 Task: Find connections with filter location Nieder-Ingelheim with filter topic #recruitmentwith filter profile language Spanish with filter current company Hotel Jobs with filter school The Doon School with filter industry Software Development with filter service category Business Analytics with filter keywords title Technical Support Specialist
Action: Mouse moved to (692, 99)
Screenshot: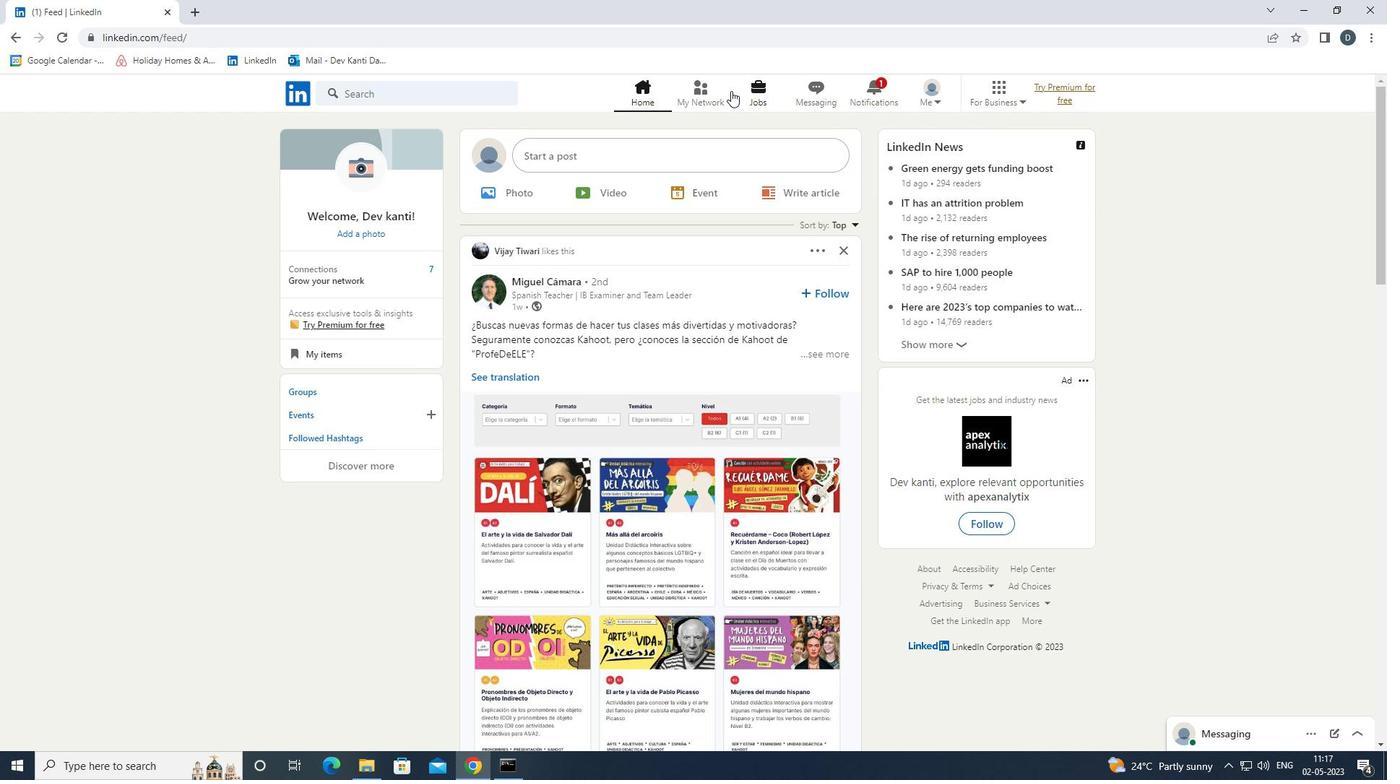 
Action: Mouse pressed left at (692, 99)
Screenshot: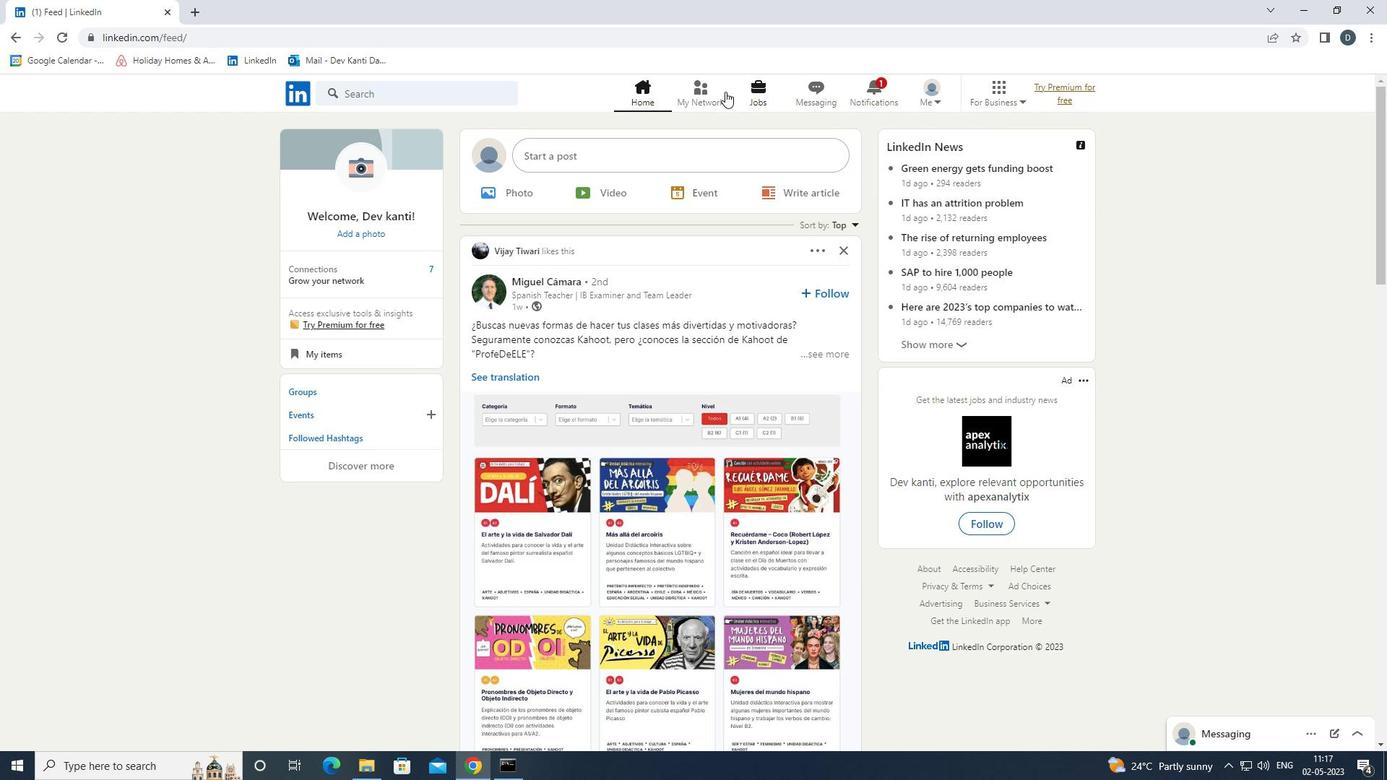 
Action: Mouse moved to (478, 175)
Screenshot: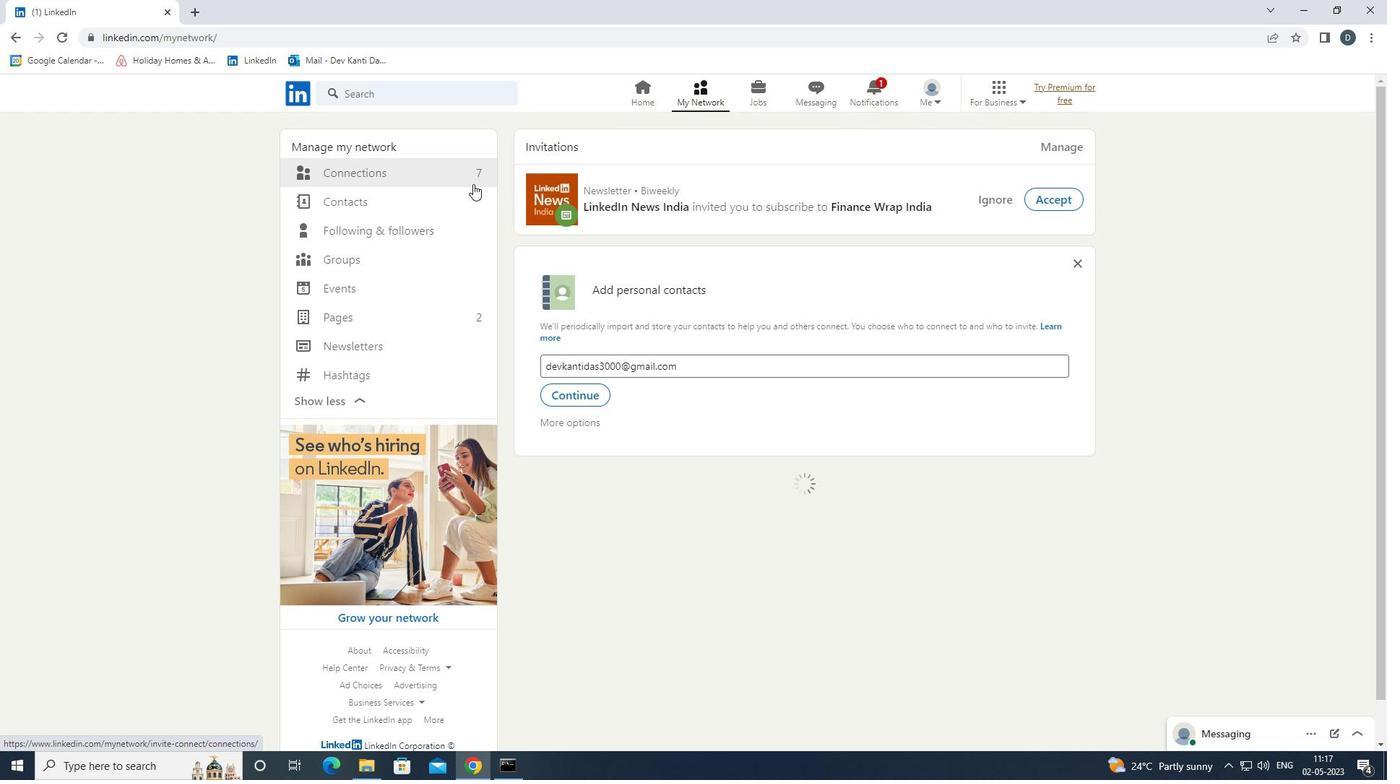 
Action: Mouse pressed left at (478, 175)
Screenshot: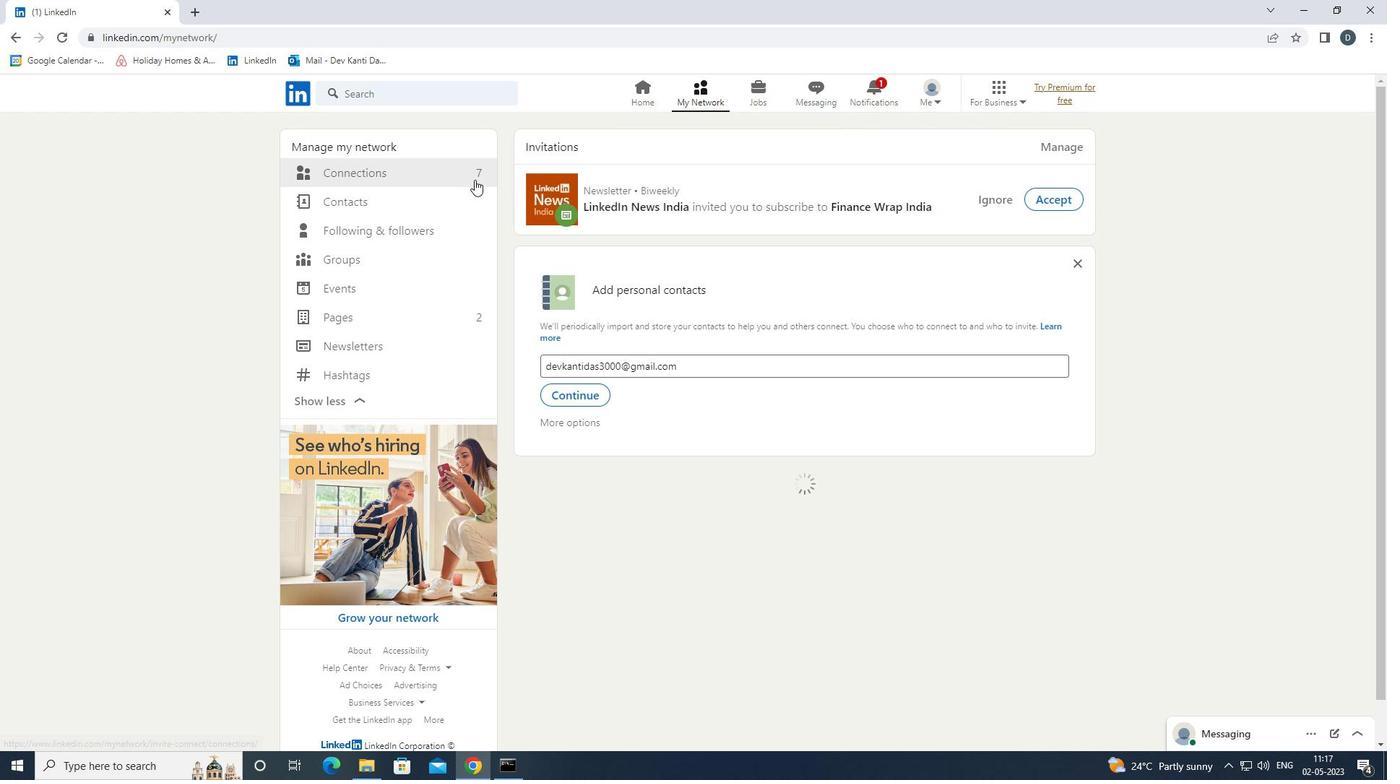 
Action: Mouse moved to (813, 176)
Screenshot: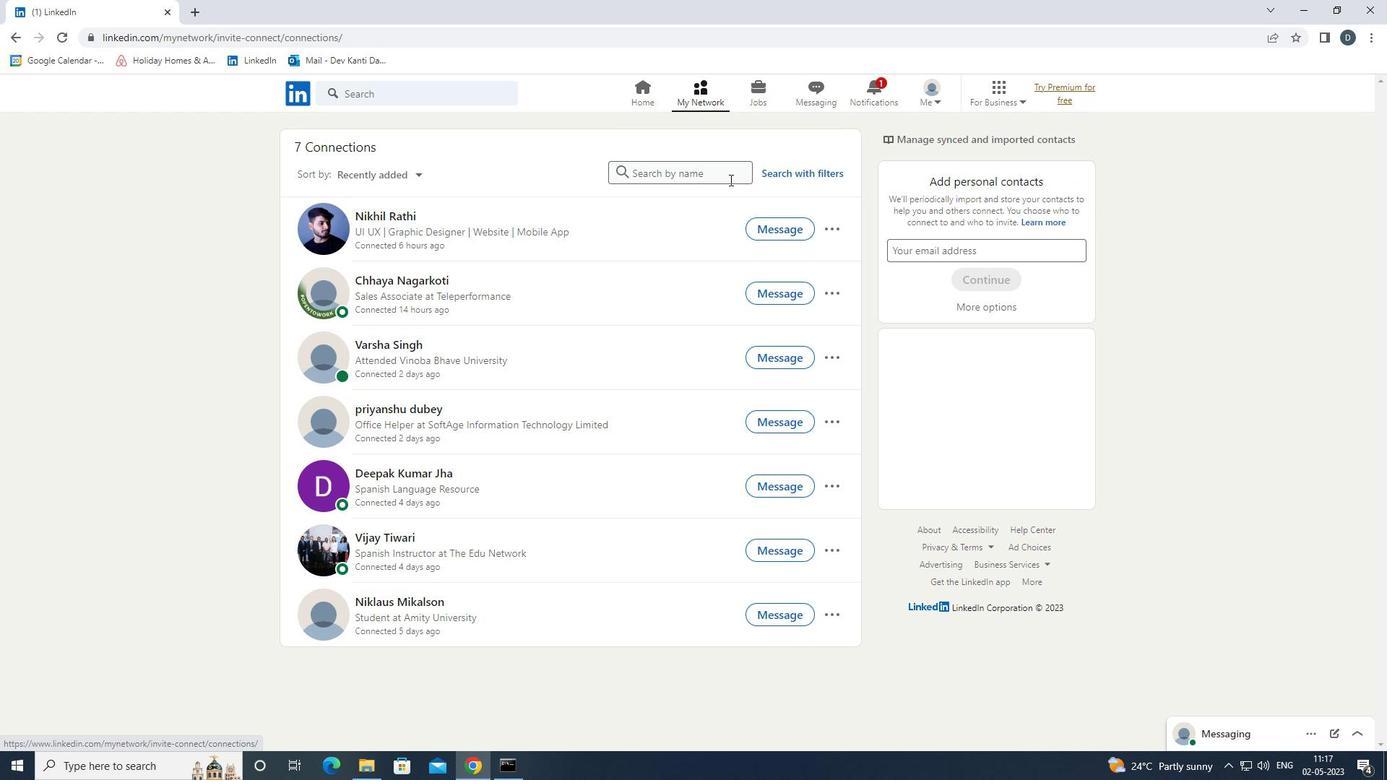 
Action: Mouse pressed left at (813, 176)
Screenshot: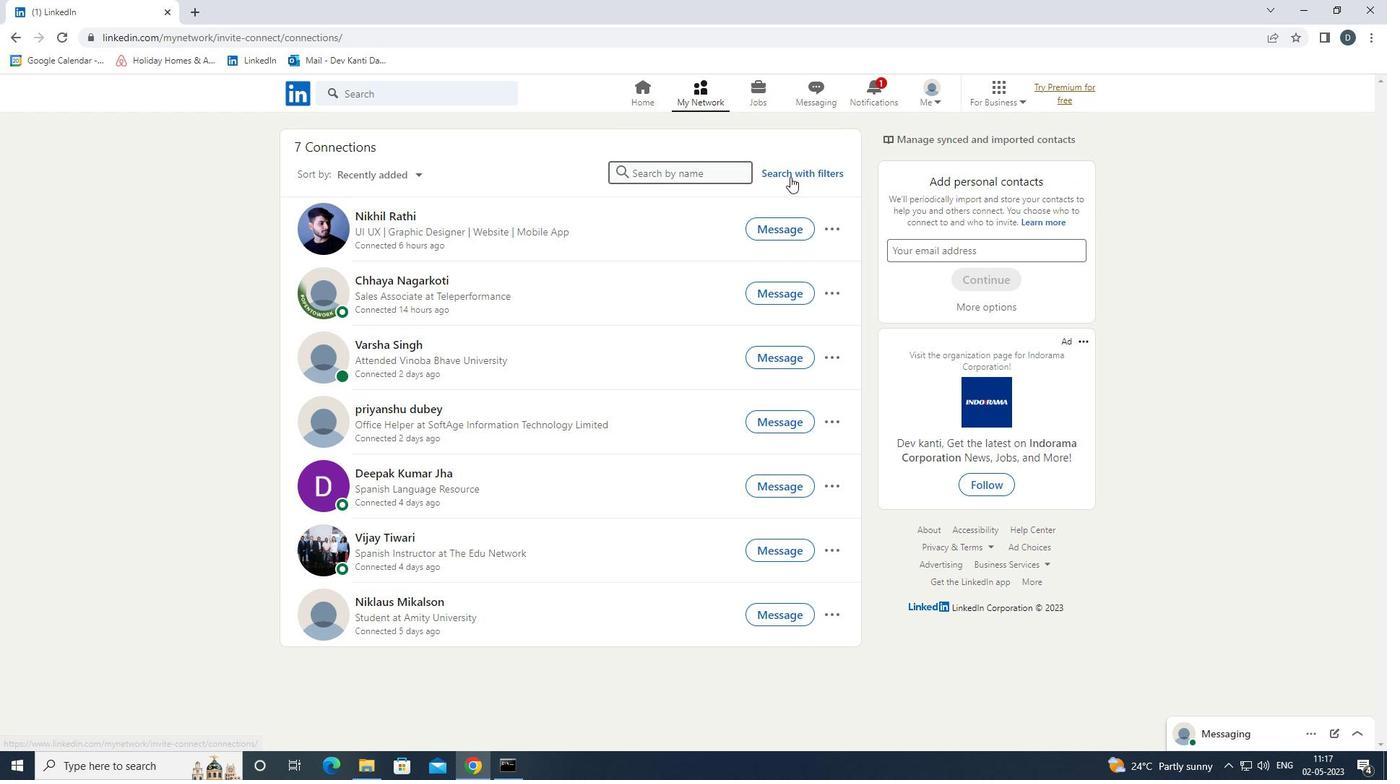 
Action: Mouse moved to (741, 129)
Screenshot: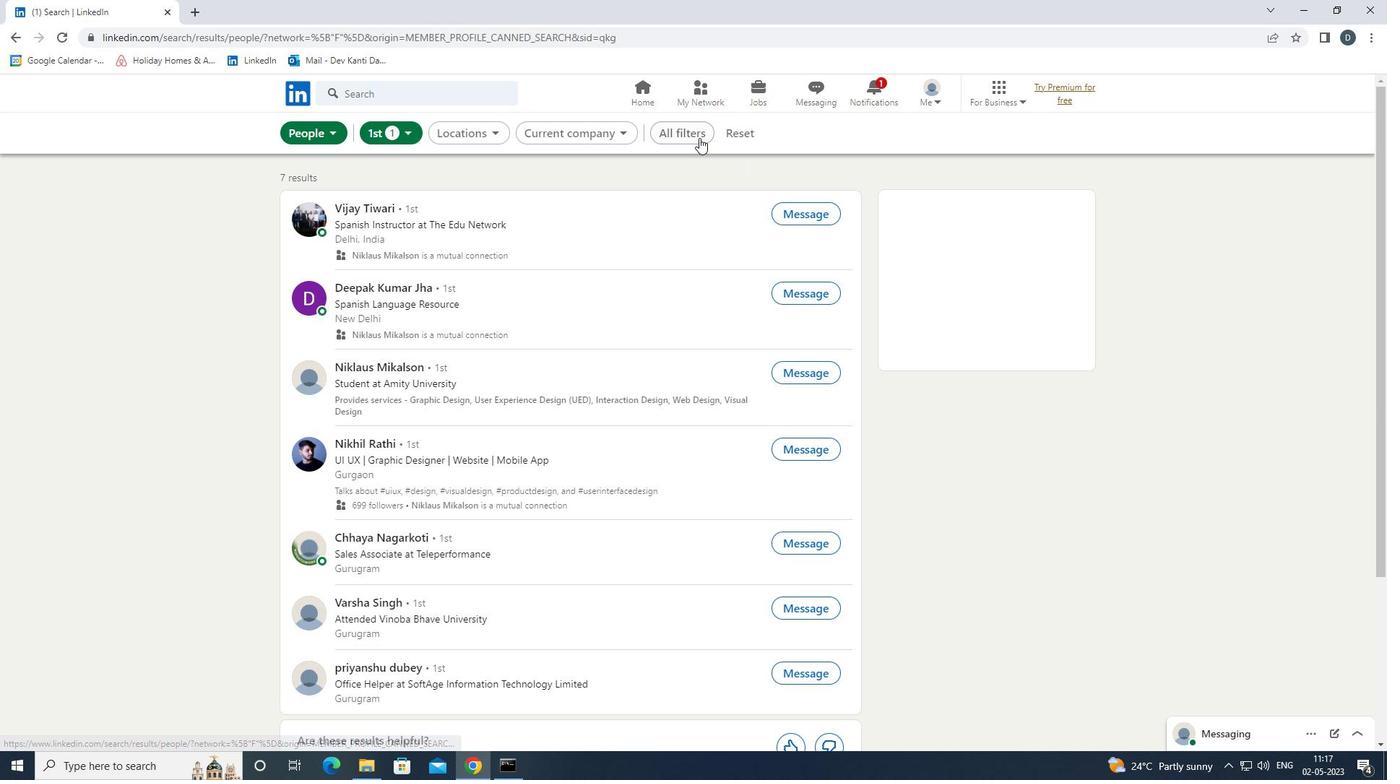 
Action: Mouse pressed left at (741, 129)
Screenshot: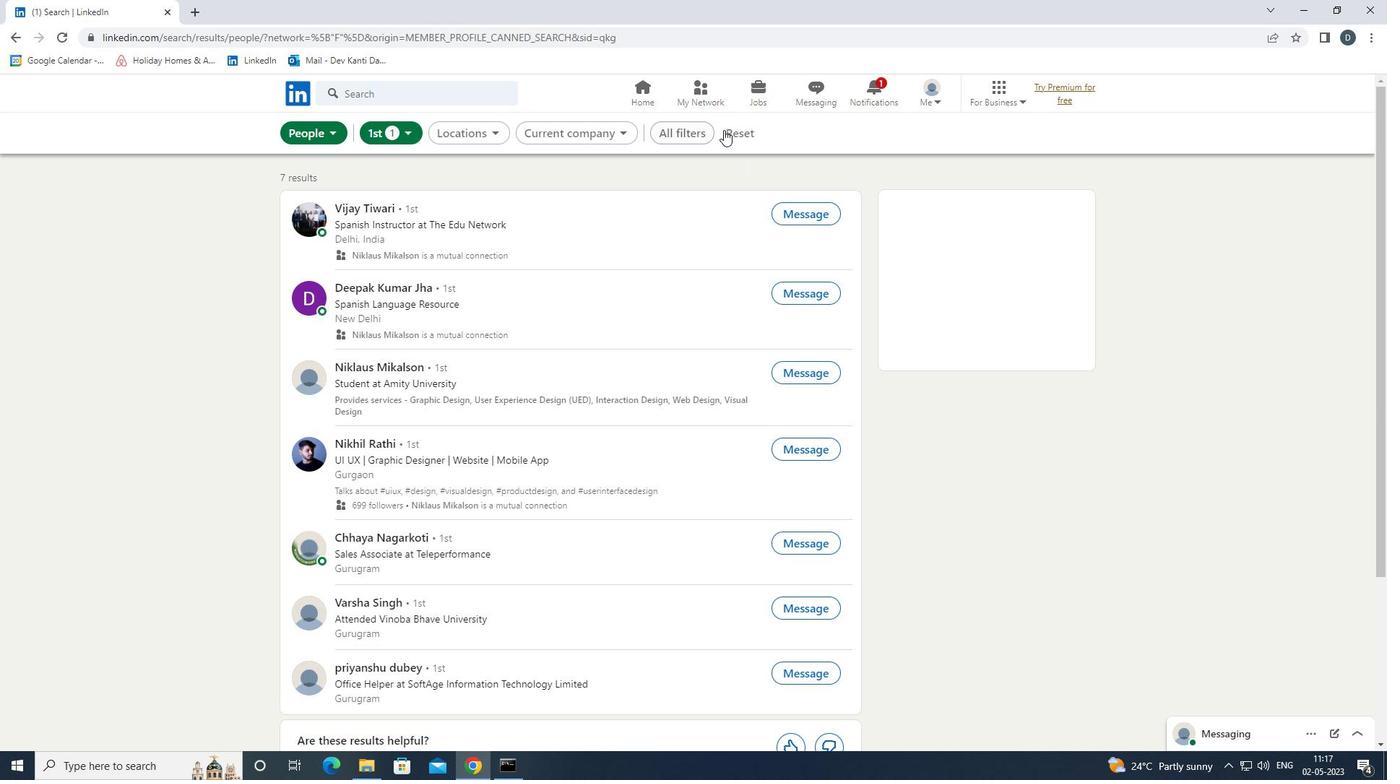 
Action: Mouse moved to (719, 130)
Screenshot: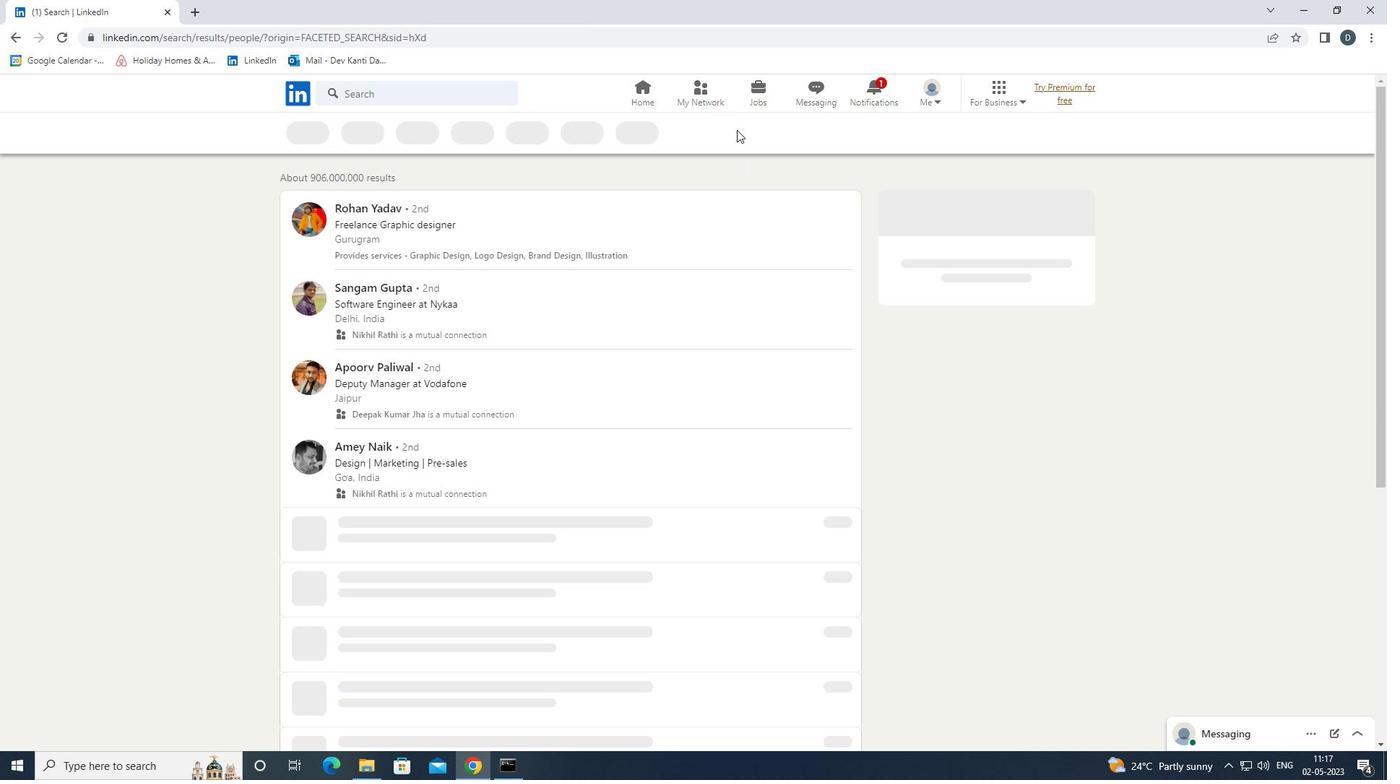 
Action: Mouse pressed left at (719, 130)
Screenshot: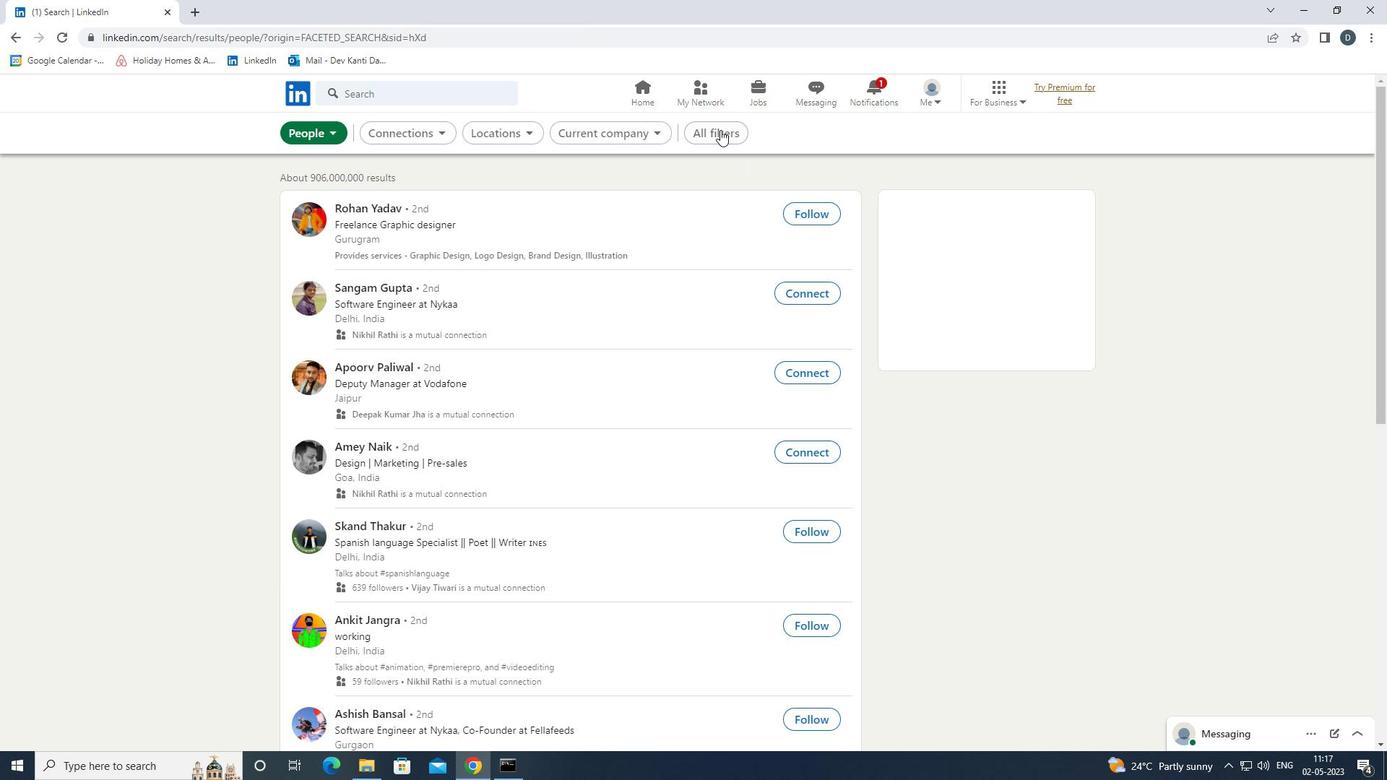 
Action: Mouse moved to (1280, 464)
Screenshot: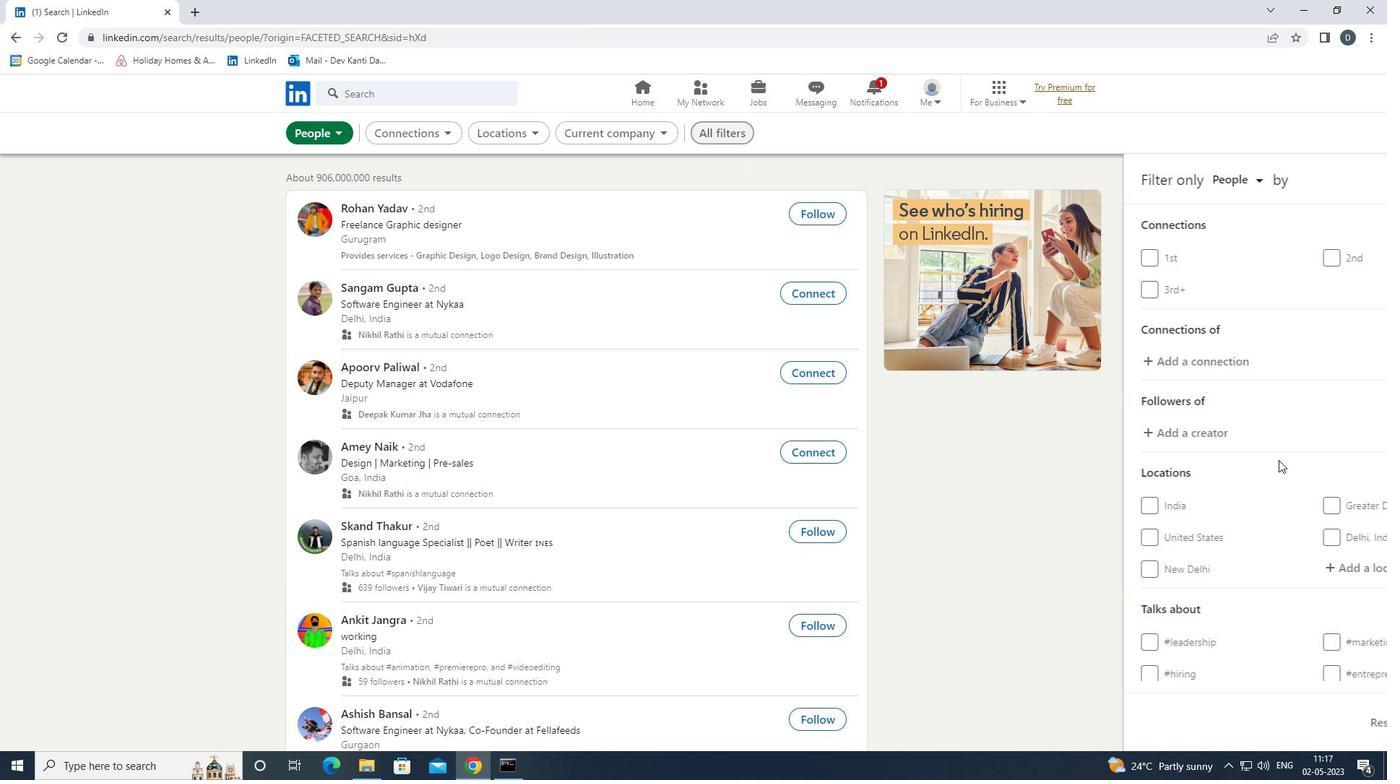 
Action: Mouse scrolled (1280, 464) with delta (0, 0)
Screenshot: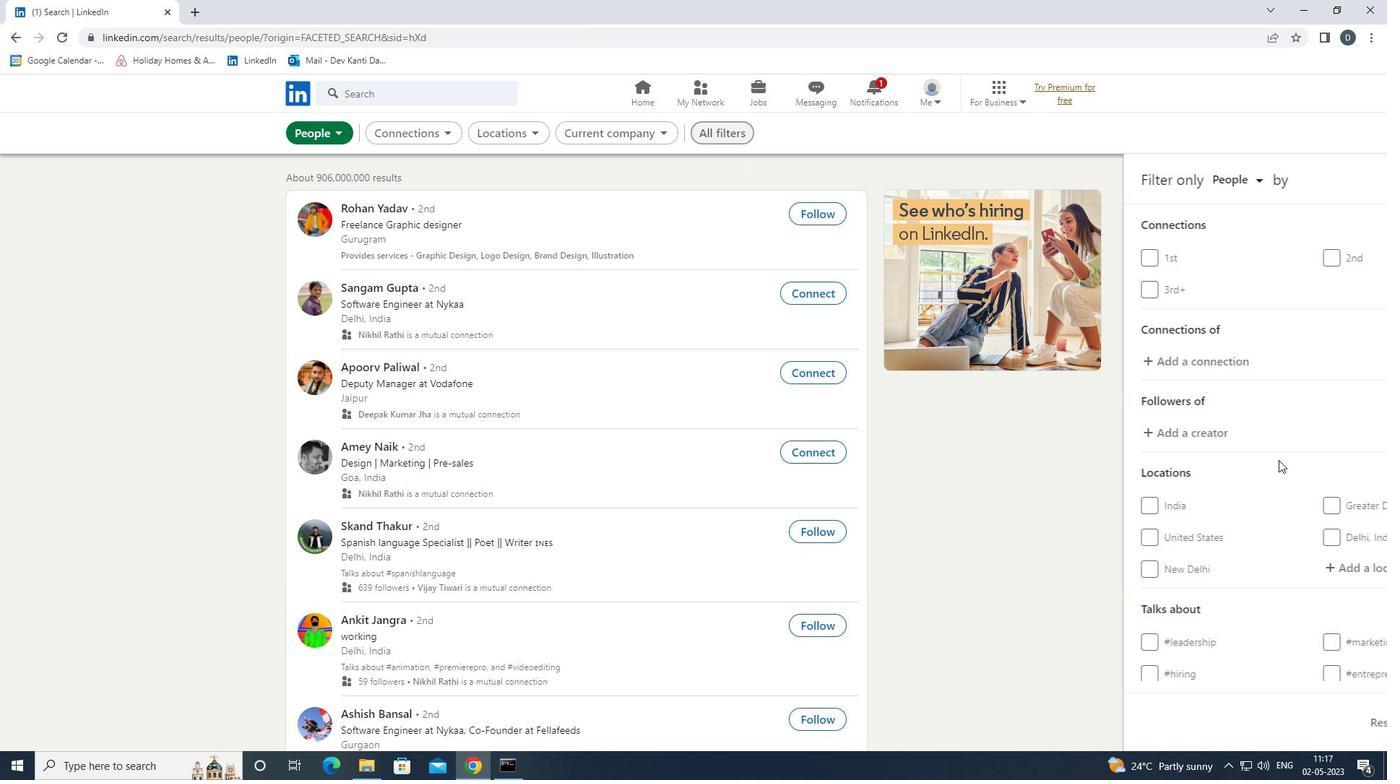 
Action: Mouse moved to (1264, 480)
Screenshot: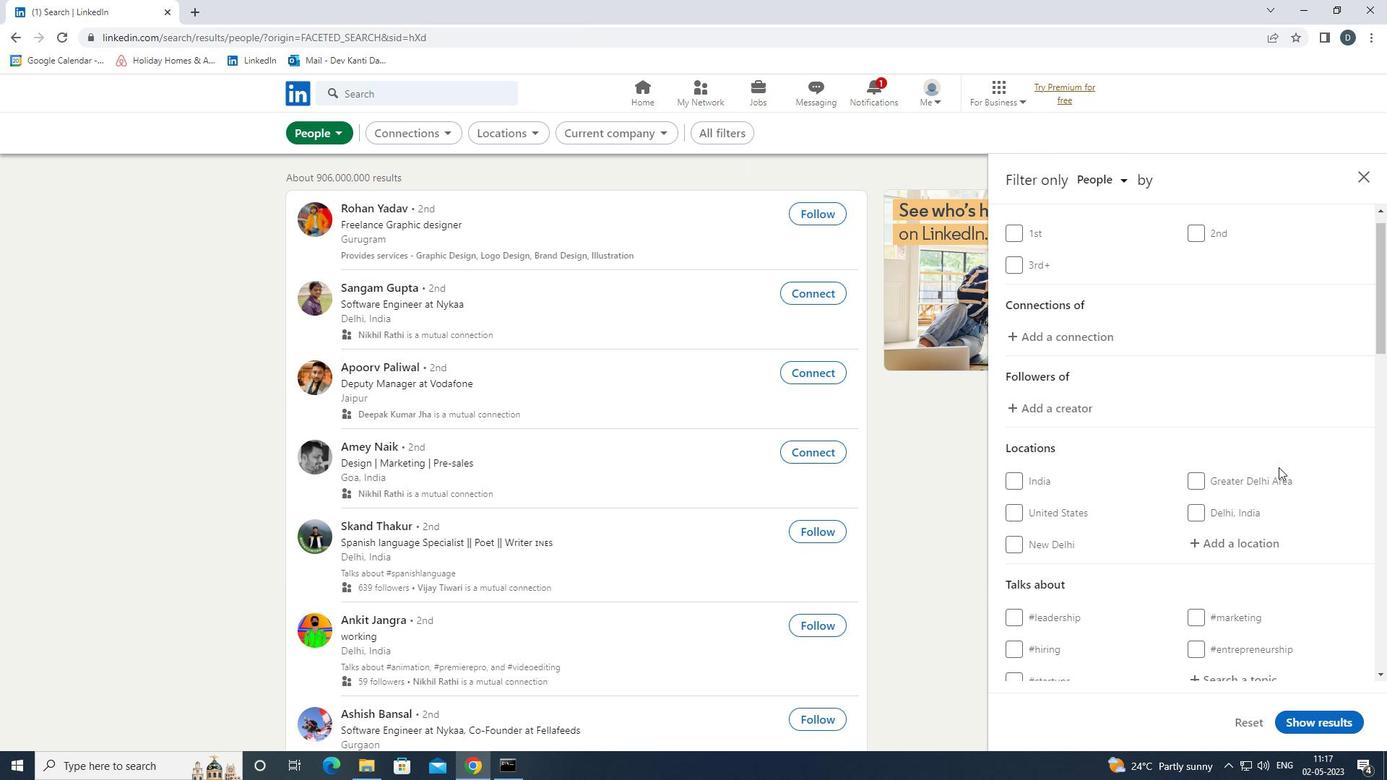 
Action: Mouse scrolled (1264, 479) with delta (0, 0)
Screenshot: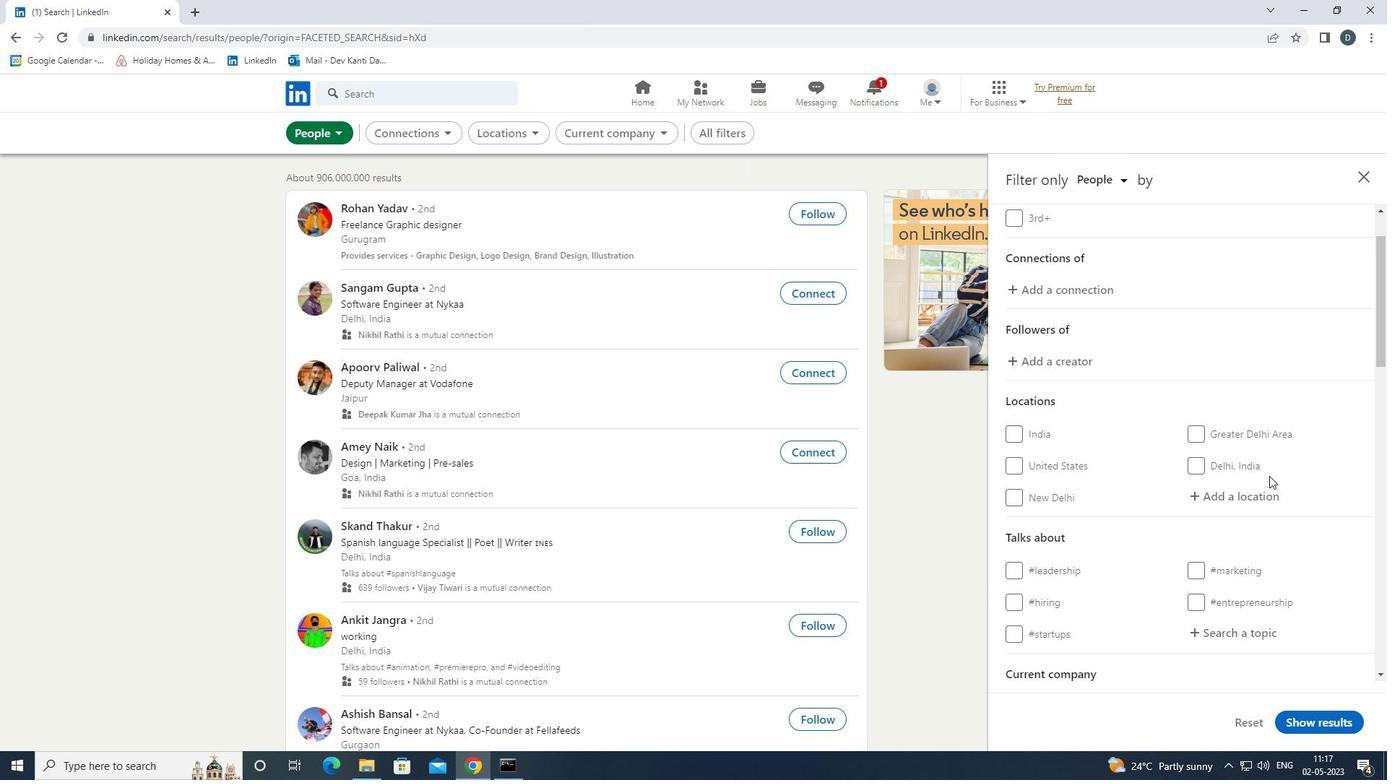 
Action: Mouse moved to (1263, 480)
Screenshot: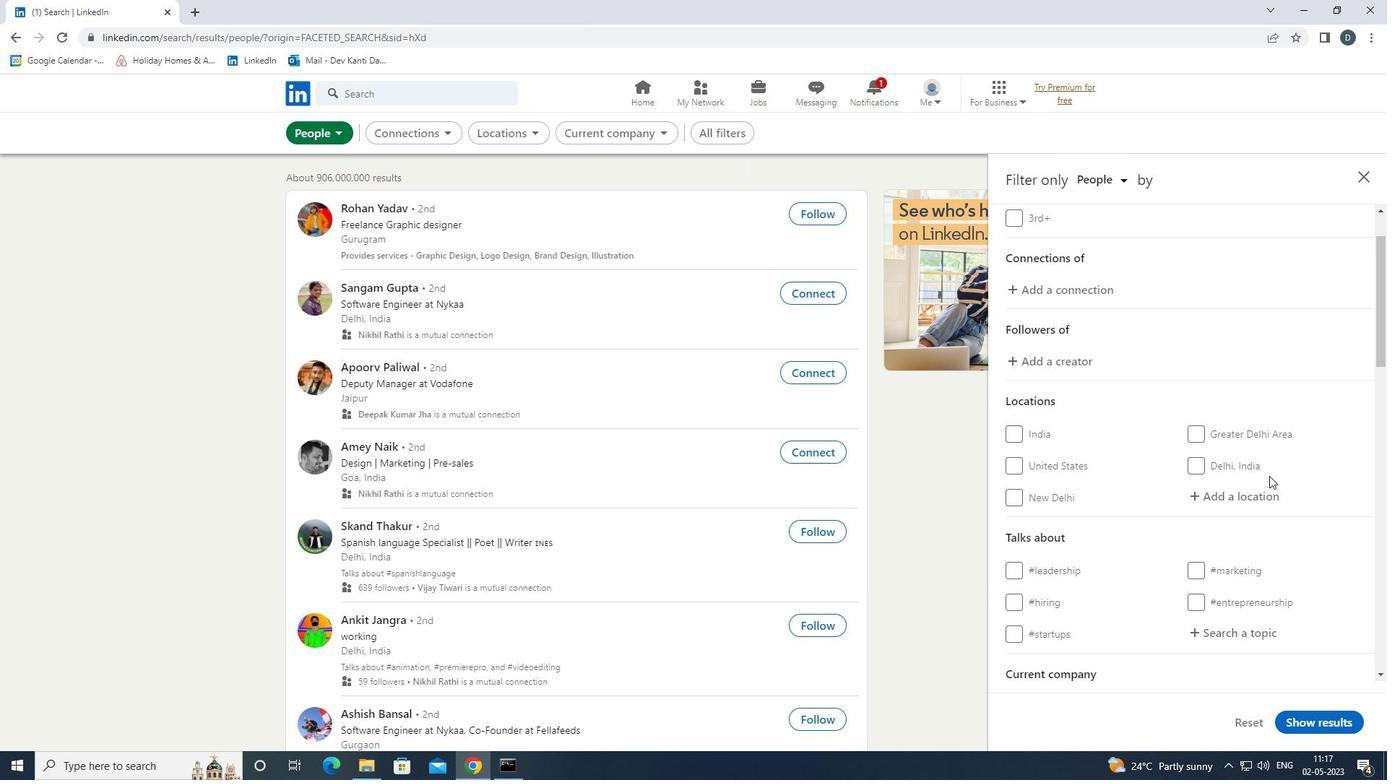 
Action: Mouse scrolled (1263, 479) with delta (0, 0)
Screenshot: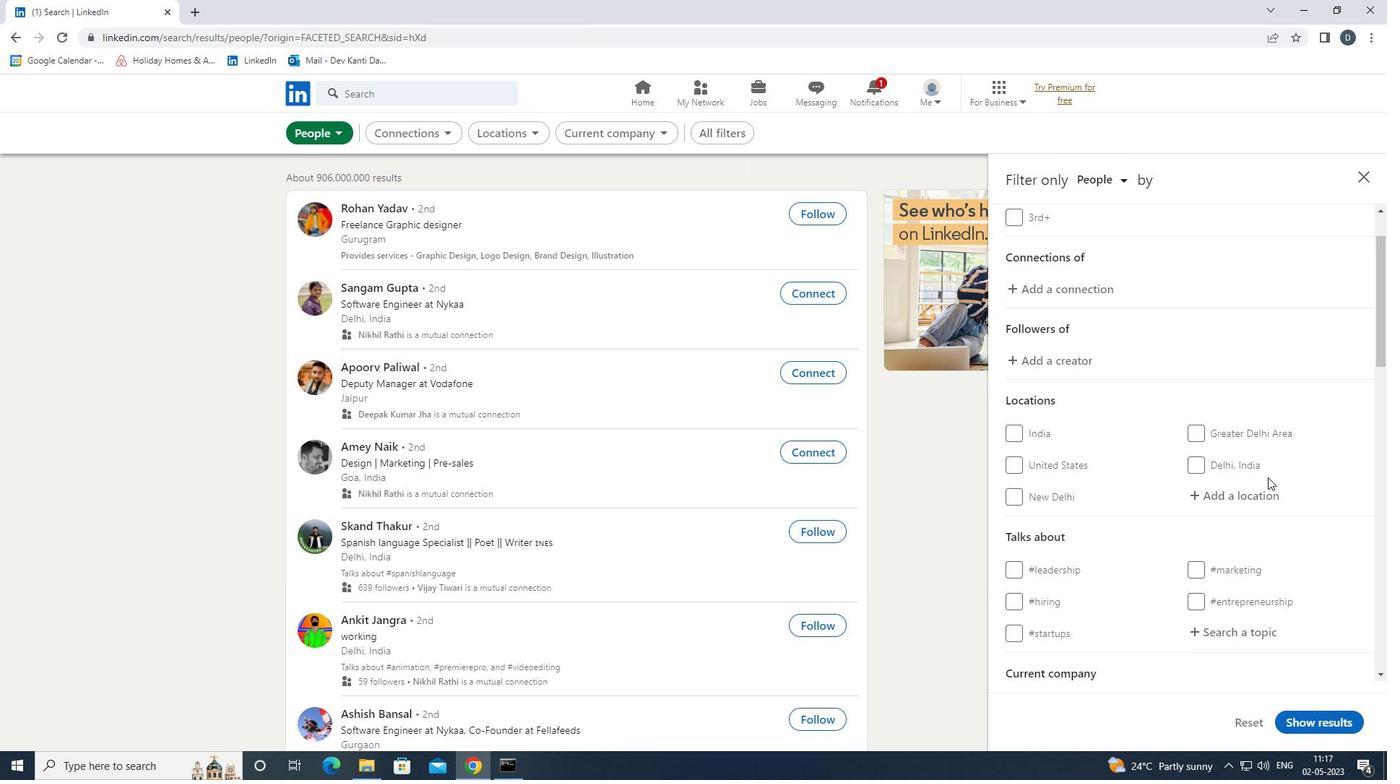 
Action: Mouse moved to (1238, 354)
Screenshot: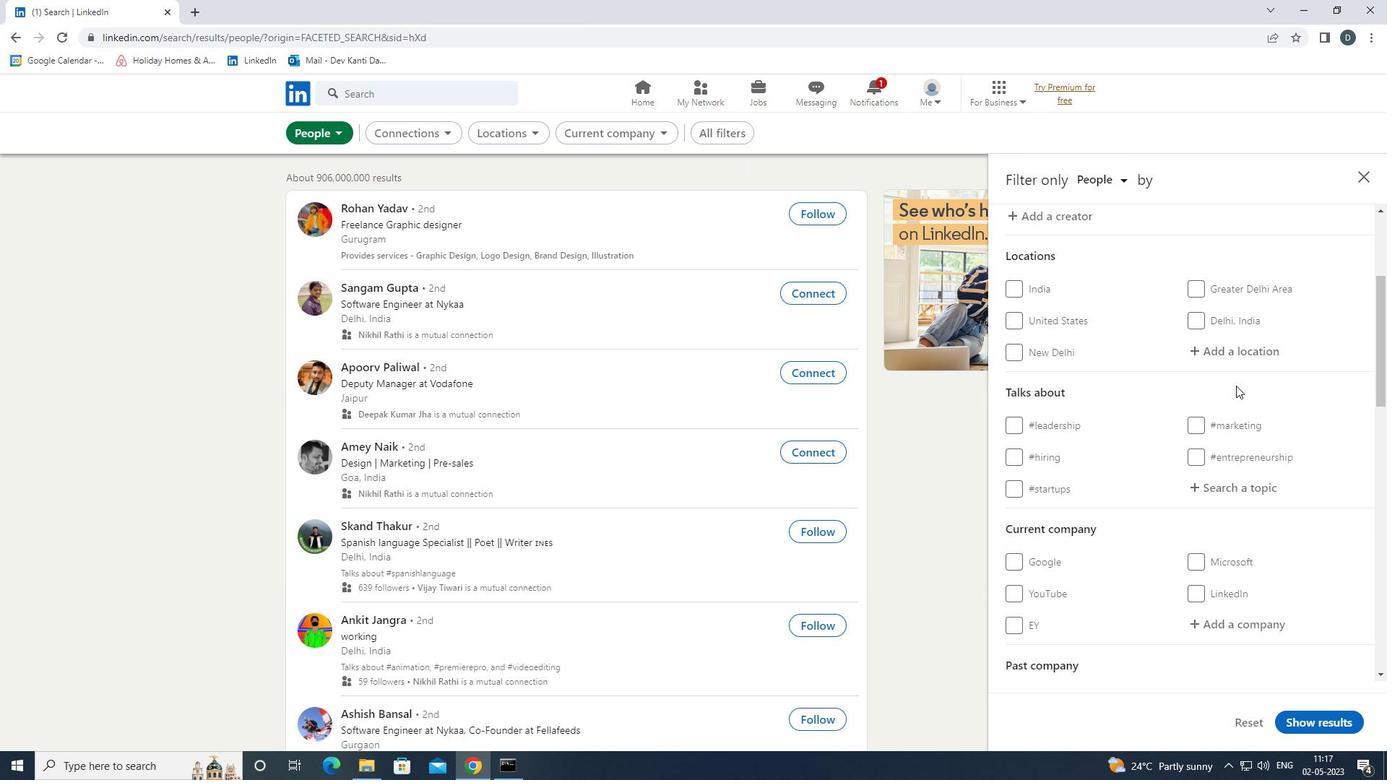 
Action: Mouse pressed left at (1238, 354)
Screenshot: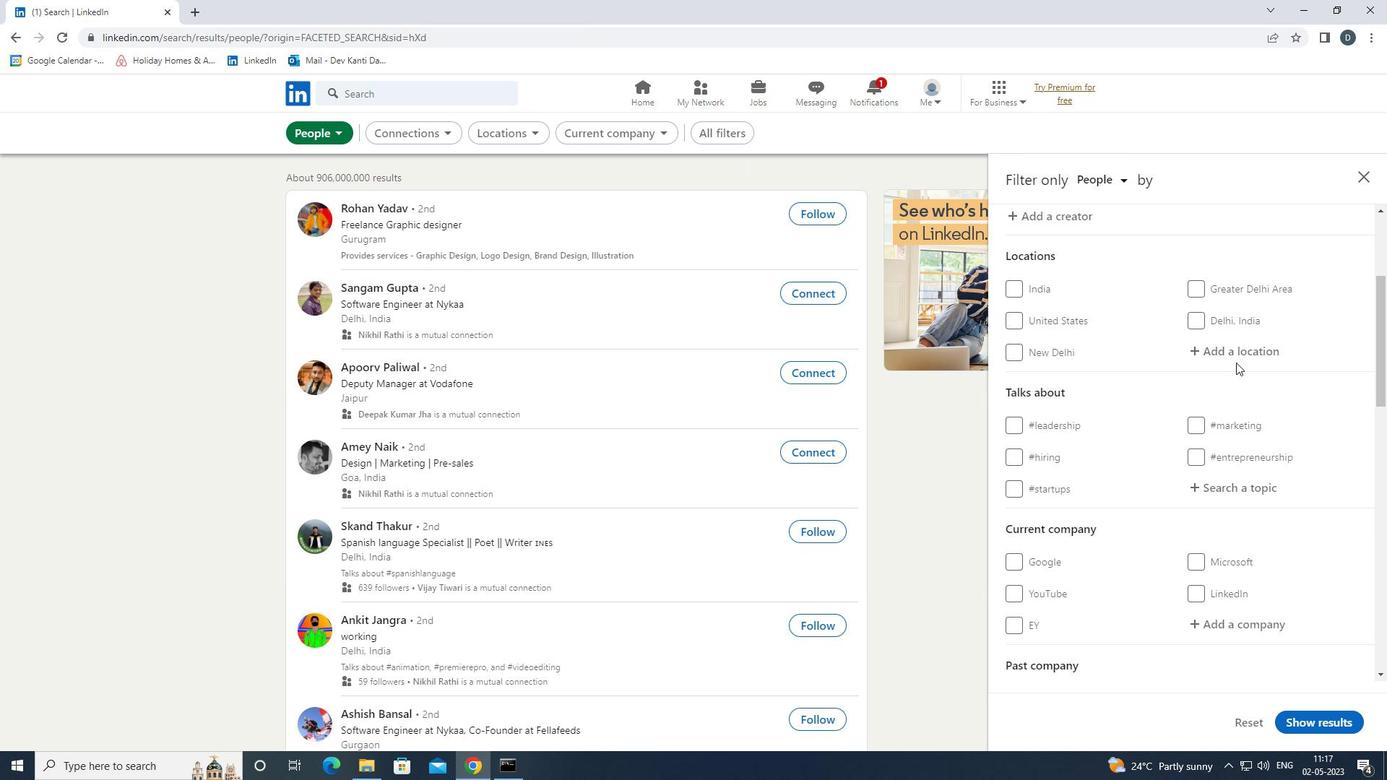 
Action: Key pressed <Key.shift>NIEDER-<Key.shift>INGELHEIM<Key.enter>
Screenshot: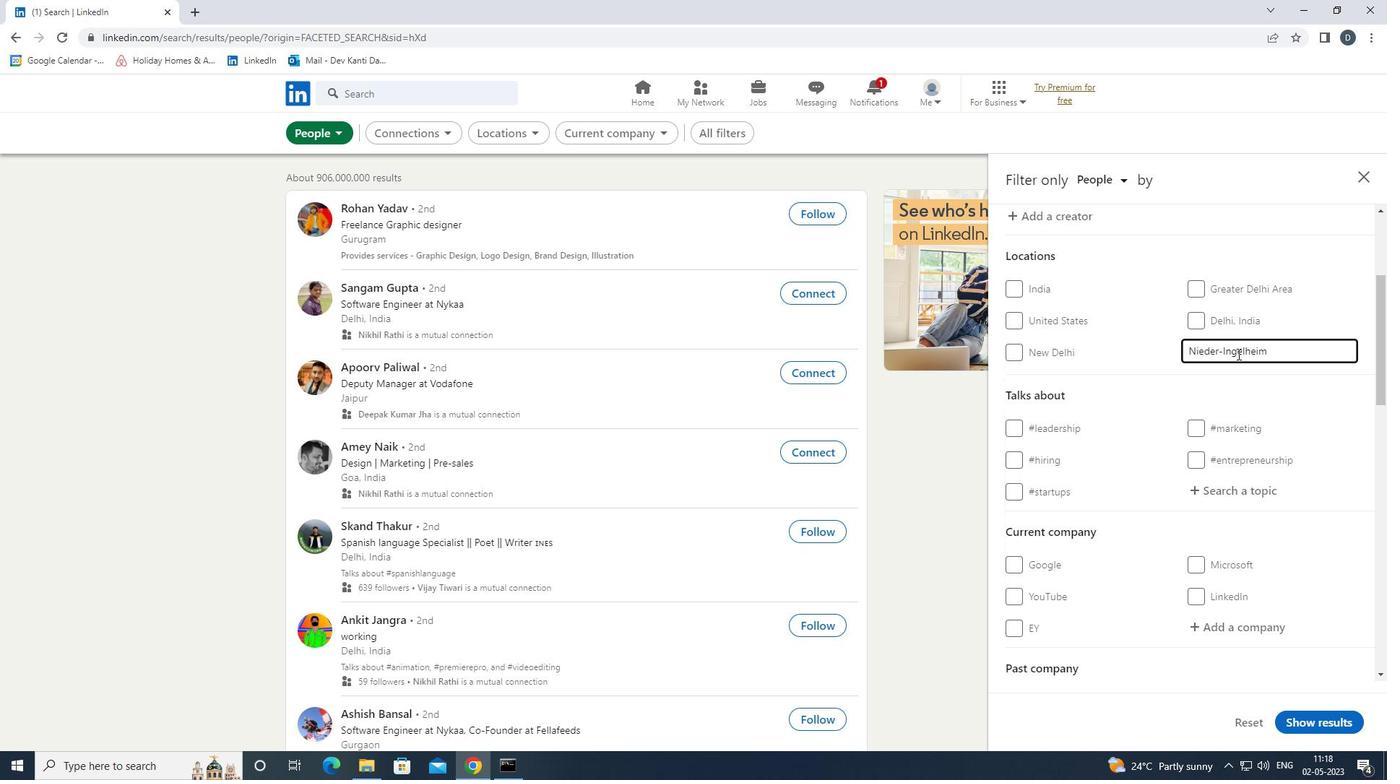 
Action: Mouse moved to (1316, 436)
Screenshot: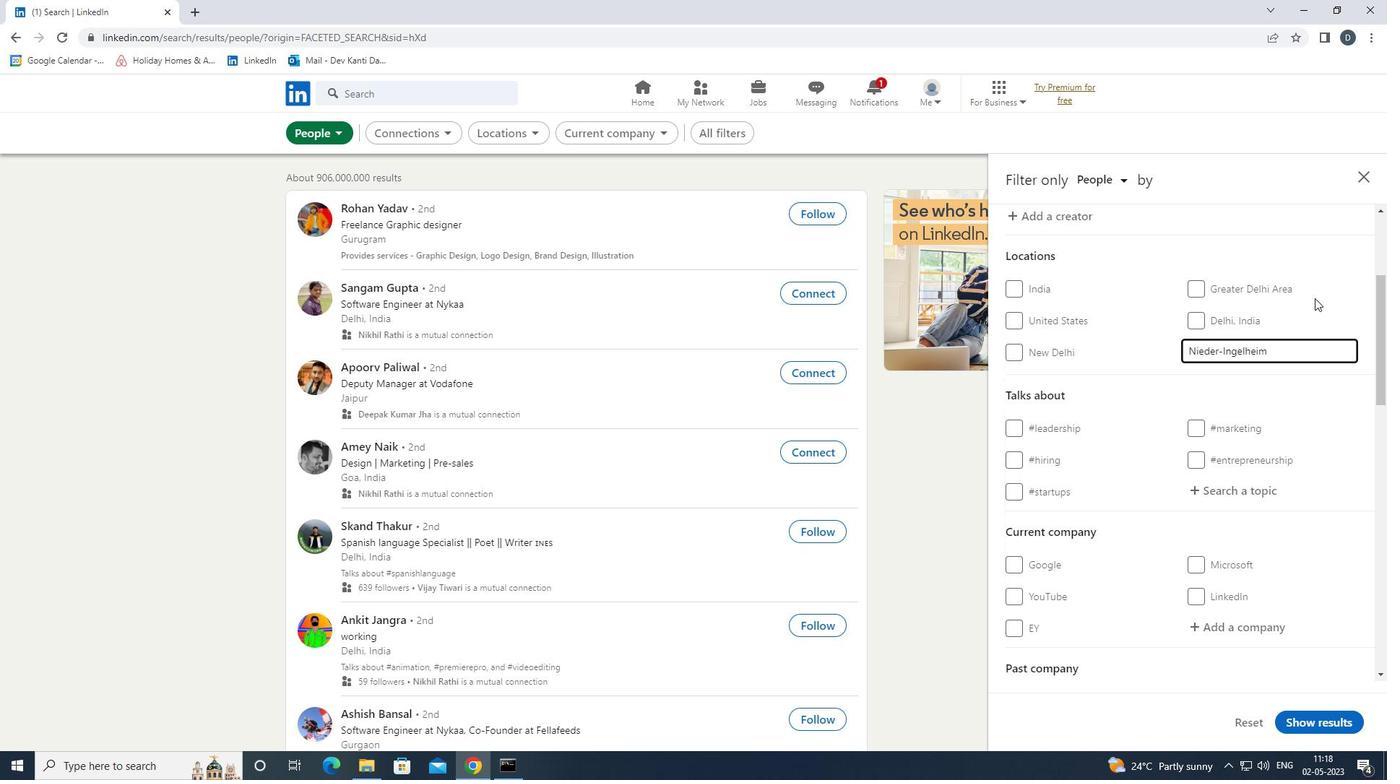 
Action: Mouse scrolled (1316, 435) with delta (0, 0)
Screenshot: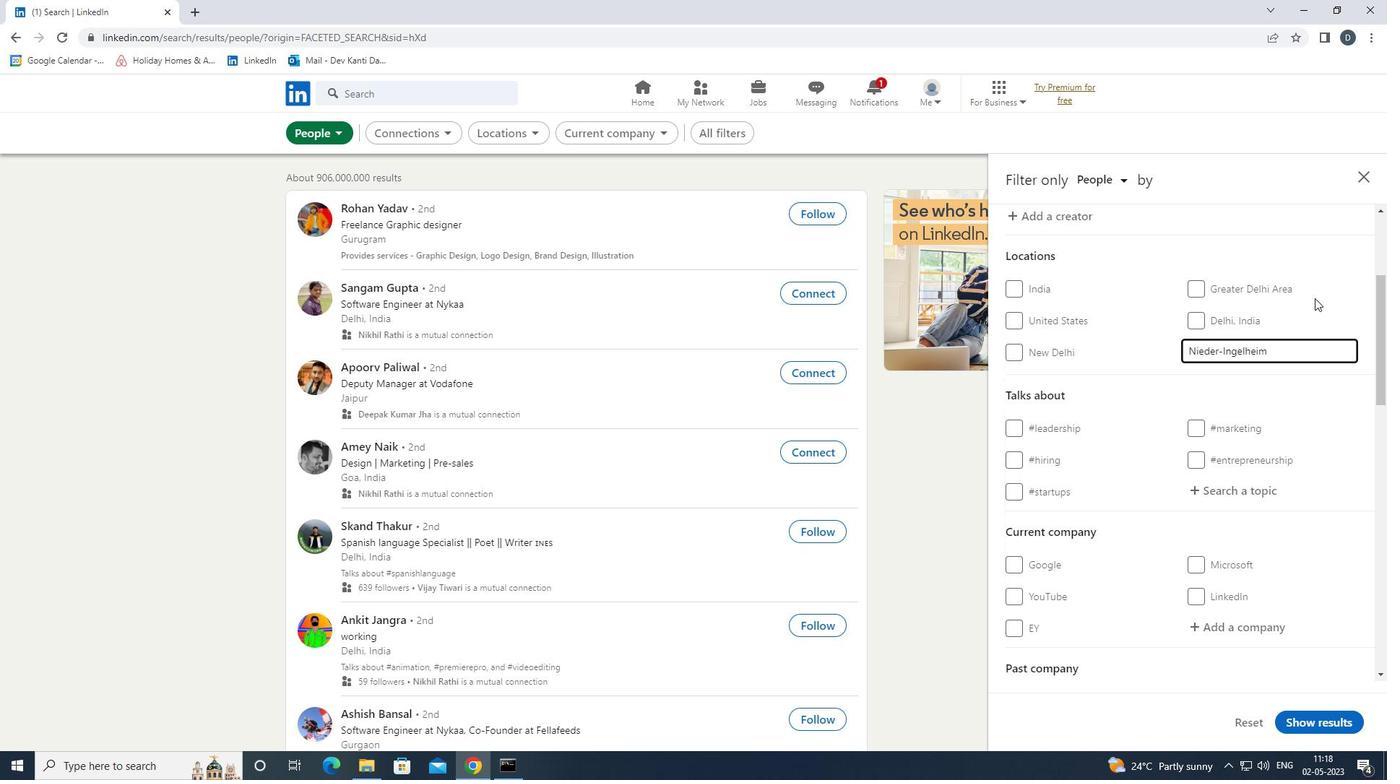 
Action: Mouse moved to (1239, 412)
Screenshot: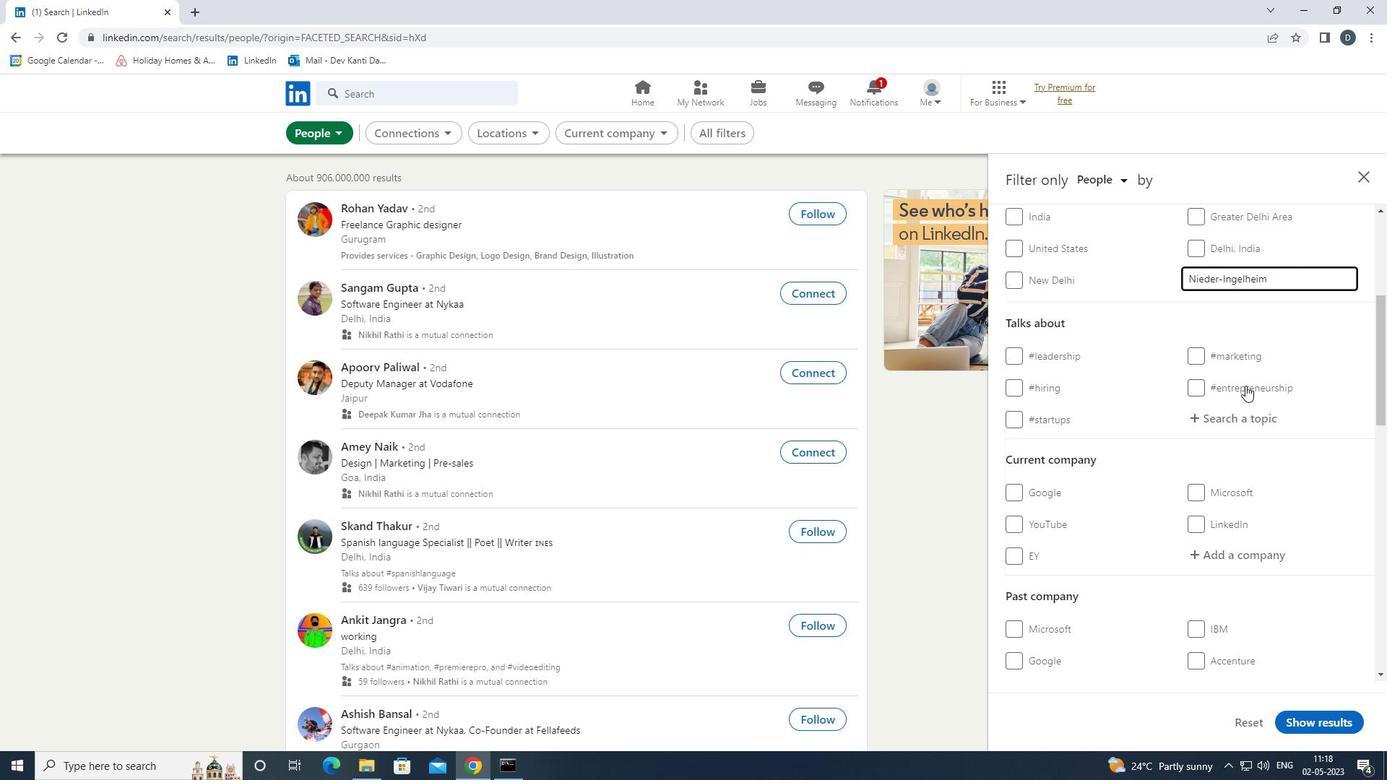 
Action: Mouse pressed left at (1239, 412)
Screenshot: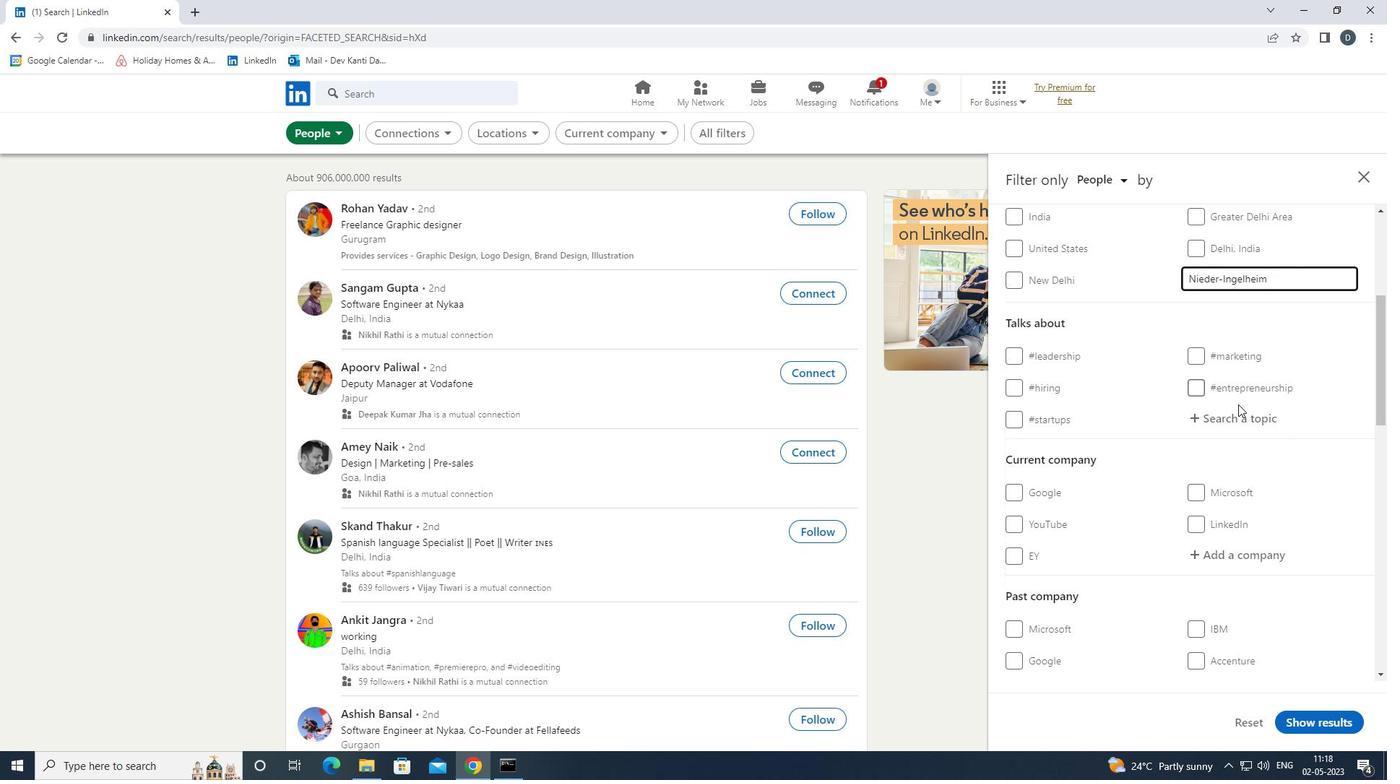 
Action: Key pressed <Key.shift>RECRUITMENT<Key.down><Key.enter>
Screenshot: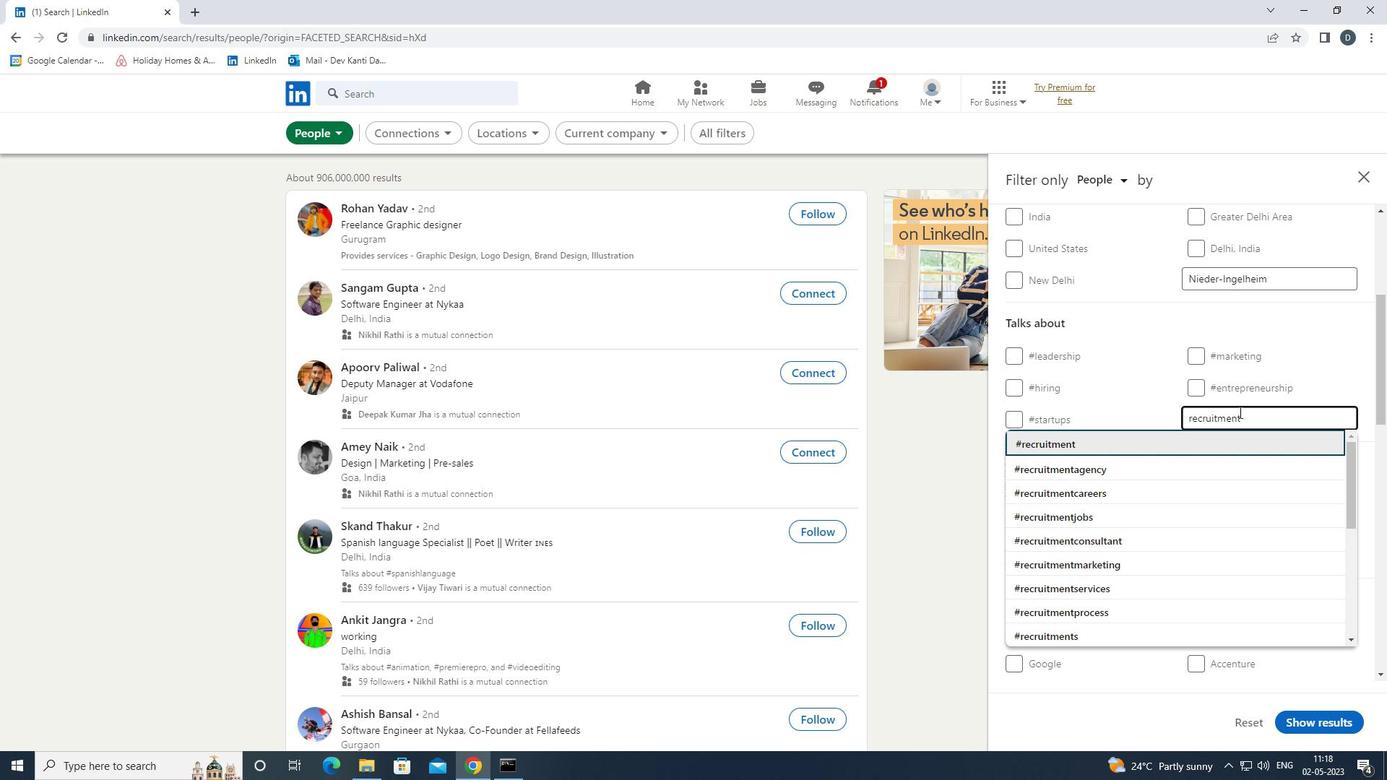 
Action: Mouse scrolled (1239, 411) with delta (0, 0)
Screenshot: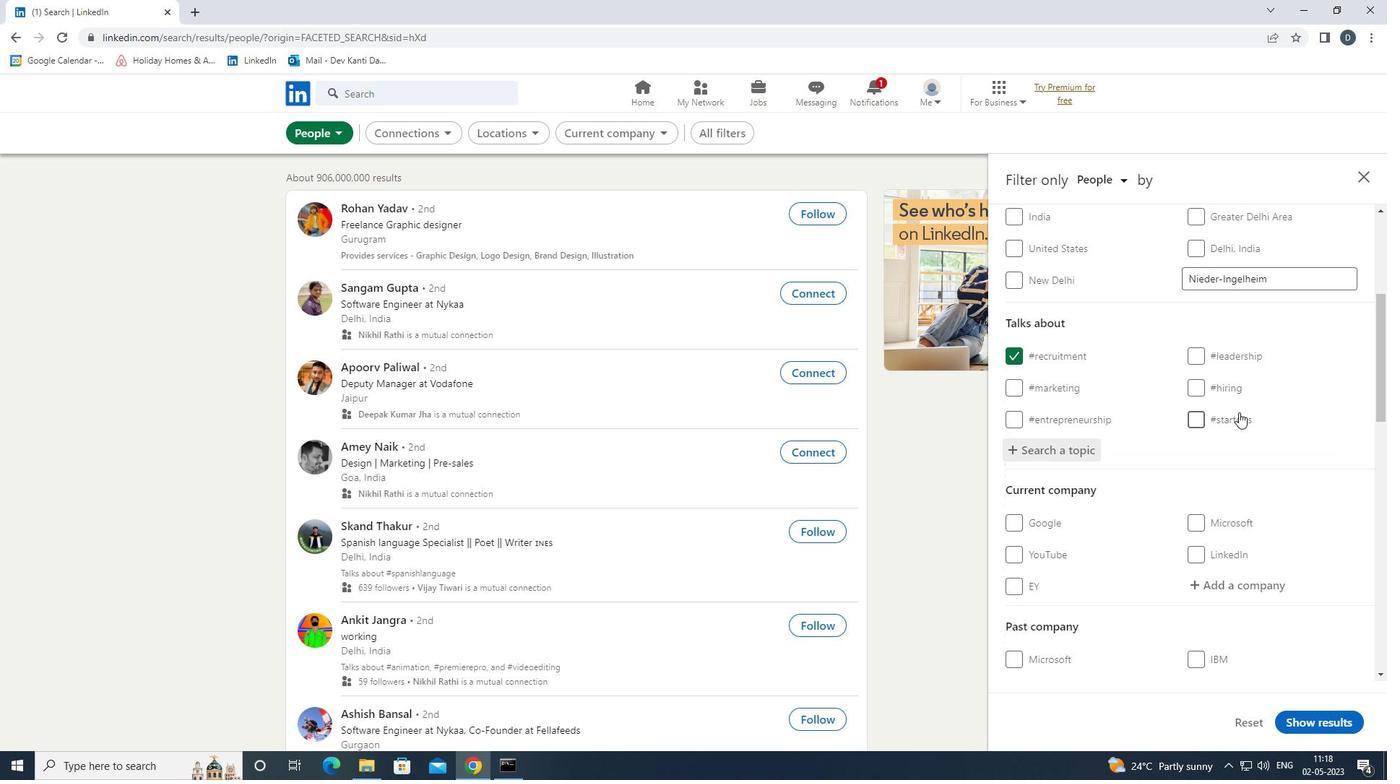 
Action: Mouse scrolled (1239, 411) with delta (0, 0)
Screenshot: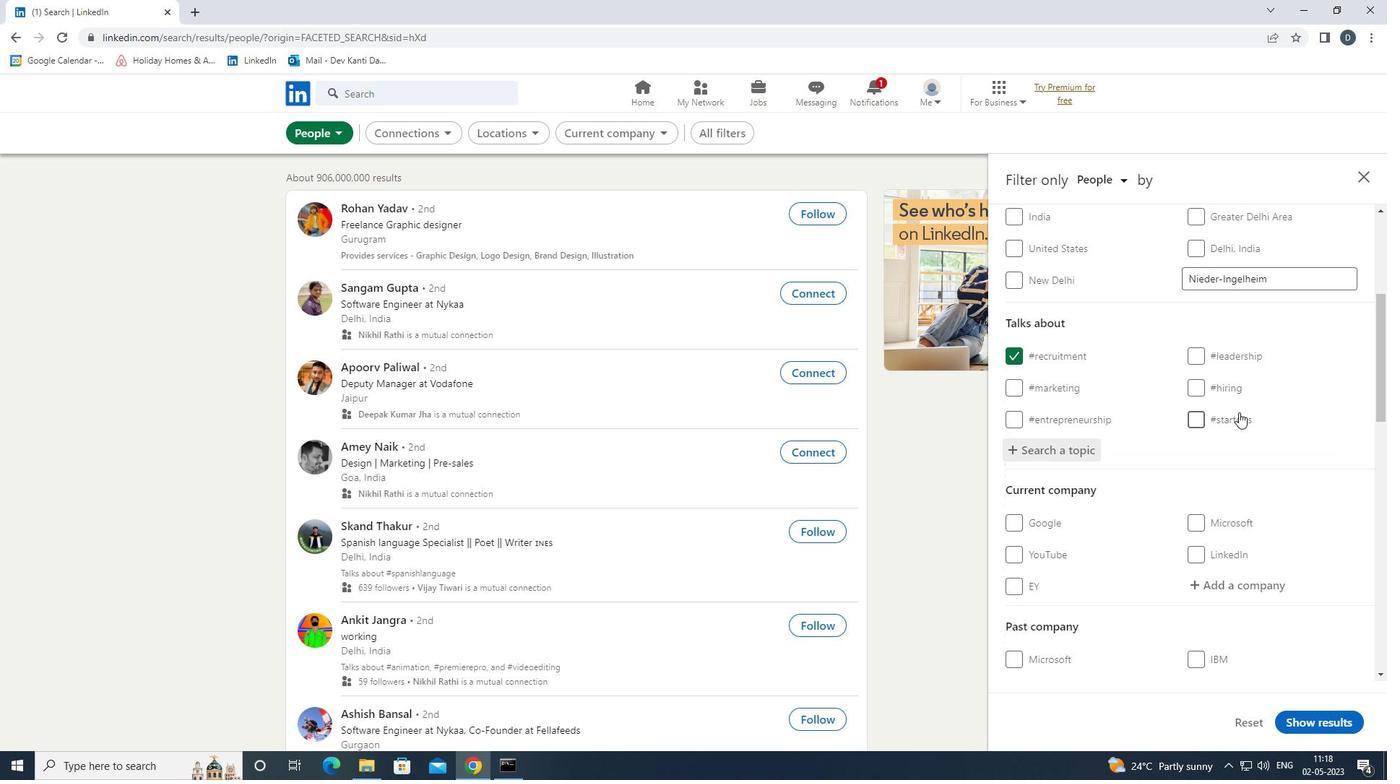 
Action: Mouse scrolled (1239, 411) with delta (0, 0)
Screenshot: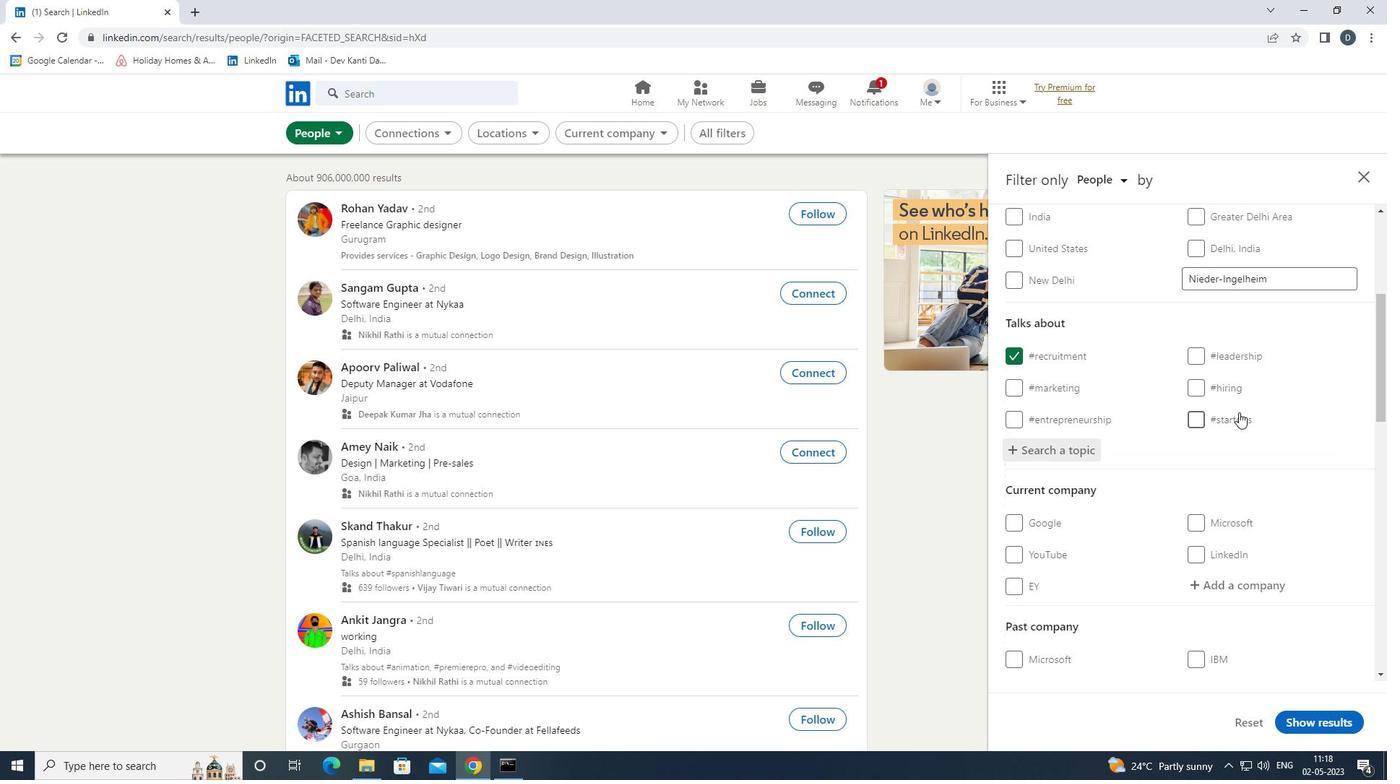 
Action: Mouse scrolled (1239, 411) with delta (0, 0)
Screenshot: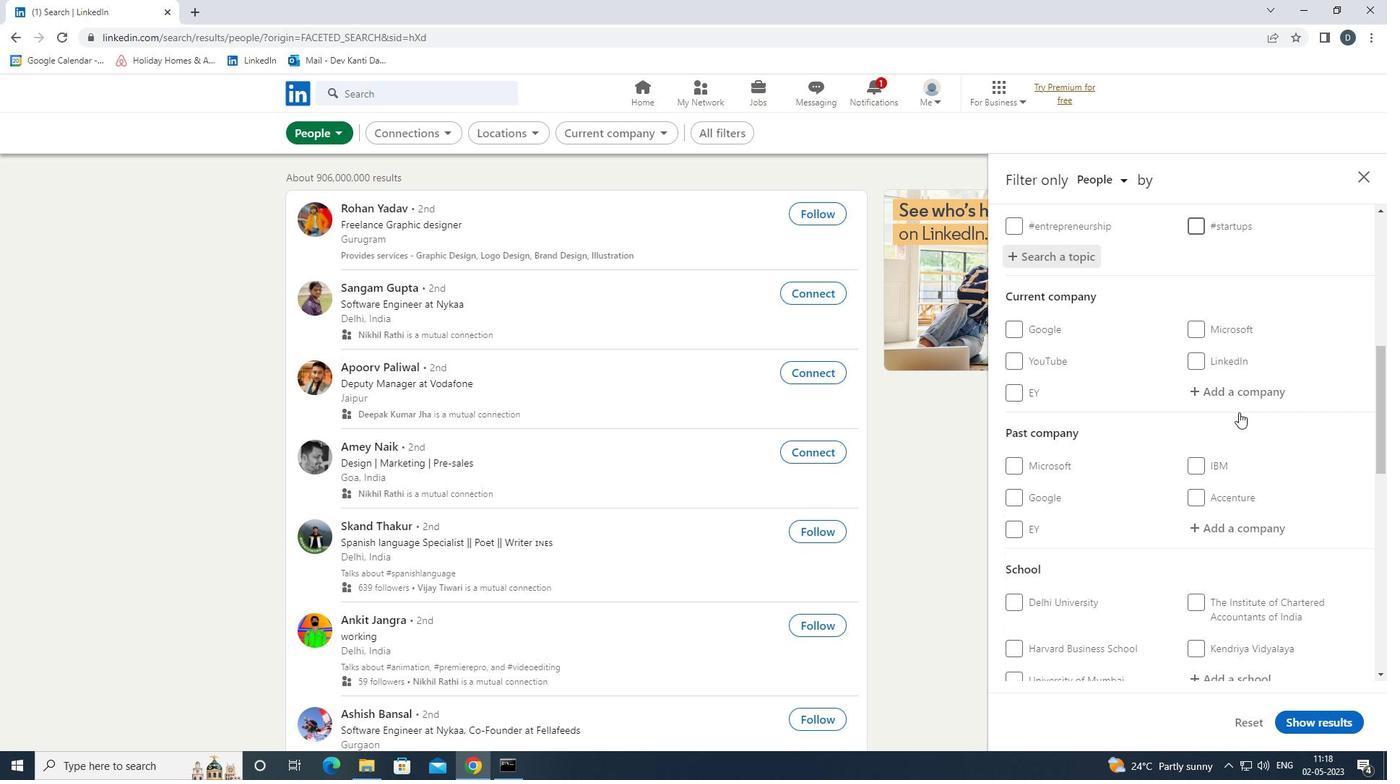 
Action: Mouse scrolled (1239, 411) with delta (0, 0)
Screenshot: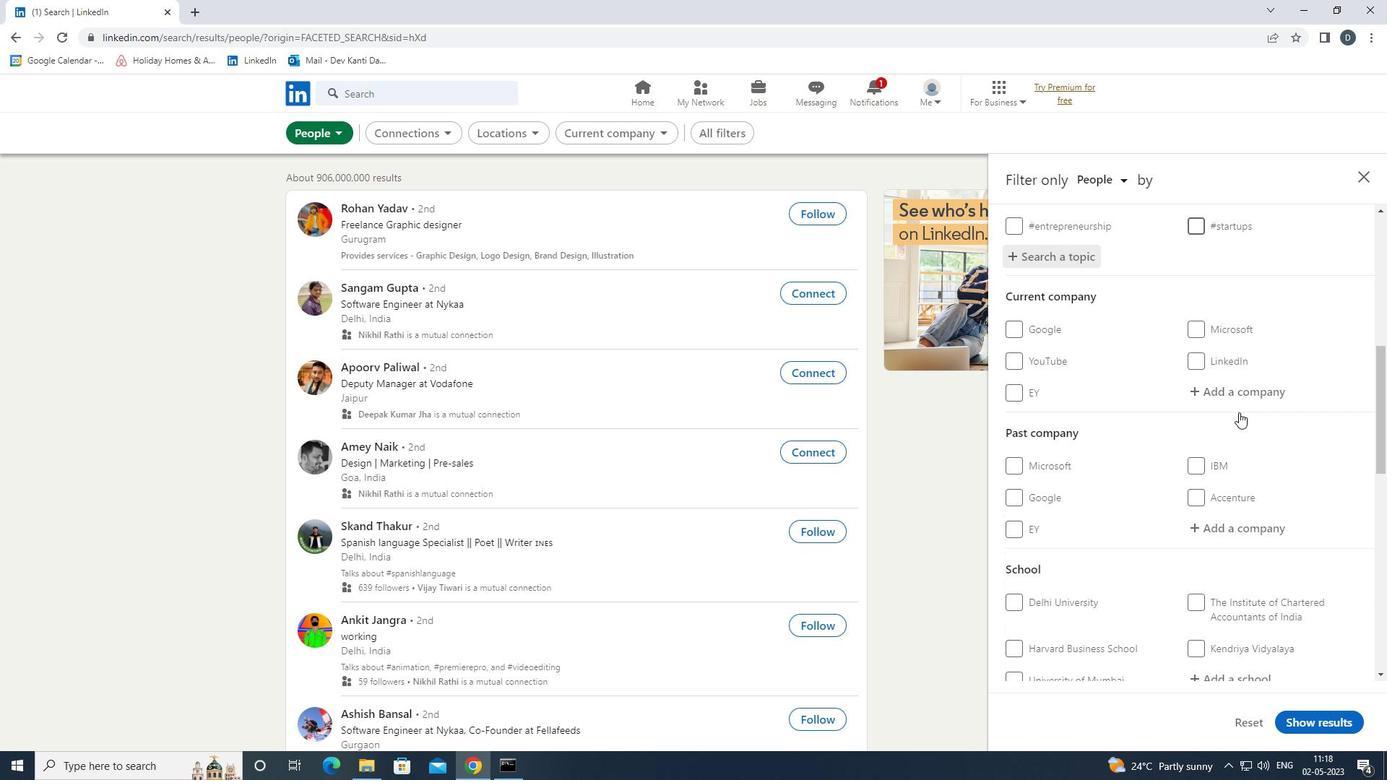 
Action: Mouse scrolled (1239, 411) with delta (0, 0)
Screenshot: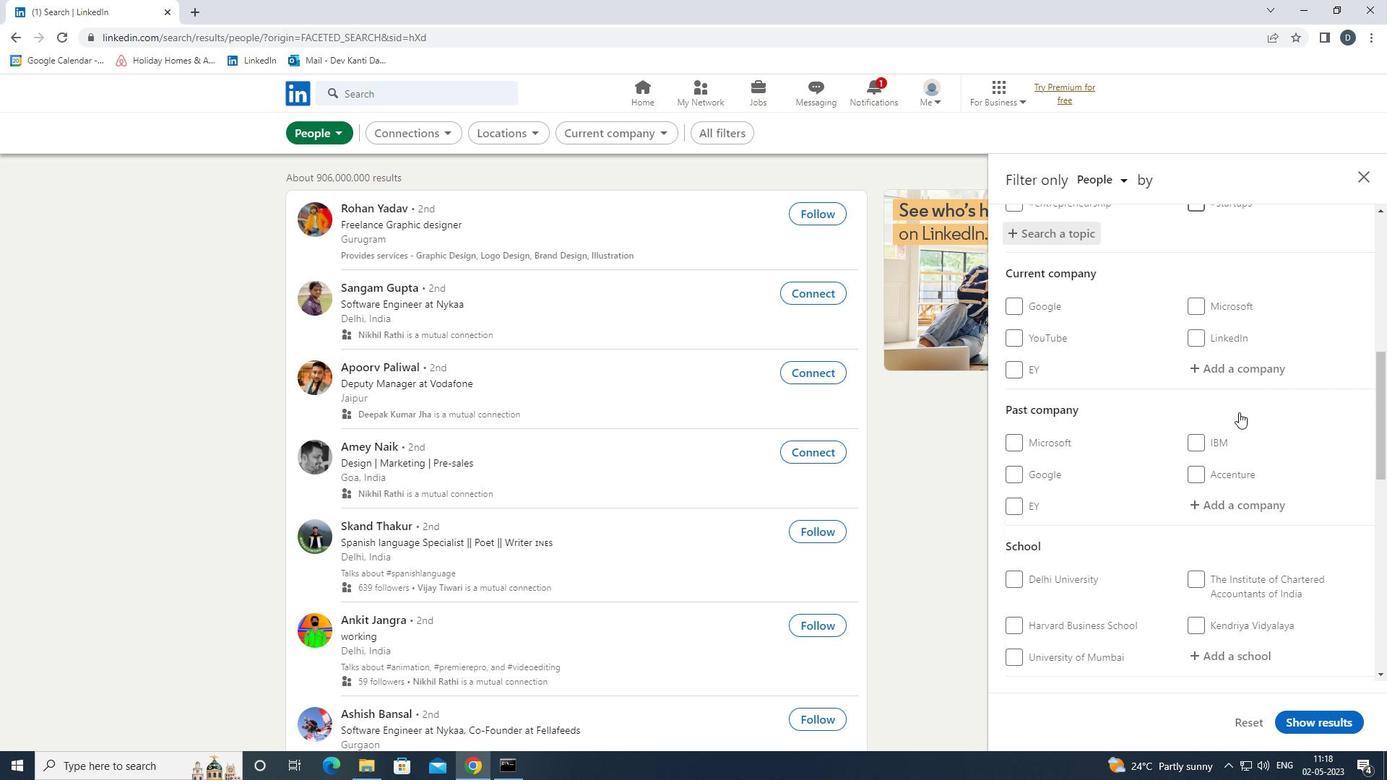 
Action: Mouse scrolled (1239, 411) with delta (0, 0)
Screenshot: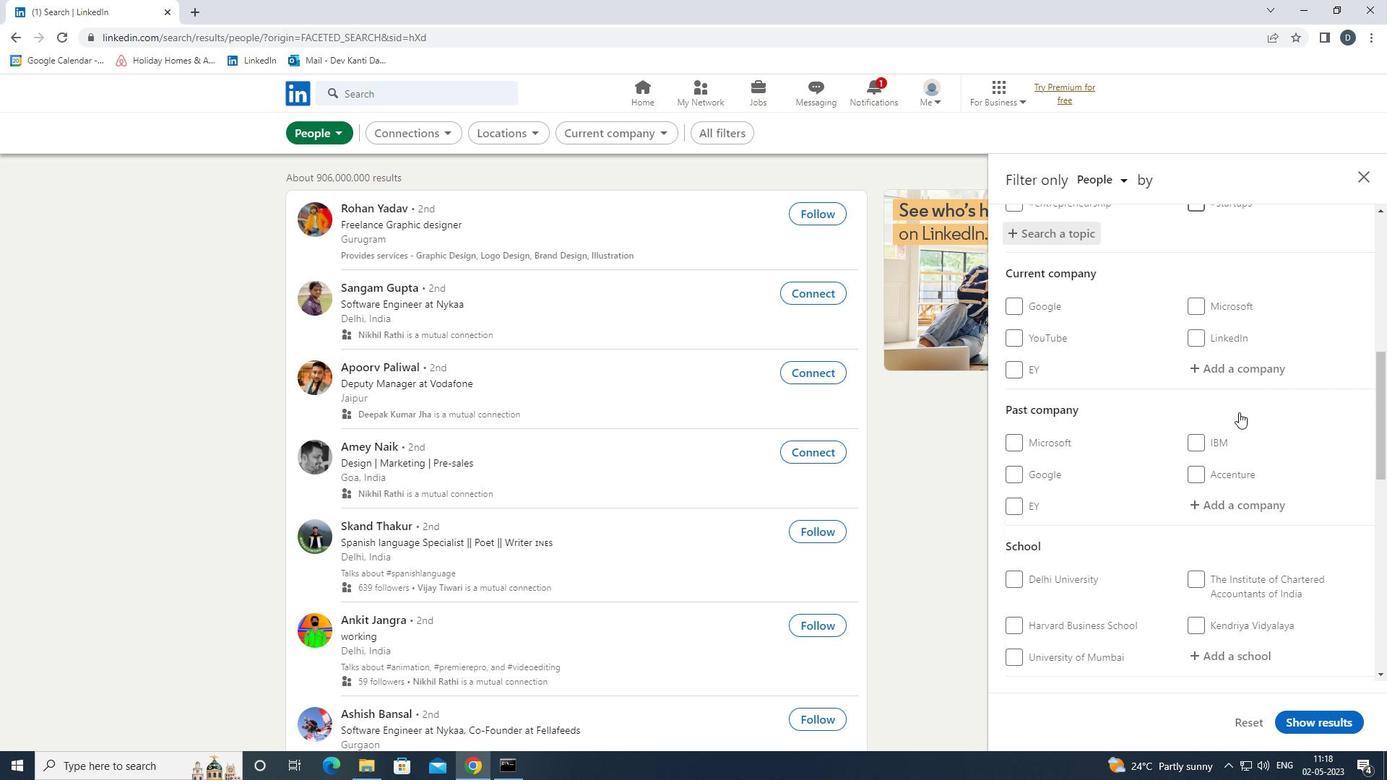 
Action: Mouse moved to (1225, 422)
Screenshot: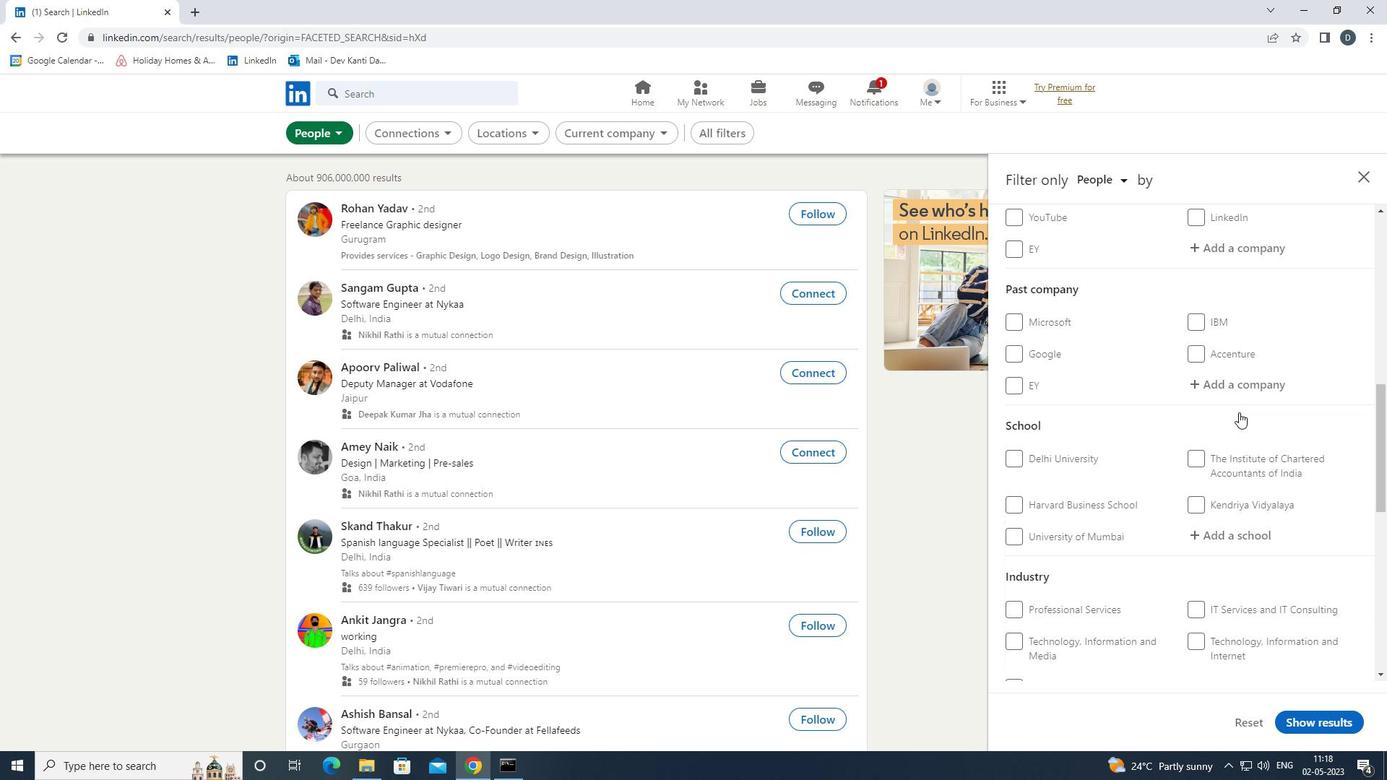 
Action: Mouse scrolled (1225, 422) with delta (0, 0)
Screenshot: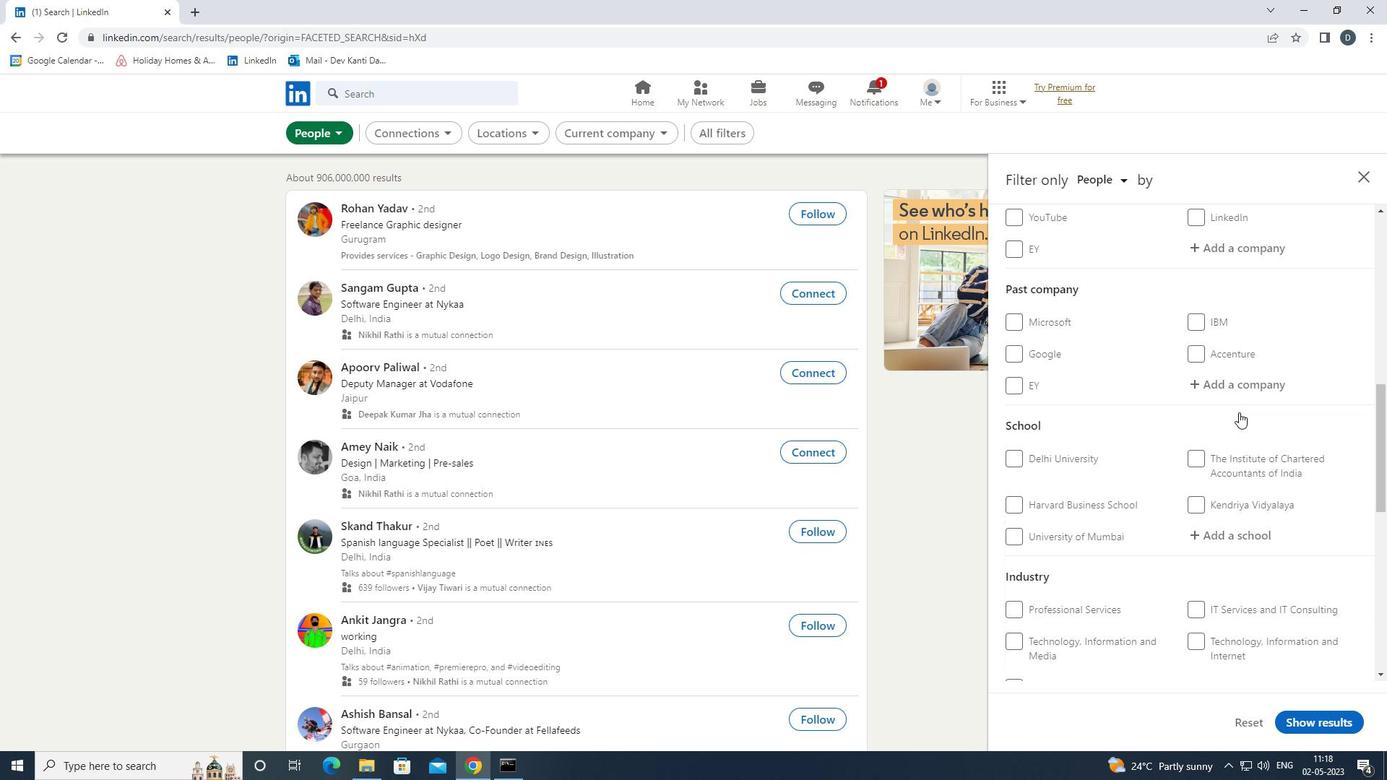 
Action: Mouse moved to (1214, 428)
Screenshot: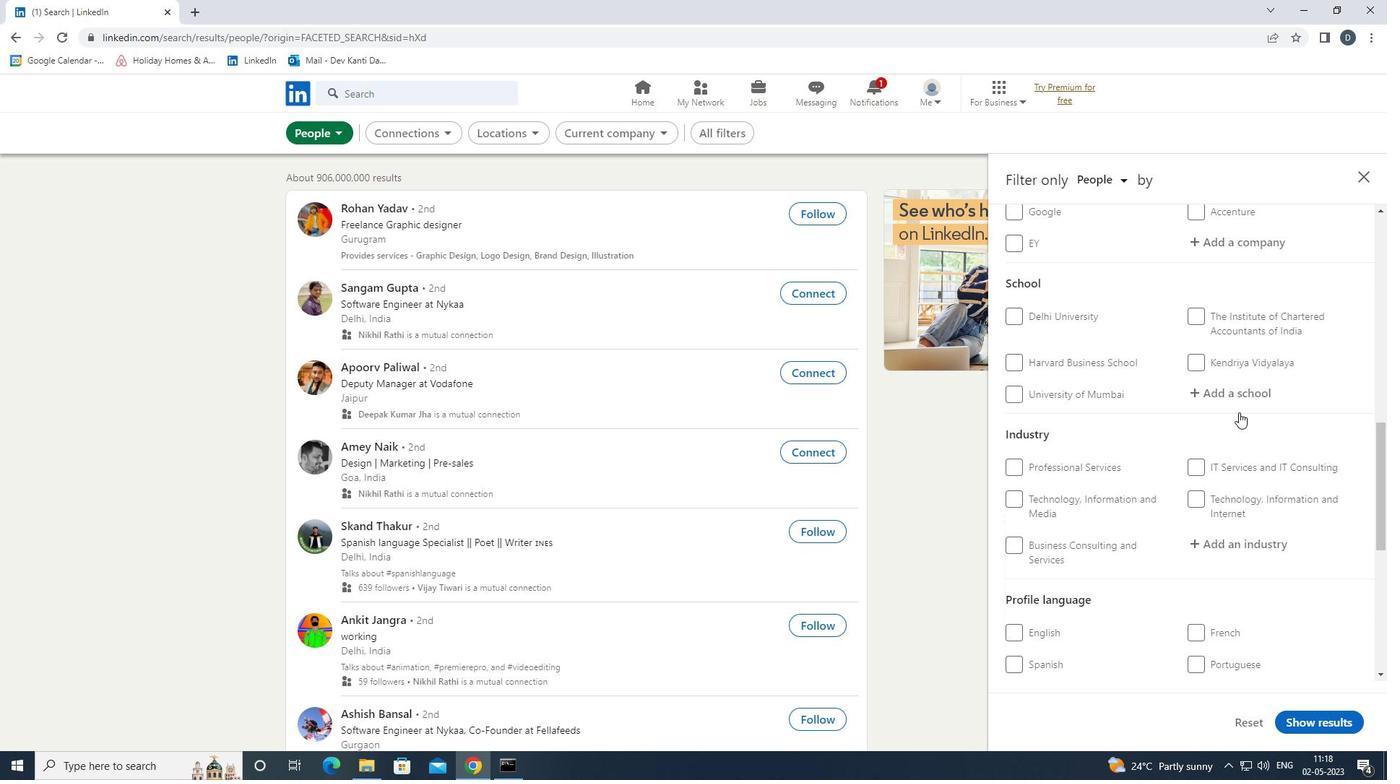 
Action: Mouse scrolled (1214, 427) with delta (0, 0)
Screenshot: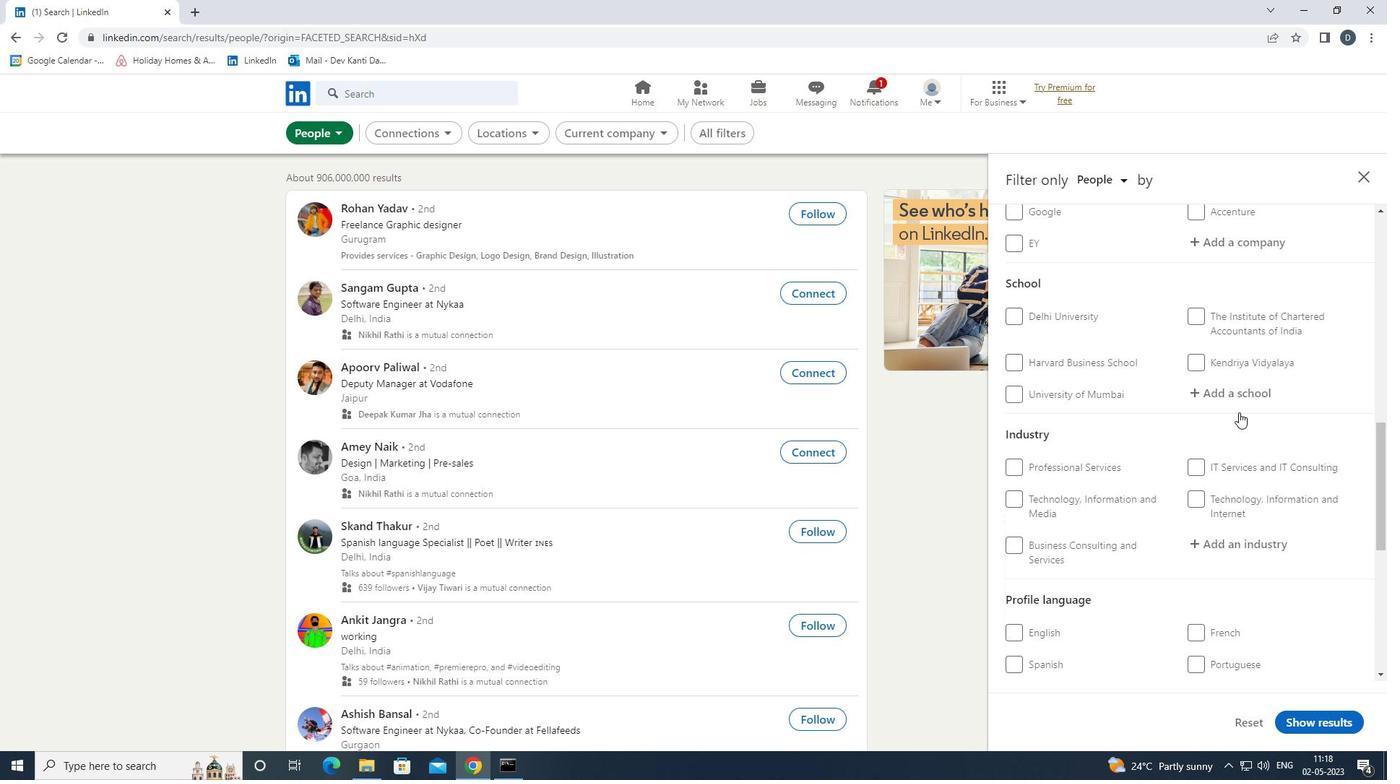 
Action: Mouse moved to (1212, 428)
Screenshot: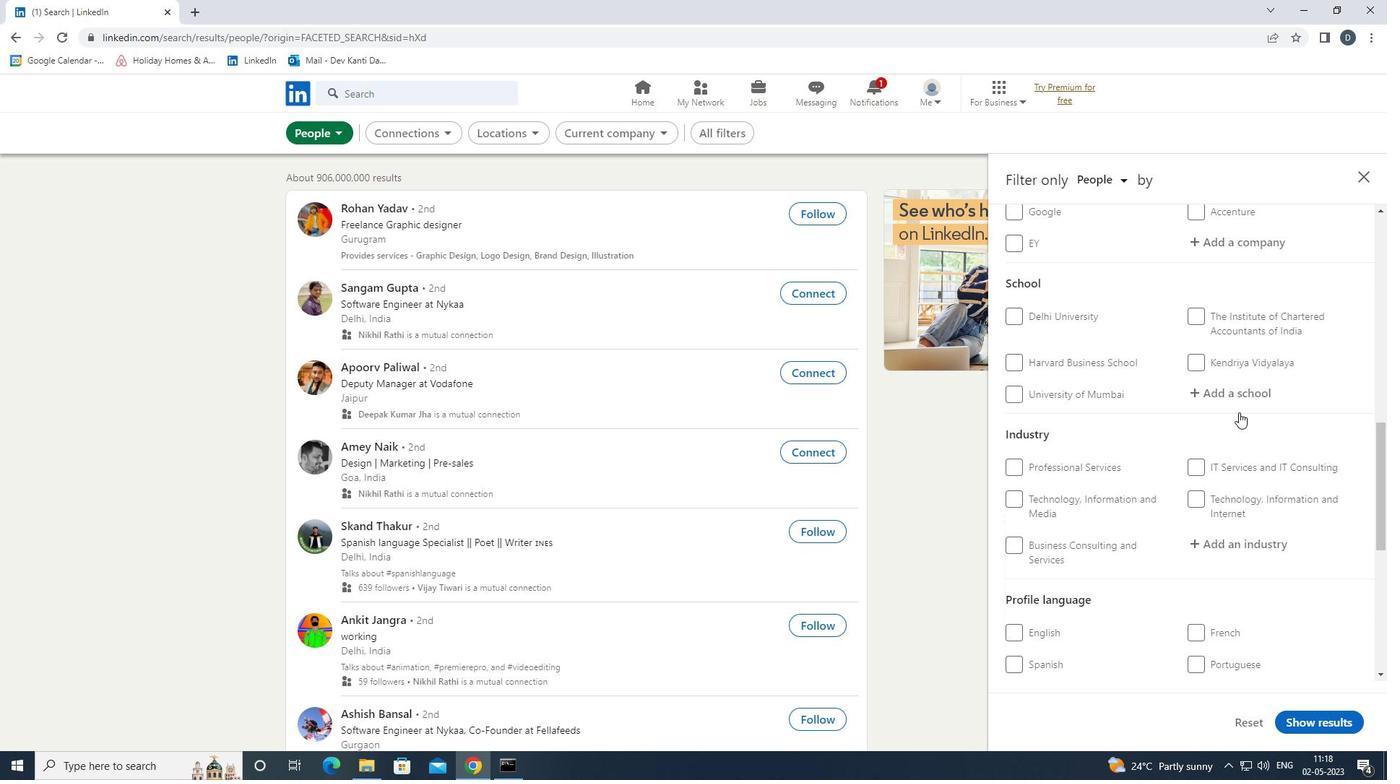 
Action: Mouse scrolled (1212, 427) with delta (0, 0)
Screenshot: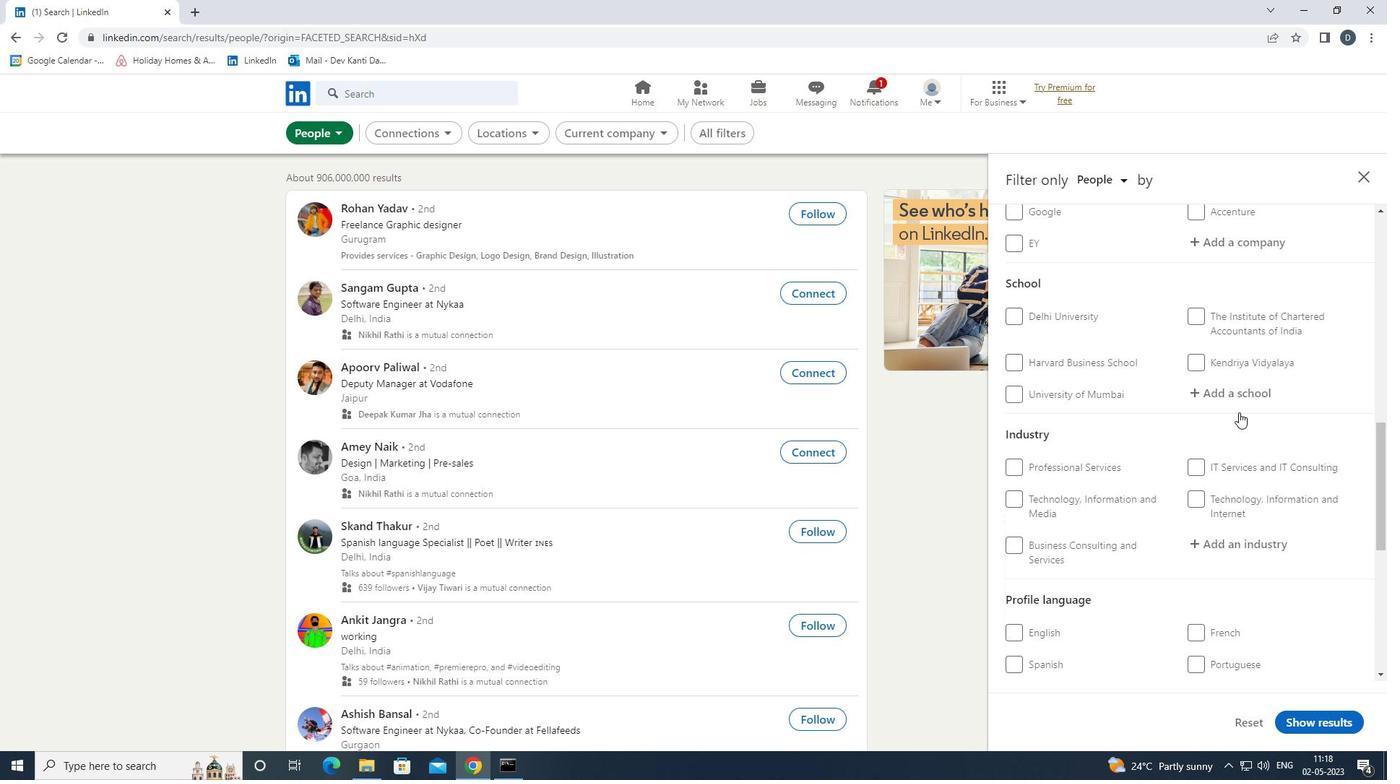 
Action: Mouse moved to (1012, 426)
Screenshot: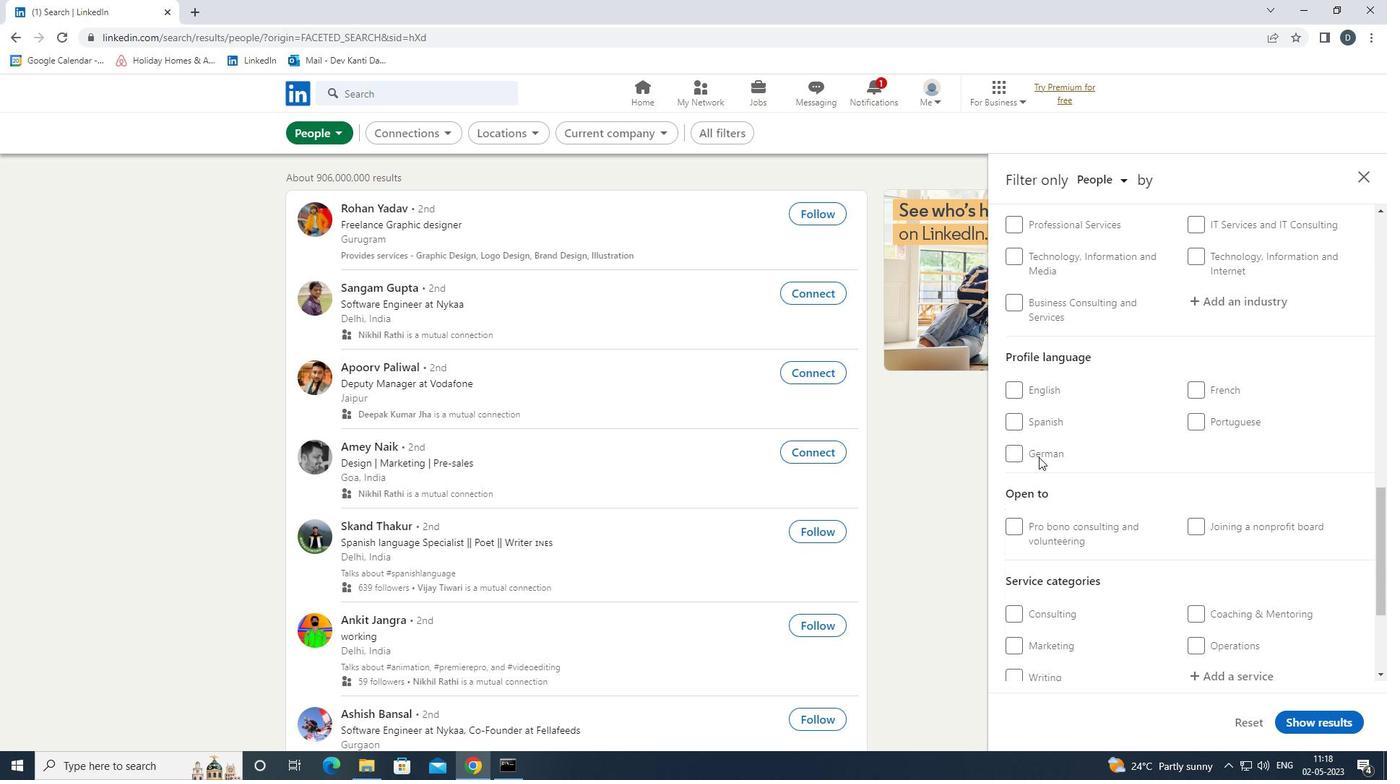 
Action: Mouse pressed left at (1012, 426)
Screenshot: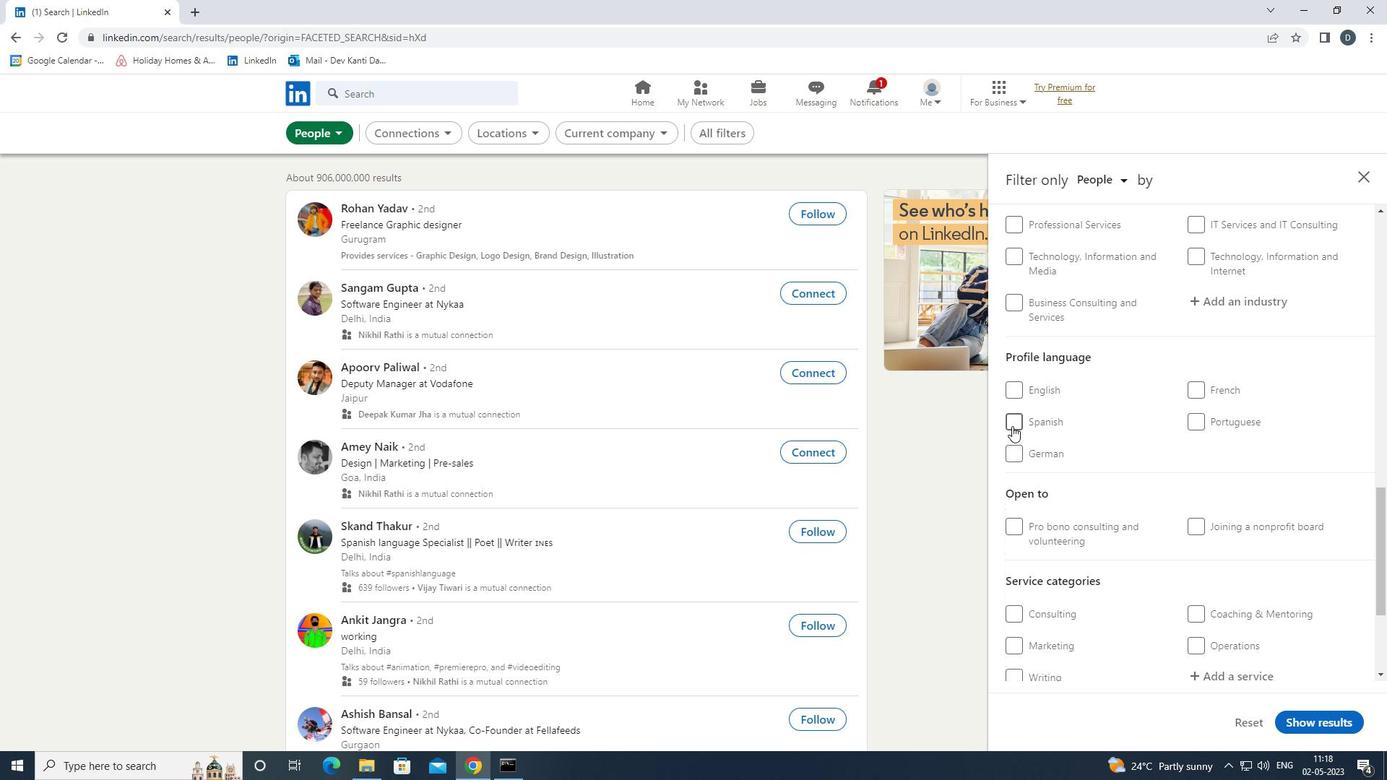 
Action: Mouse moved to (1156, 471)
Screenshot: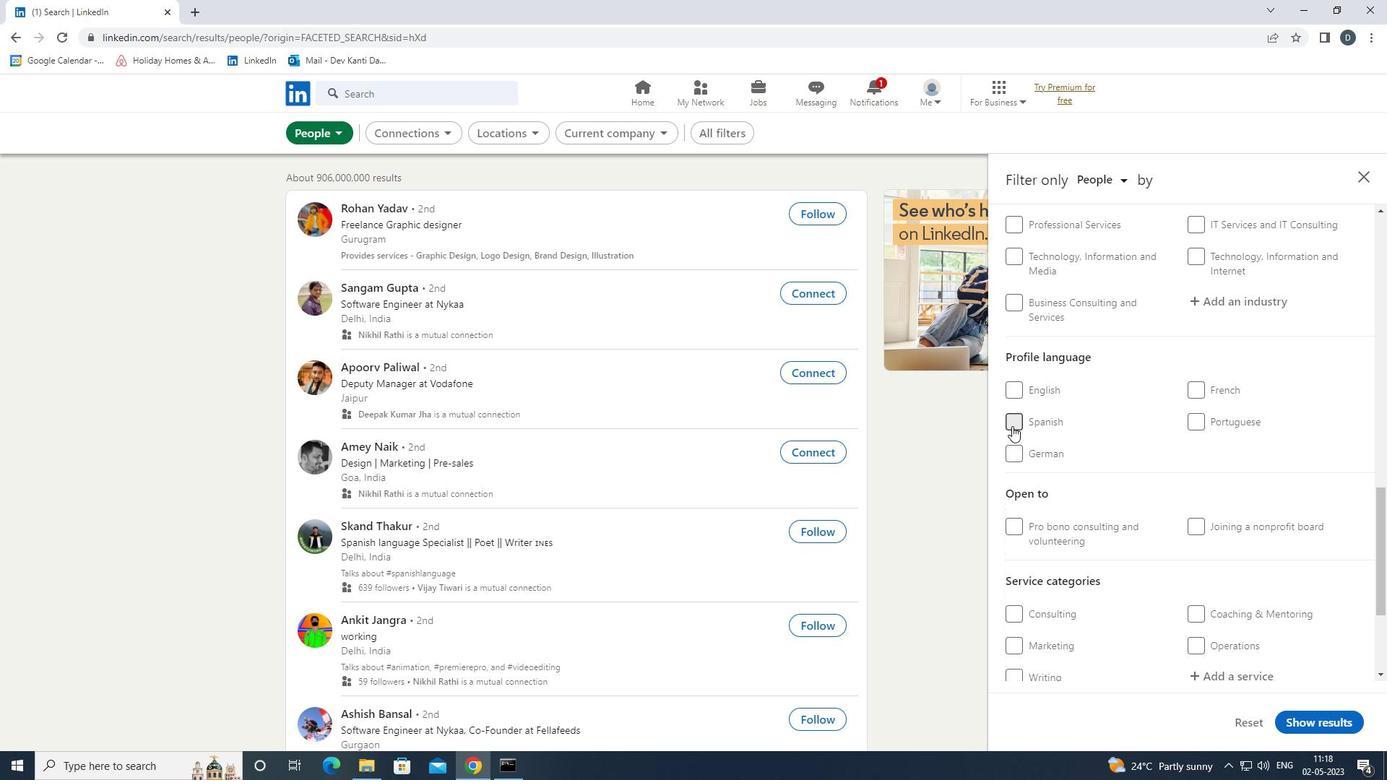 
Action: Mouse scrolled (1156, 471) with delta (0, 0)
Screenshot: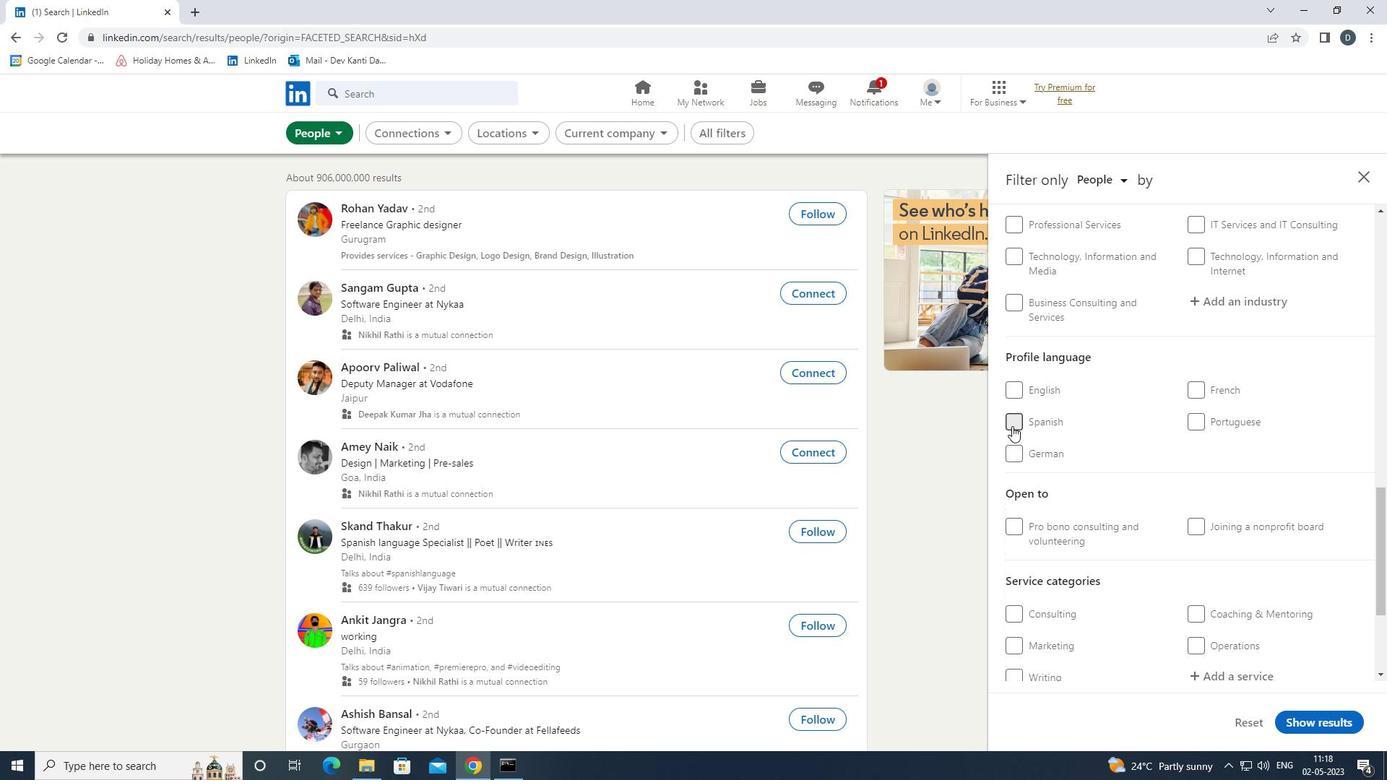 
Action: Mouse scrolled (1156, 471) with delta (0, 0)
Screenshot: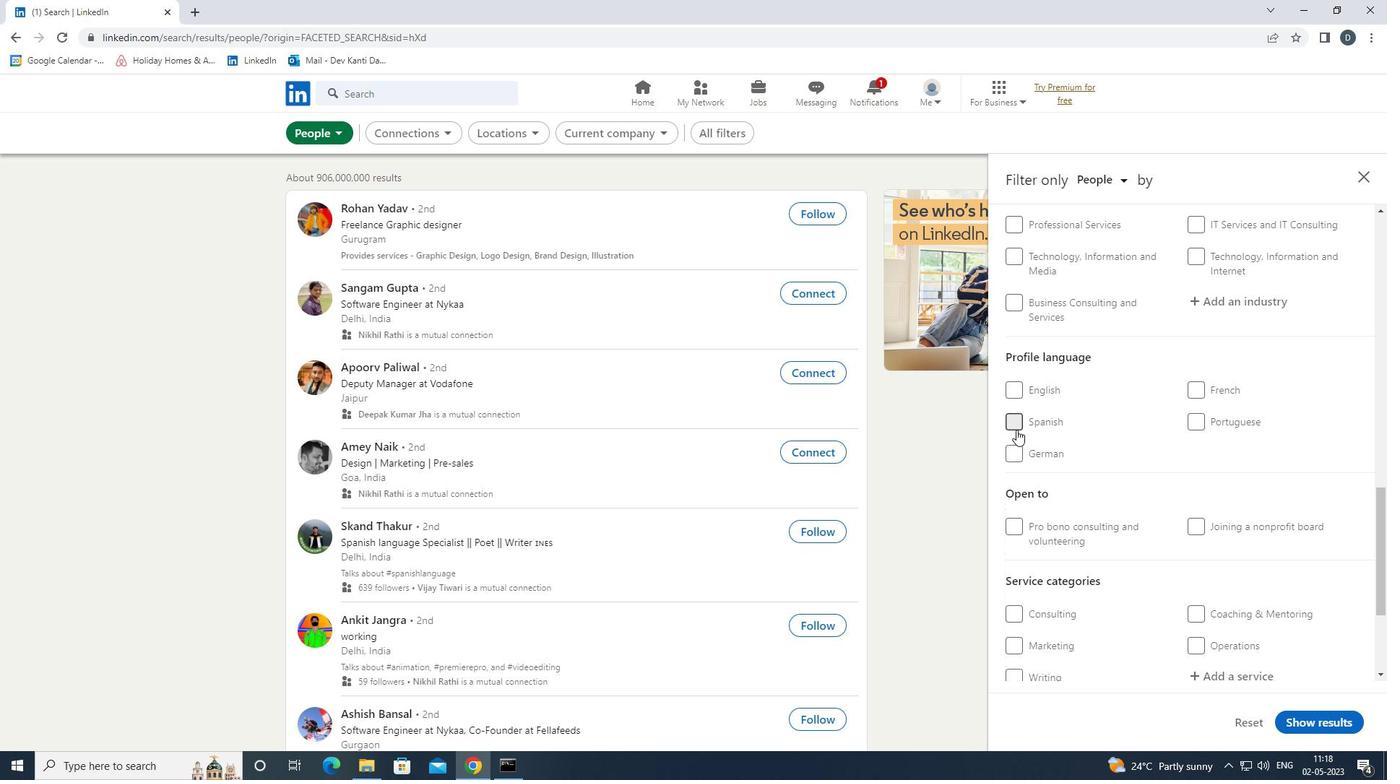 
Action: Mouse scrolled (1156, 471) with delta (0, 0)
Screenshot: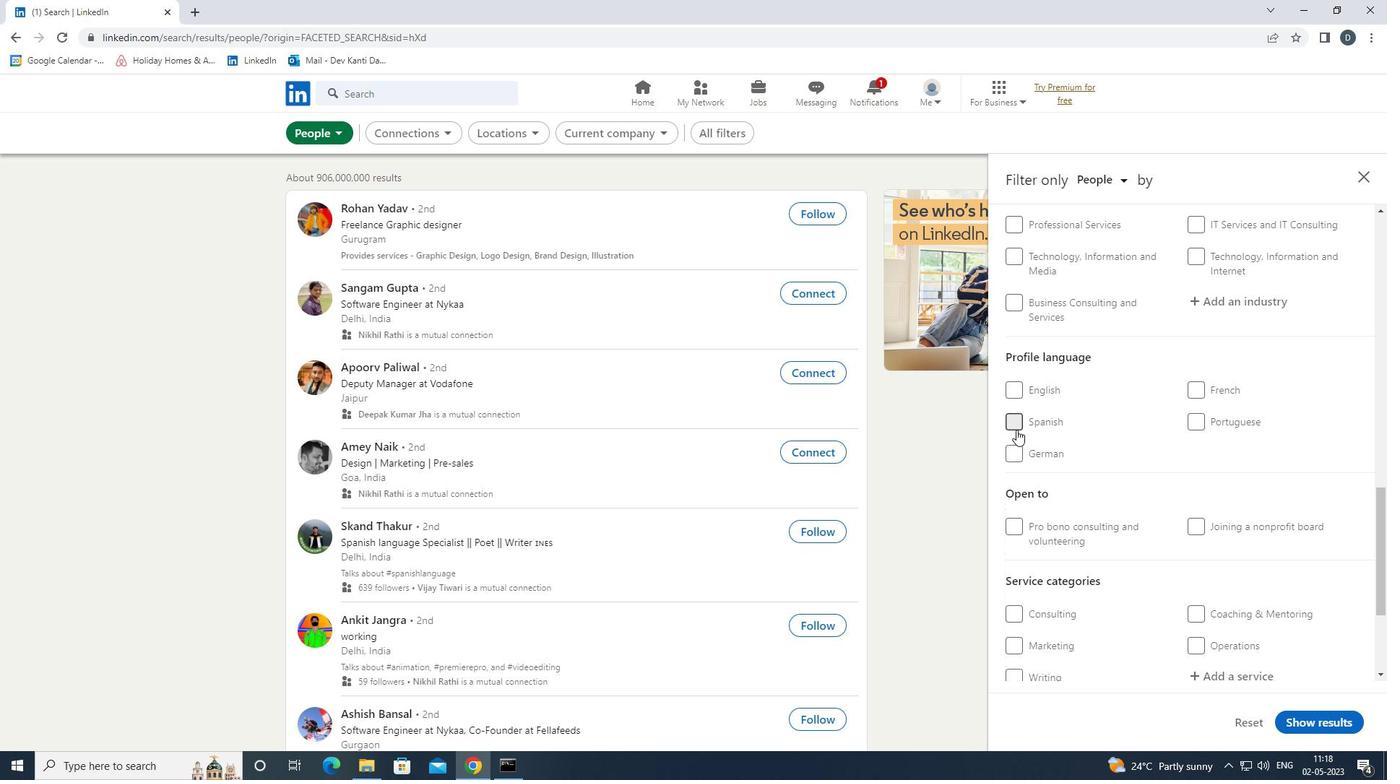 
Action: Mouse scrolled (1156, 471) with delta (0, 0)
Screenshot: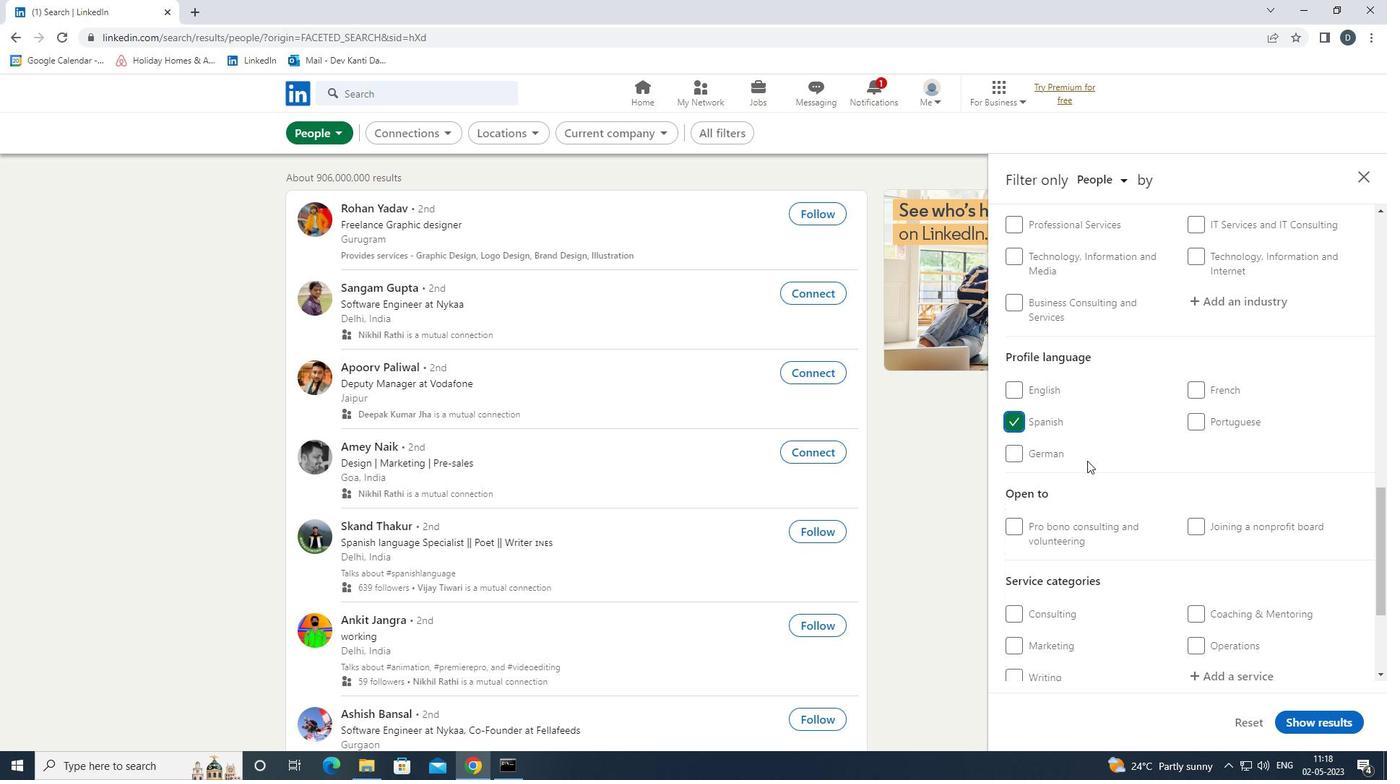 
Action: Mouse scrolled (1156, 471) with delta (0, 0)
Screenshot: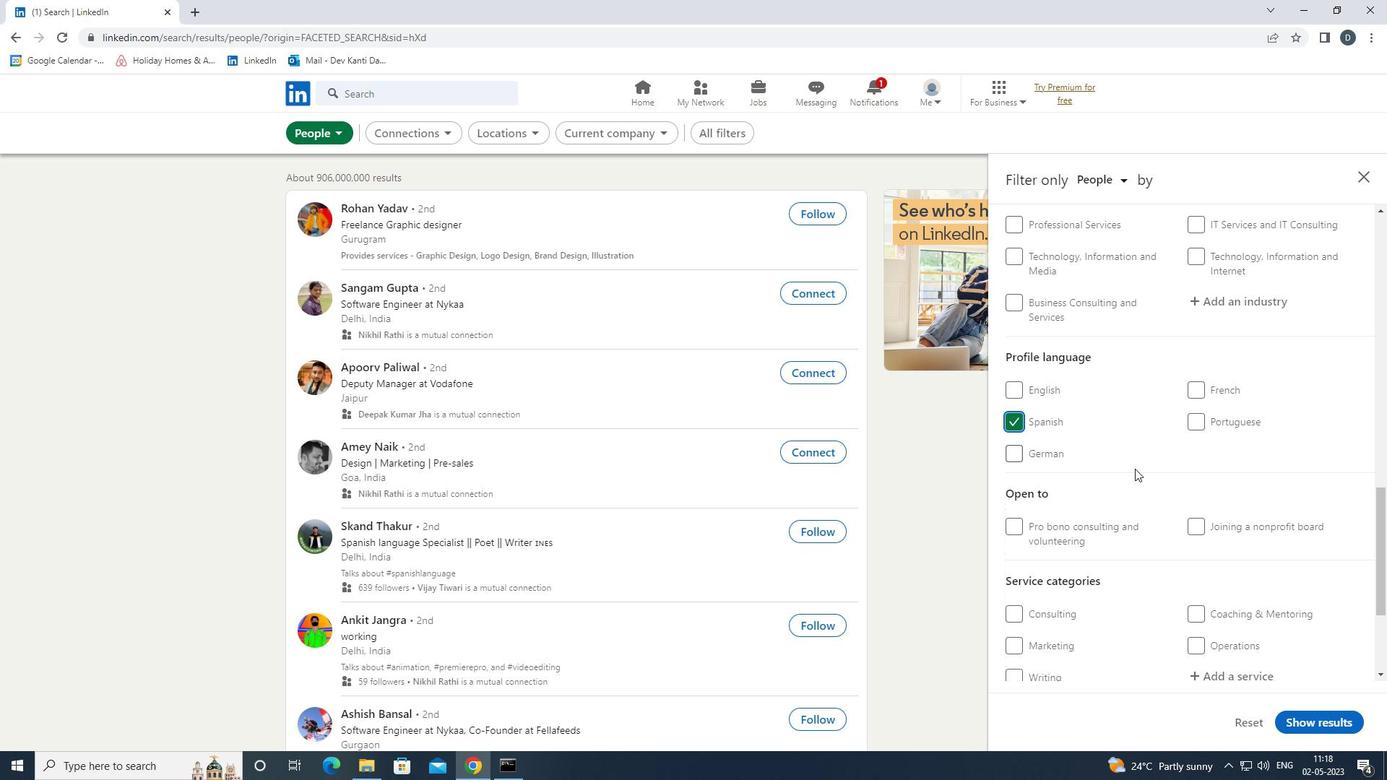 
Action: Mouse scrolled (1156, 471) with delta (0, 0)
Screenshot: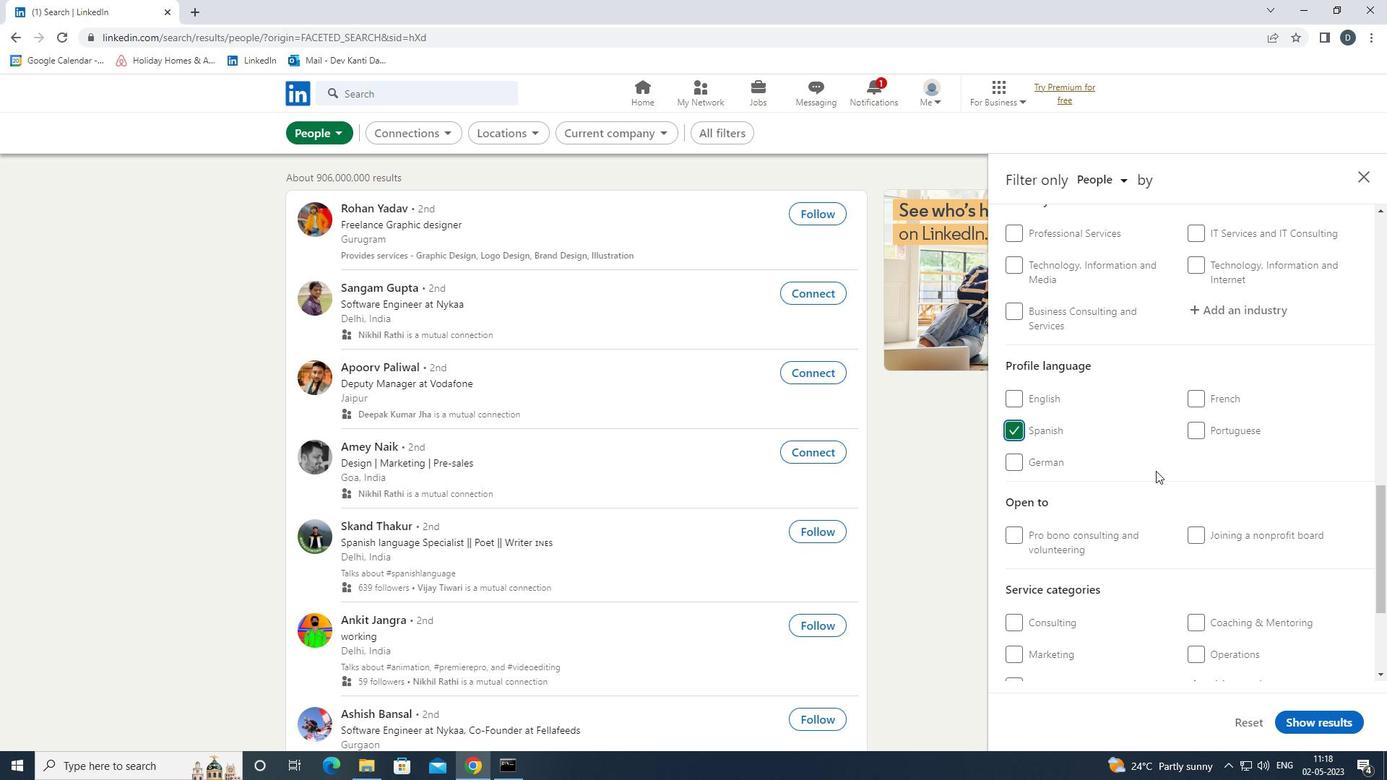 
Action: Mouse scrolled (1156, 471) with delta (0, 0)
Screenshot: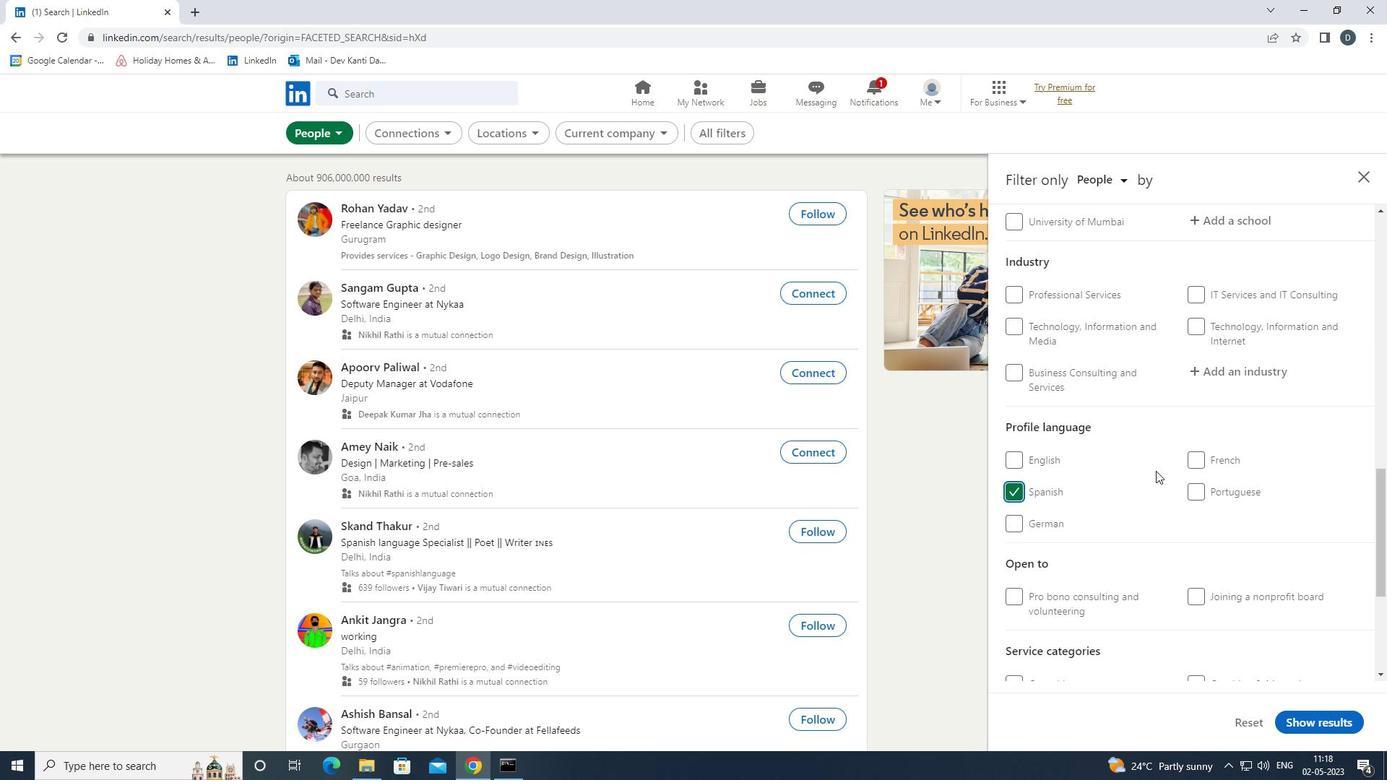 
Action: Mouse scrolled (1156, 471) with delta (0, 0)
Screenshot: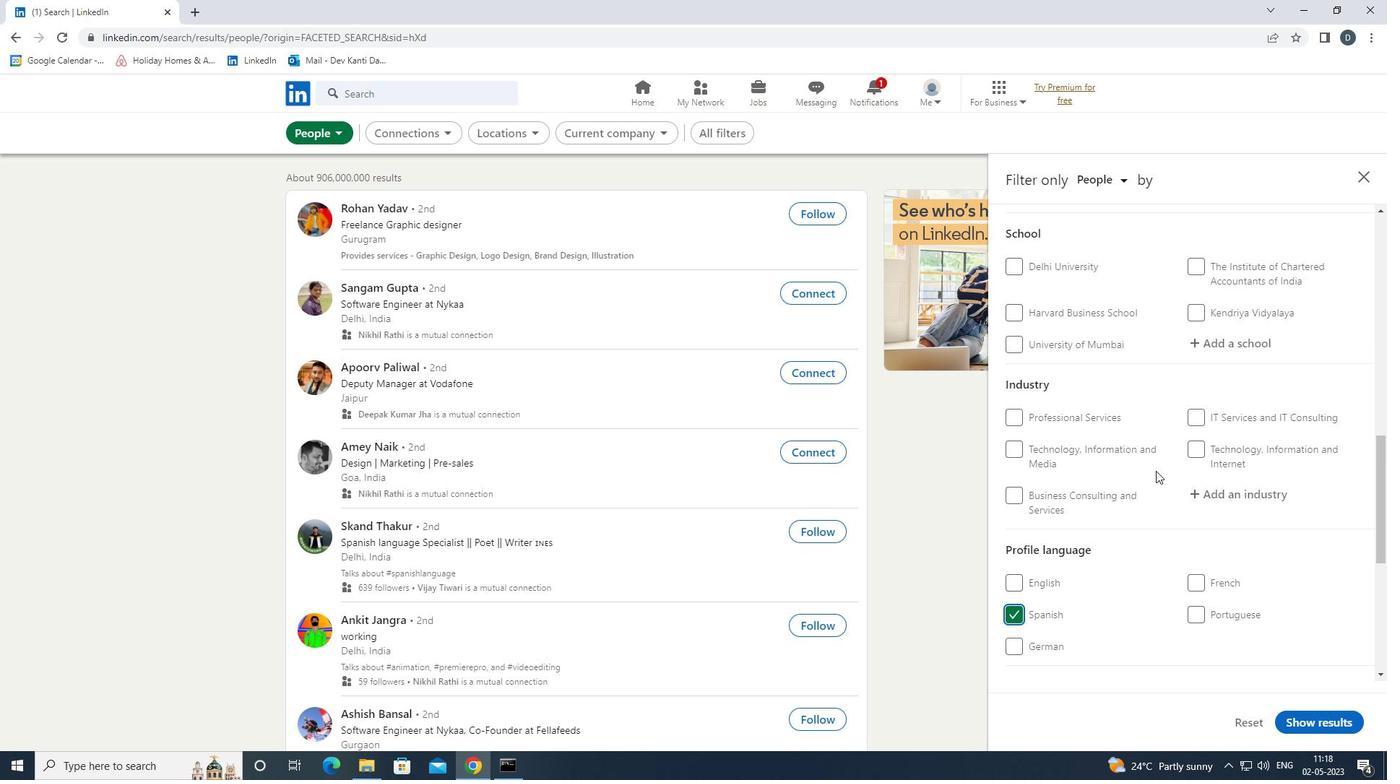 
Action: Mouse moved to (1227, 444)
Screenshot: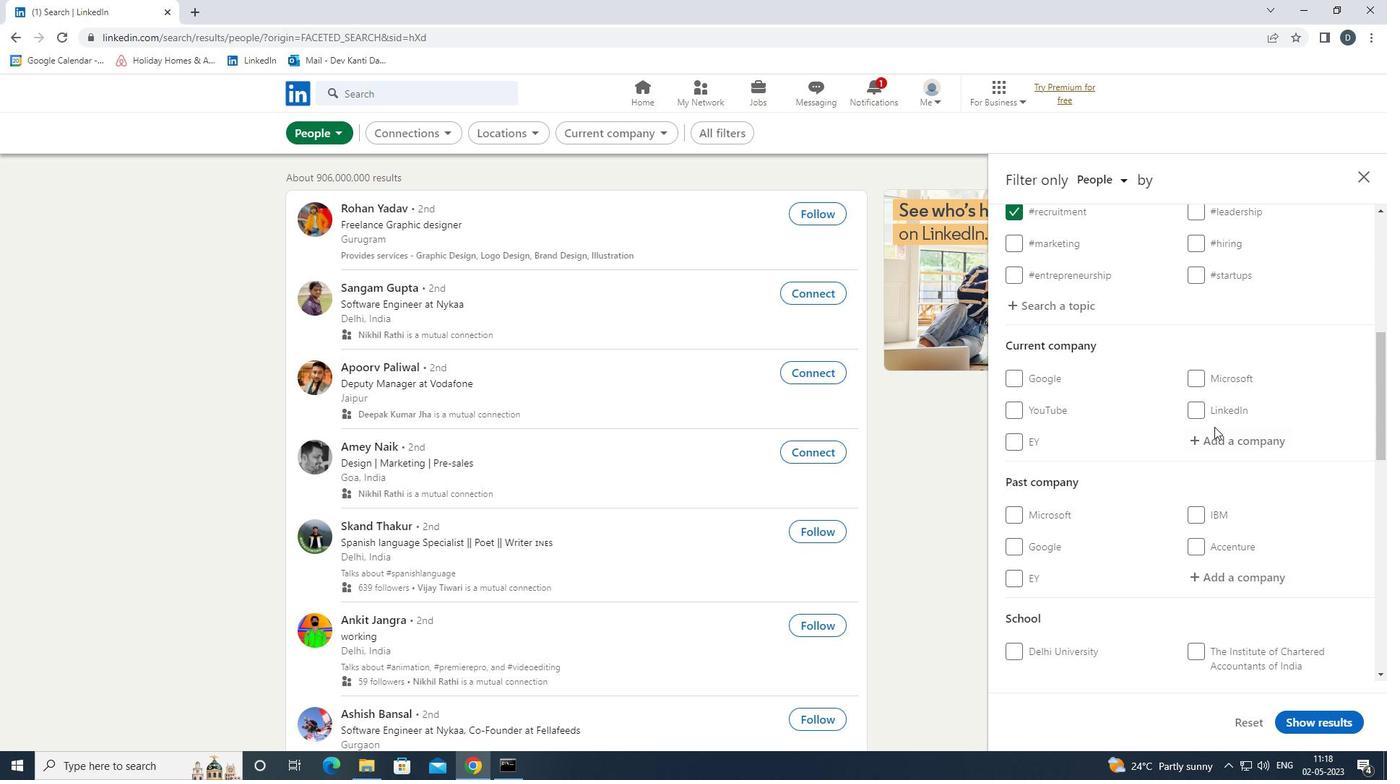 
Action: Mouse pressed left at (1227, 444)
Screenshot: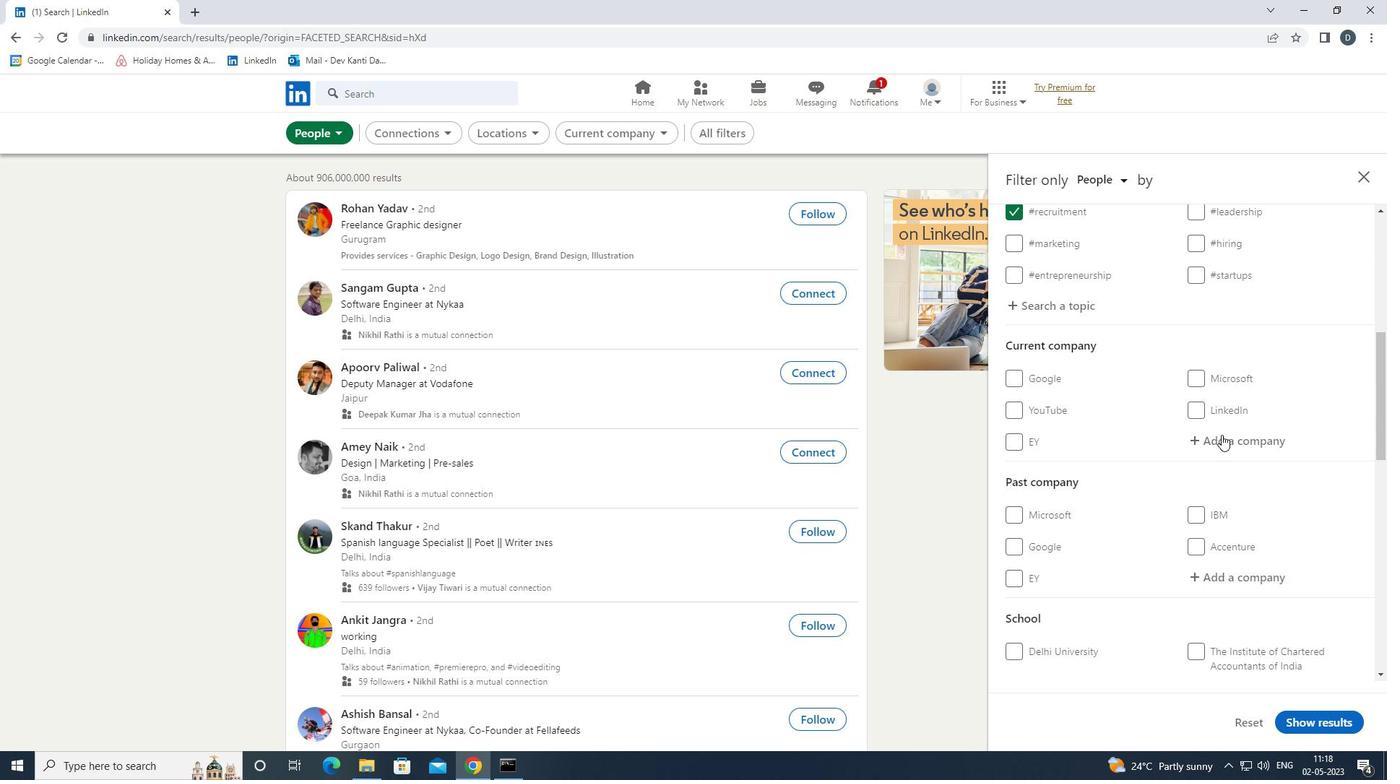 
Action: Key pressed <Key.shift><Key.shift><Key.shift><Key.shift><Key.shift><Key.shift><Key.shift><Key.shift><Key.shift><Key.shift>HOTEL<Key.space><Key.shift>JOBS<Key.down><Key.down><Key.down><Key.down><Key.down><Key.enter>
Screenshot: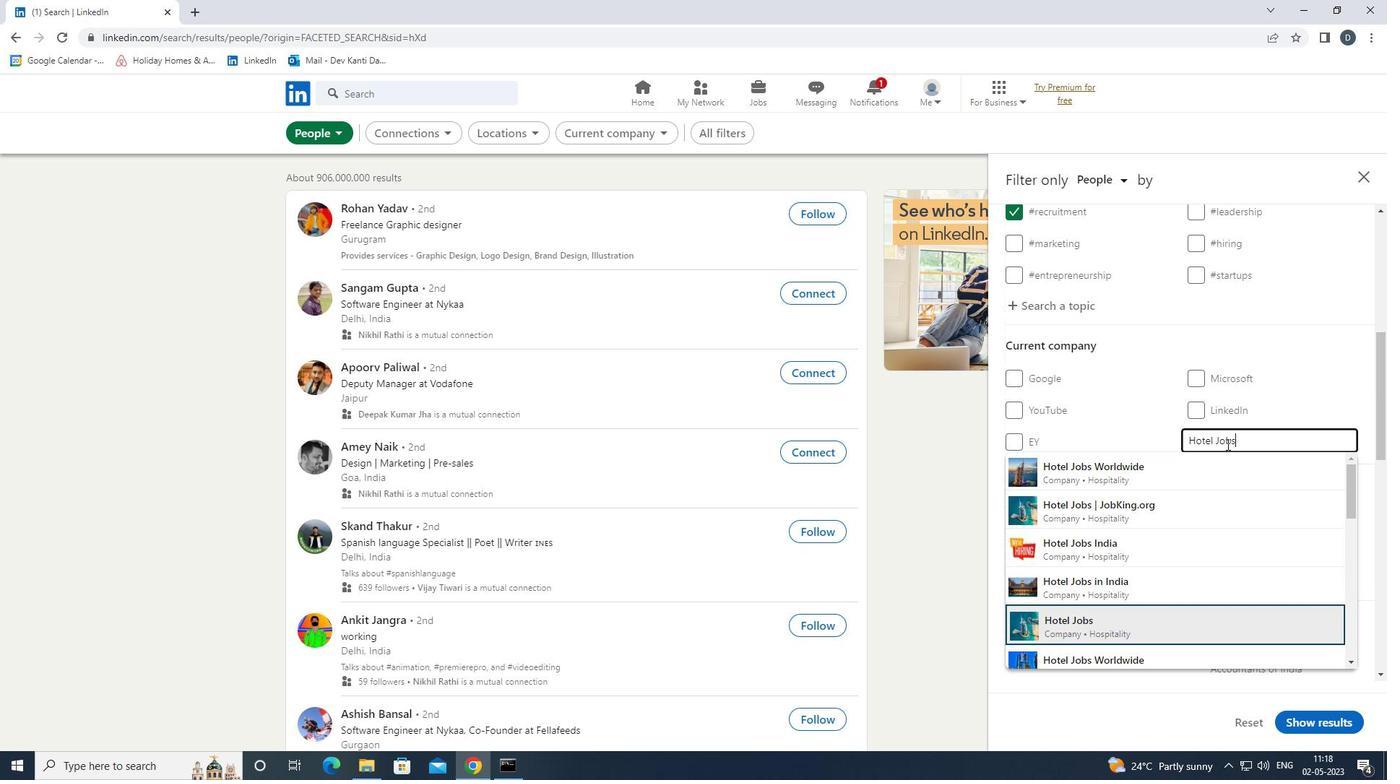 
Action: Mouse moved to (1227, 444)
Screenshot: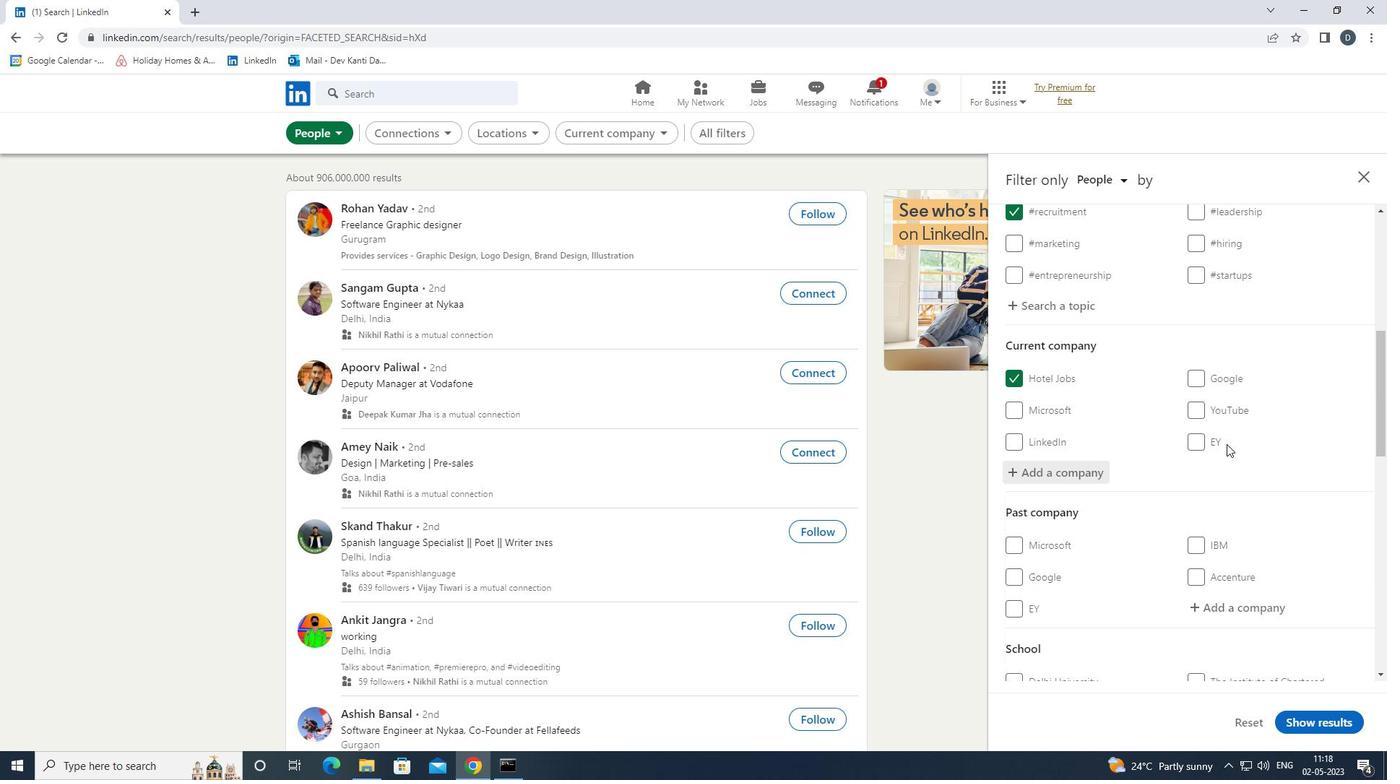 
Action: Mouse scrolled (1227, 443) with delta (0, 0)
Screenshot: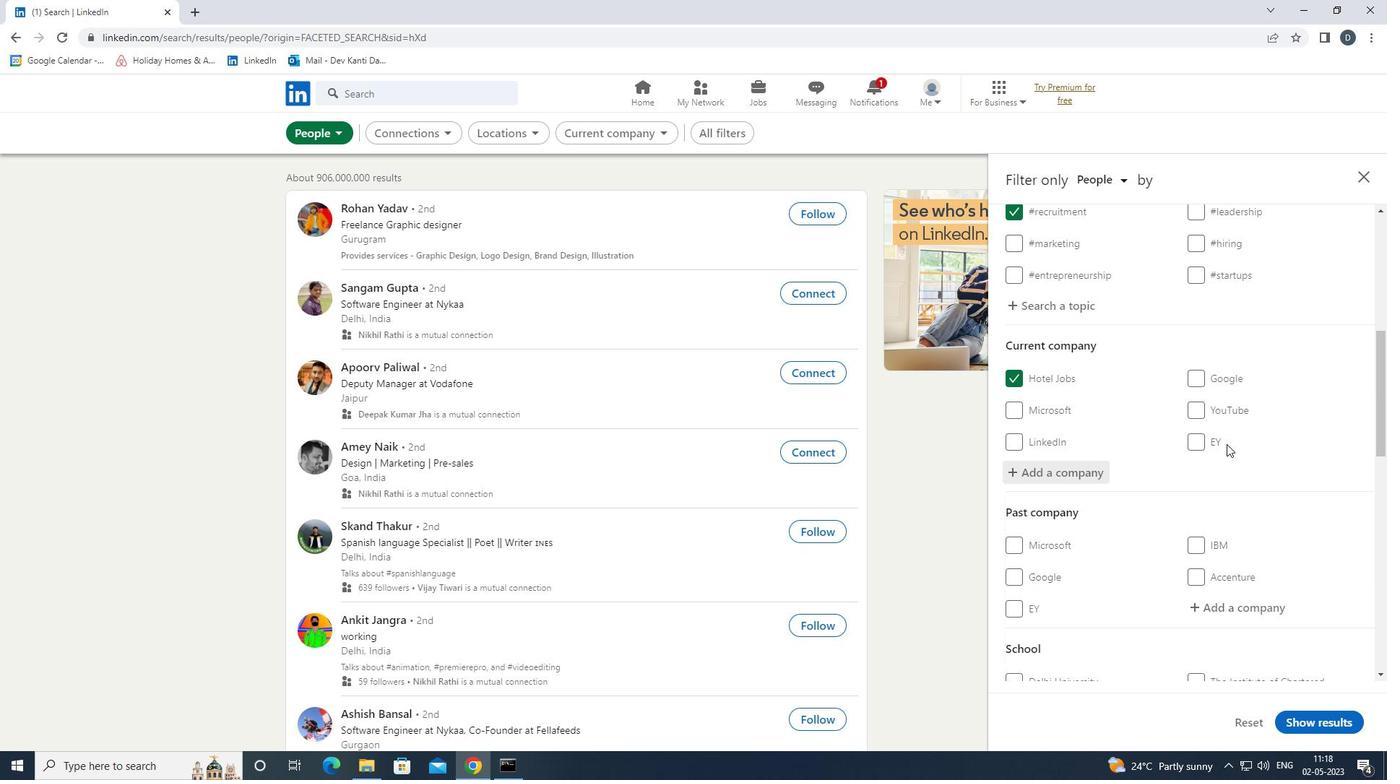 
Action: Mouse scrolled (1227, 443) with delta (0, 0)
Screenshot: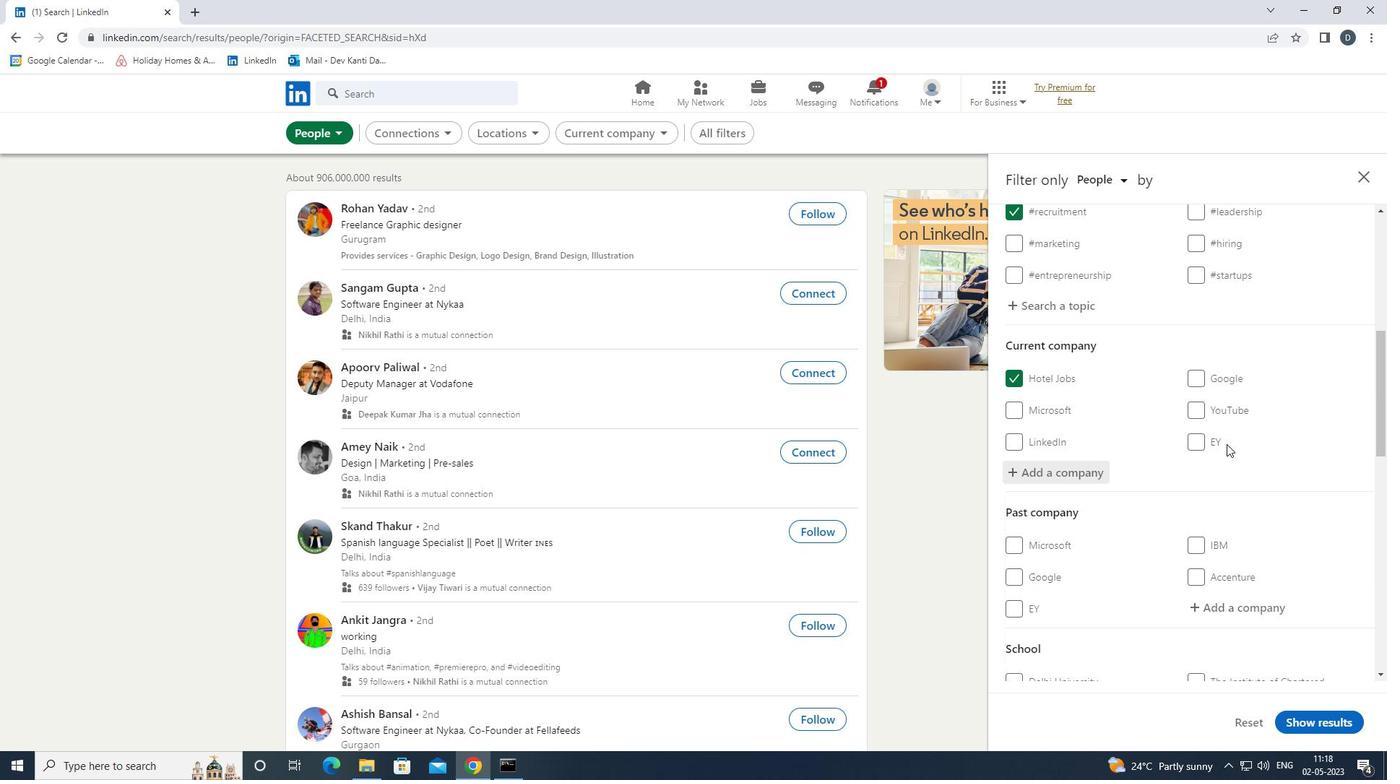 
Action: Mouse scrolled (1227, 443) with delta (0, 0)
Screenshot: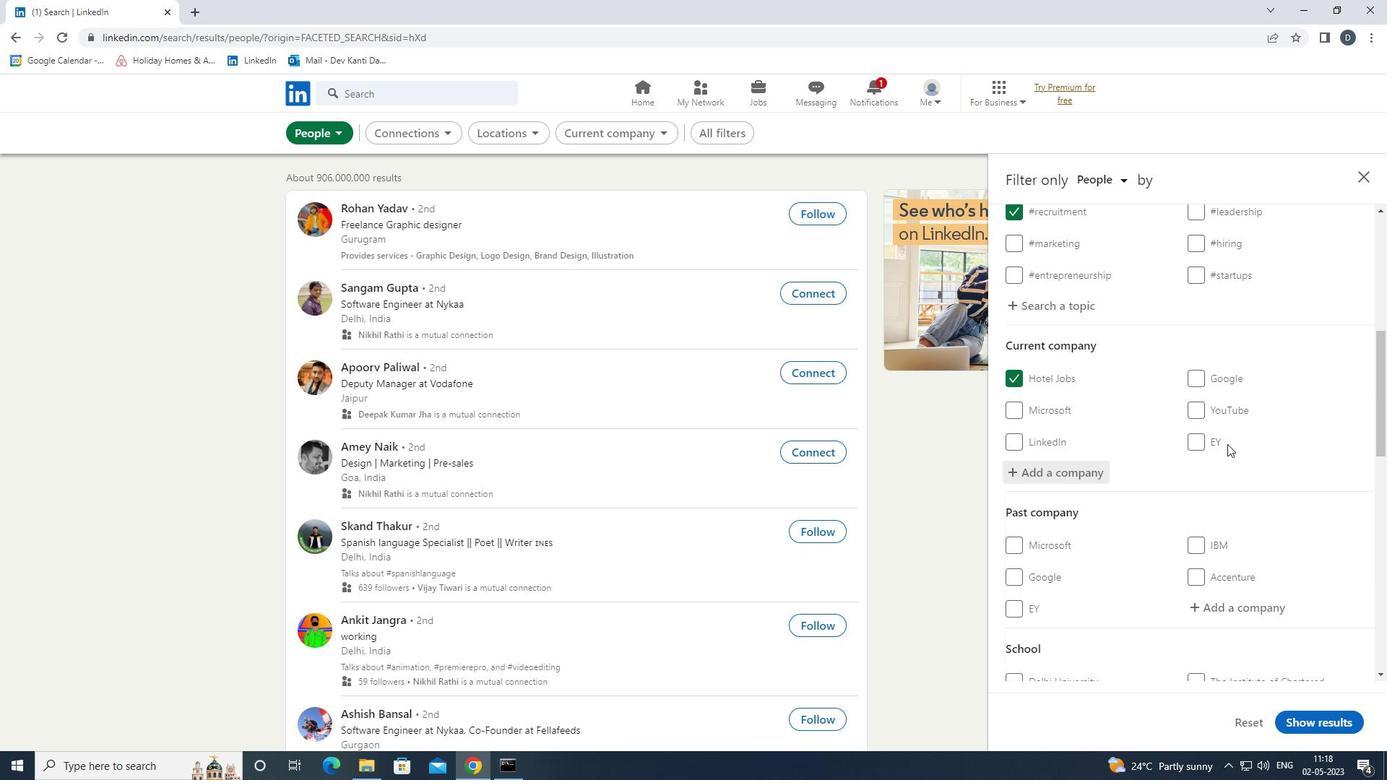 
Action: Mouse moved to (1237, 422)
Screenshot: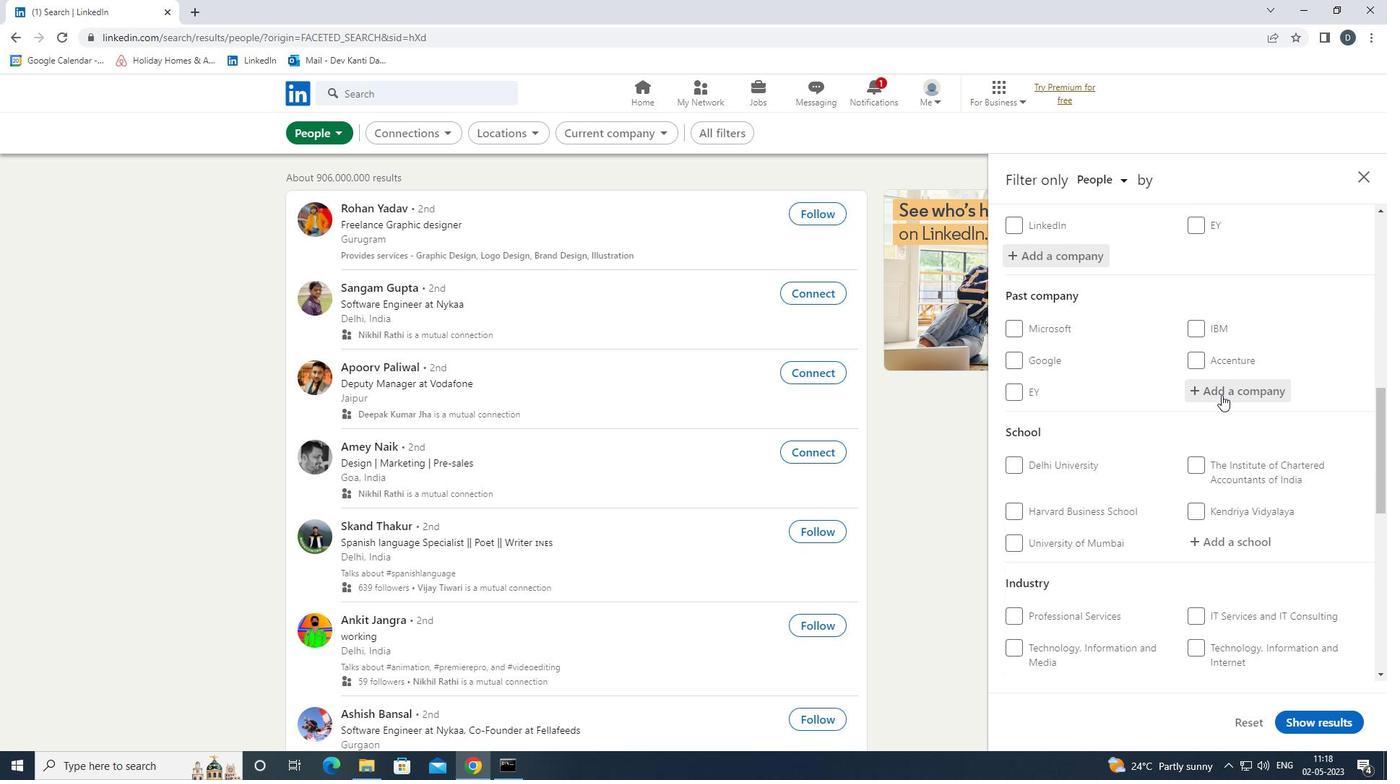 
Action: Mouse scrolled (1237, 422) with delta (0, 0)
Screenshot: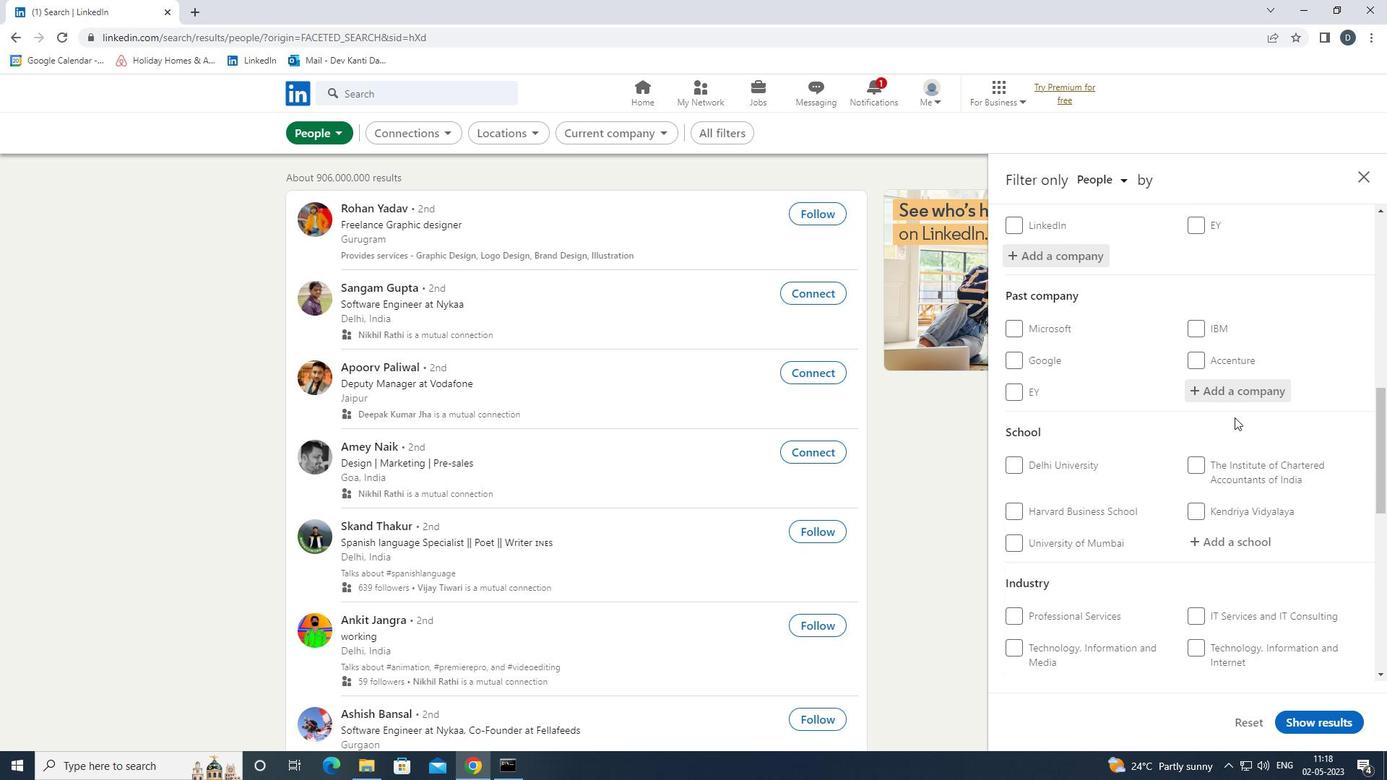 
Action: Mouse scrolled (1237, 422) with delta (0, 0)
Screenshot: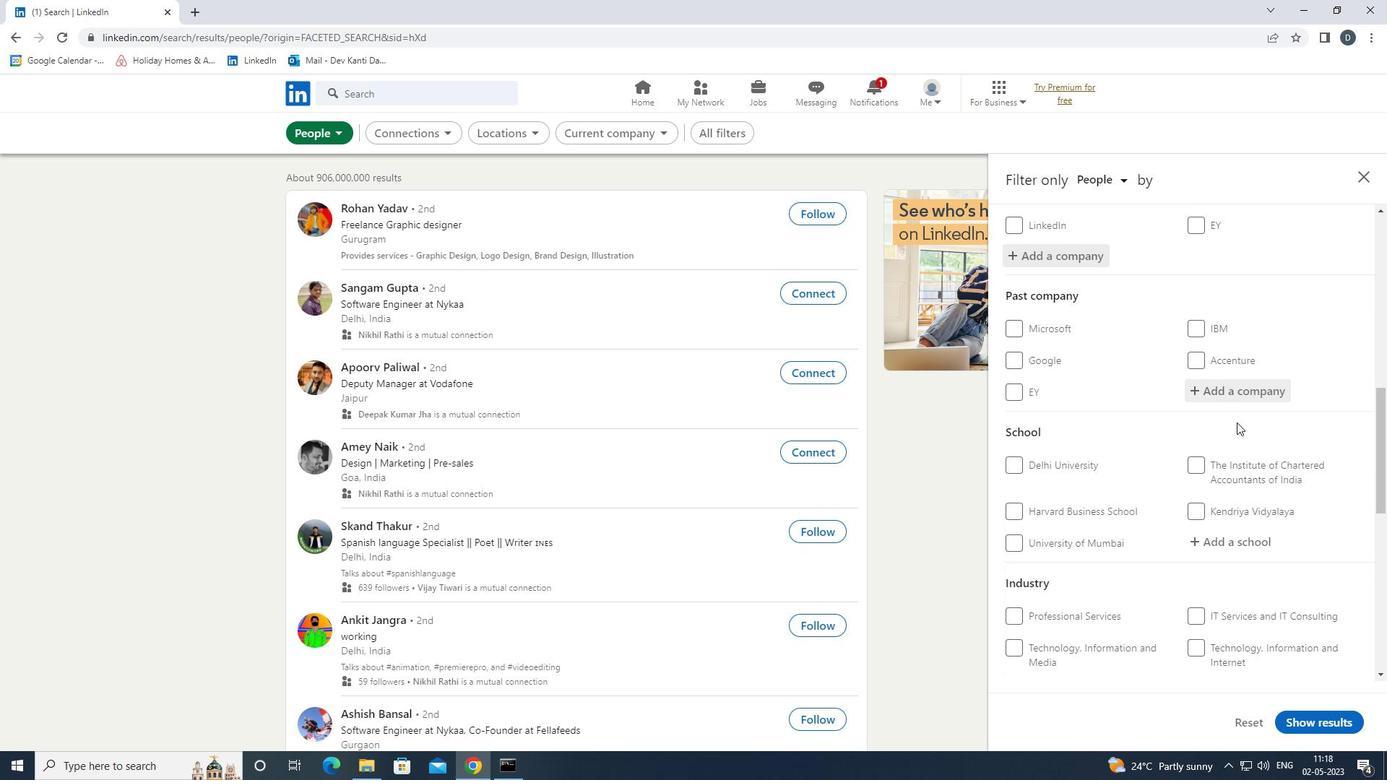 
Action: Mouse moved to (1238, 405)
Screenshot: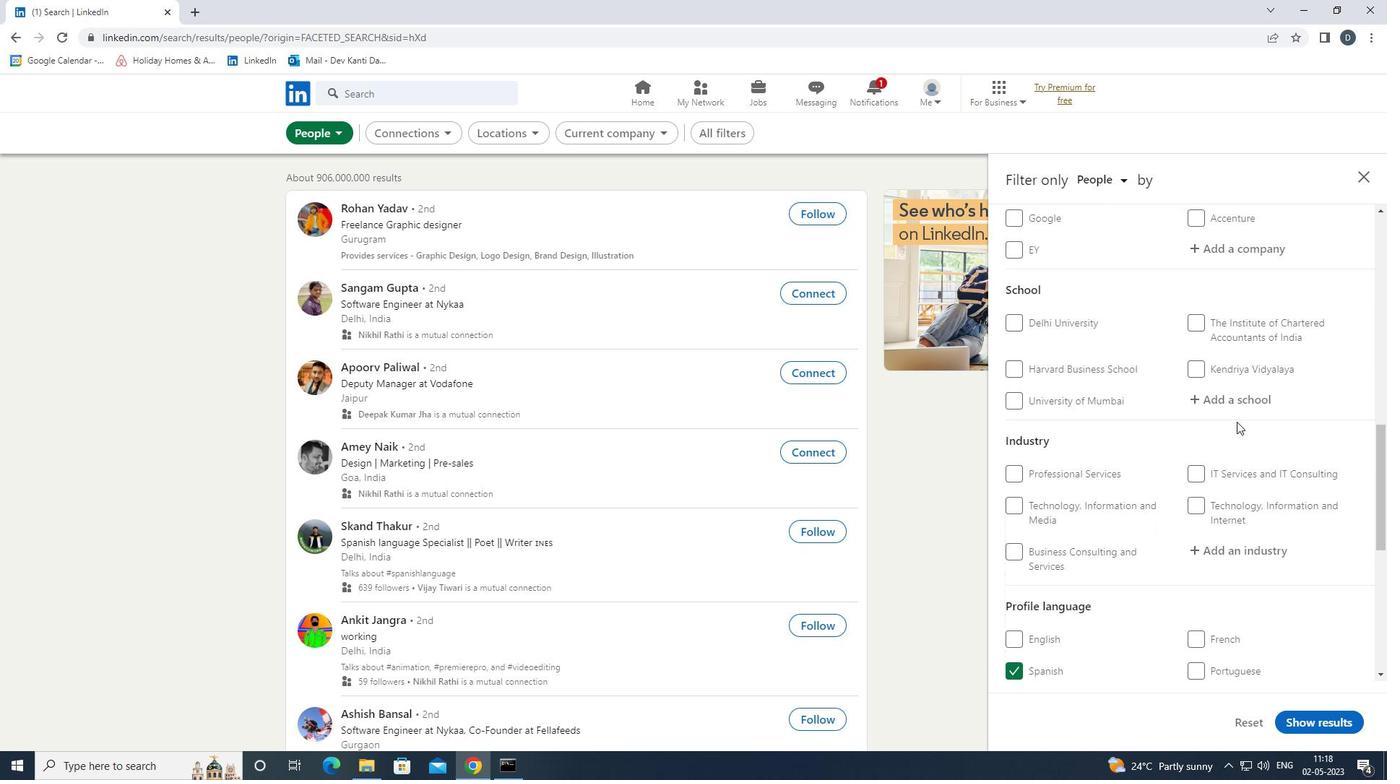 
Action: Mouse pressed left at (1238, 405)
Screenshot: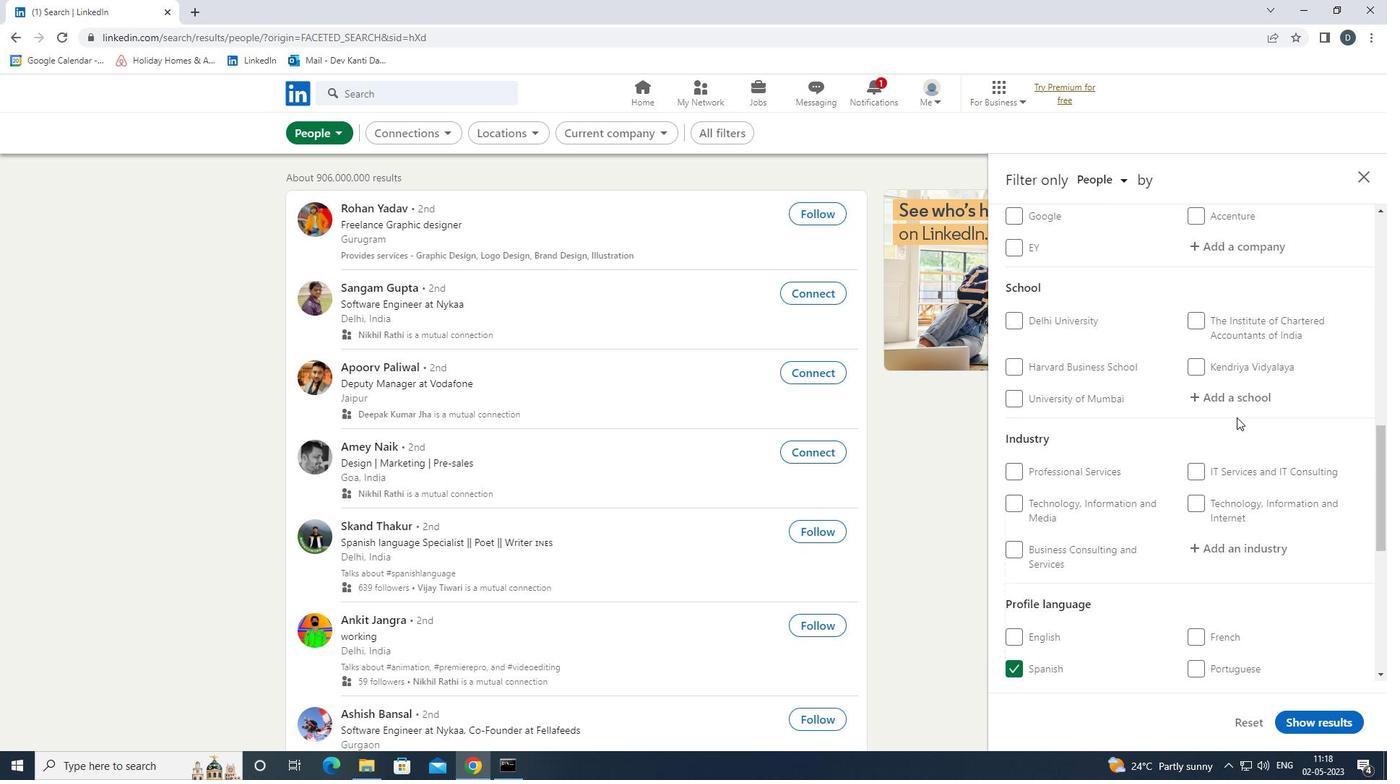 
Action: Key pressed <Key.shift><Key.shift><Key.shift>THE<Key.space><Key.shift>DOON<Key.space><Key.shift>SCHOOL<Key.down><Key.enter><Key.down><Key.down><Key.down><Key.down><Key.enter>
Screenshot: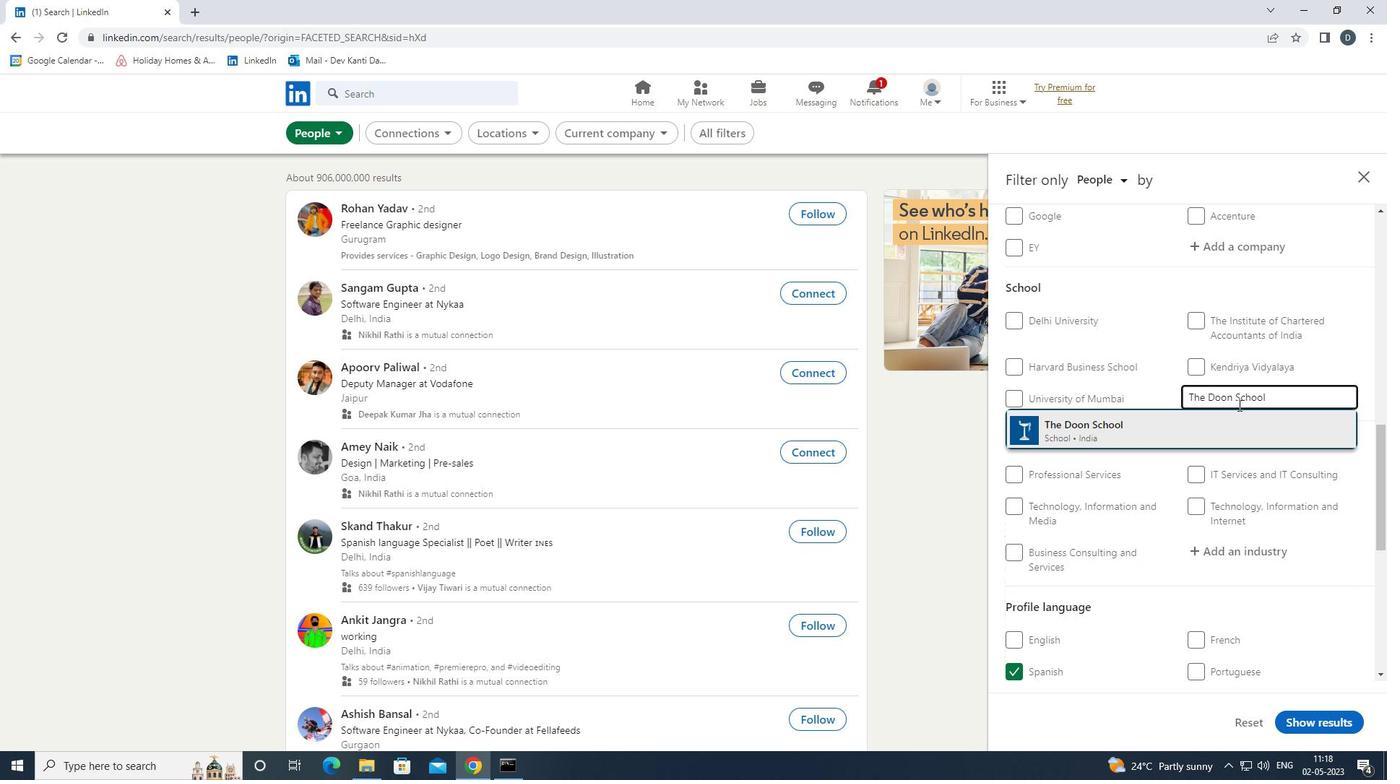 
Action: Mouse moved to (1237, 407)
Screenshot: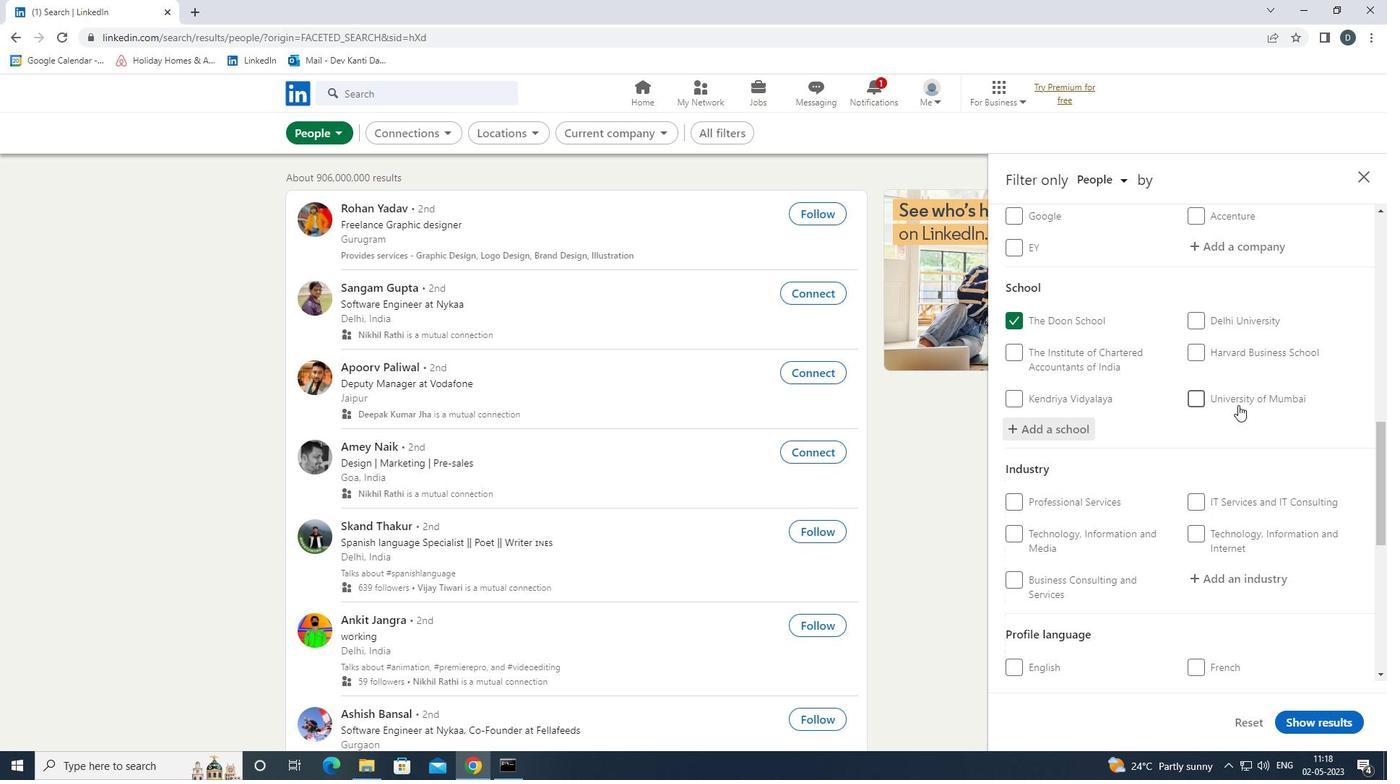 
Action: Mouse scrolled (1237, 406) with delta (0, 0)
Screenshot: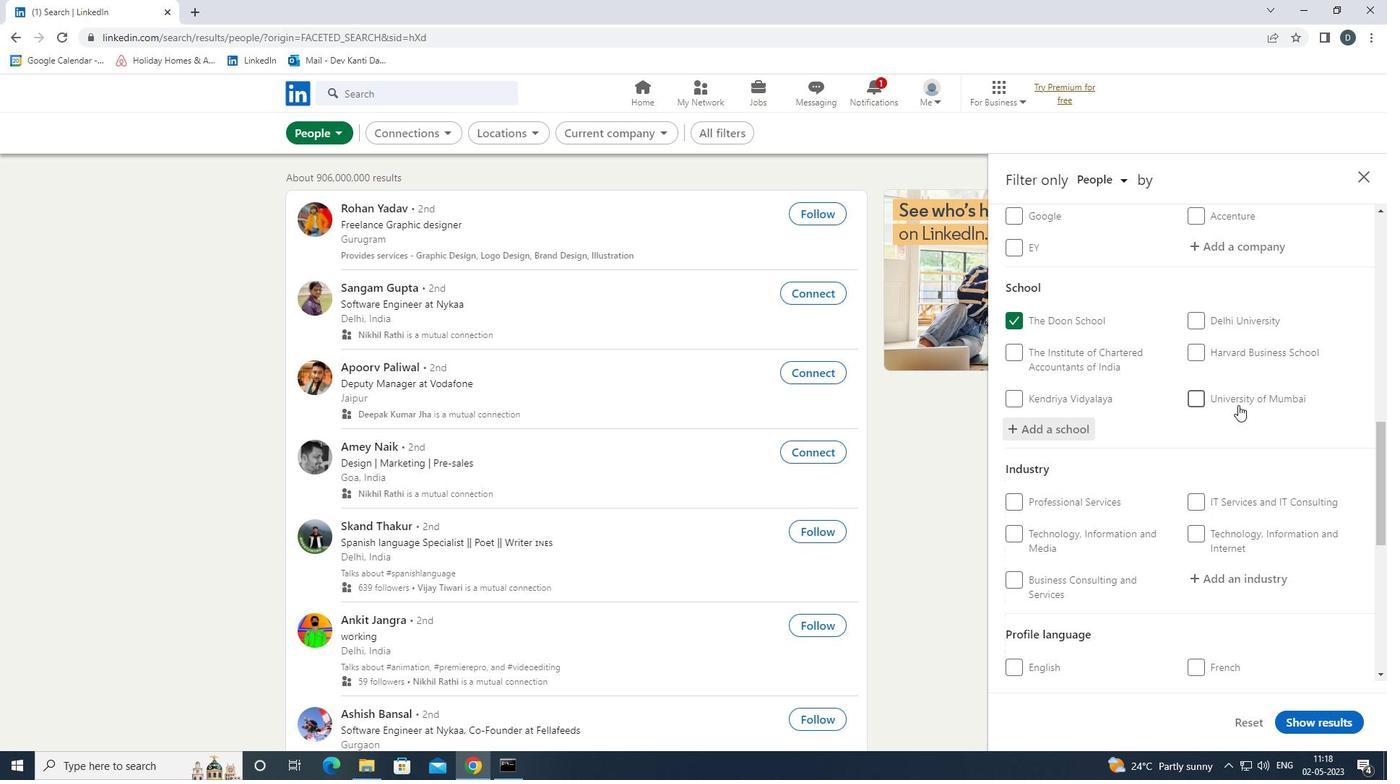 
Action: Mouse moved to (1237, 409)
Screenshot: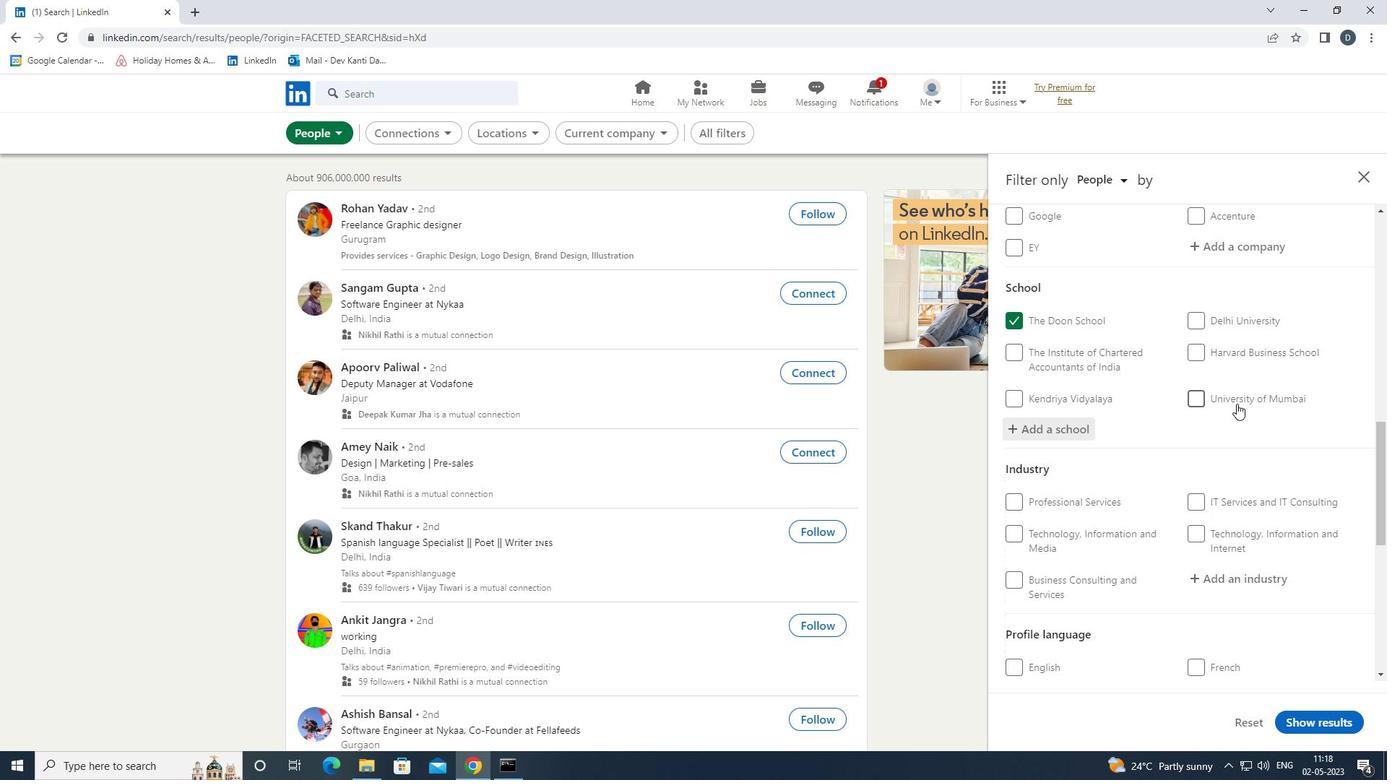 
Action: Mouse scrolled (1237, 408) with delta (0, 0)
Screenshot: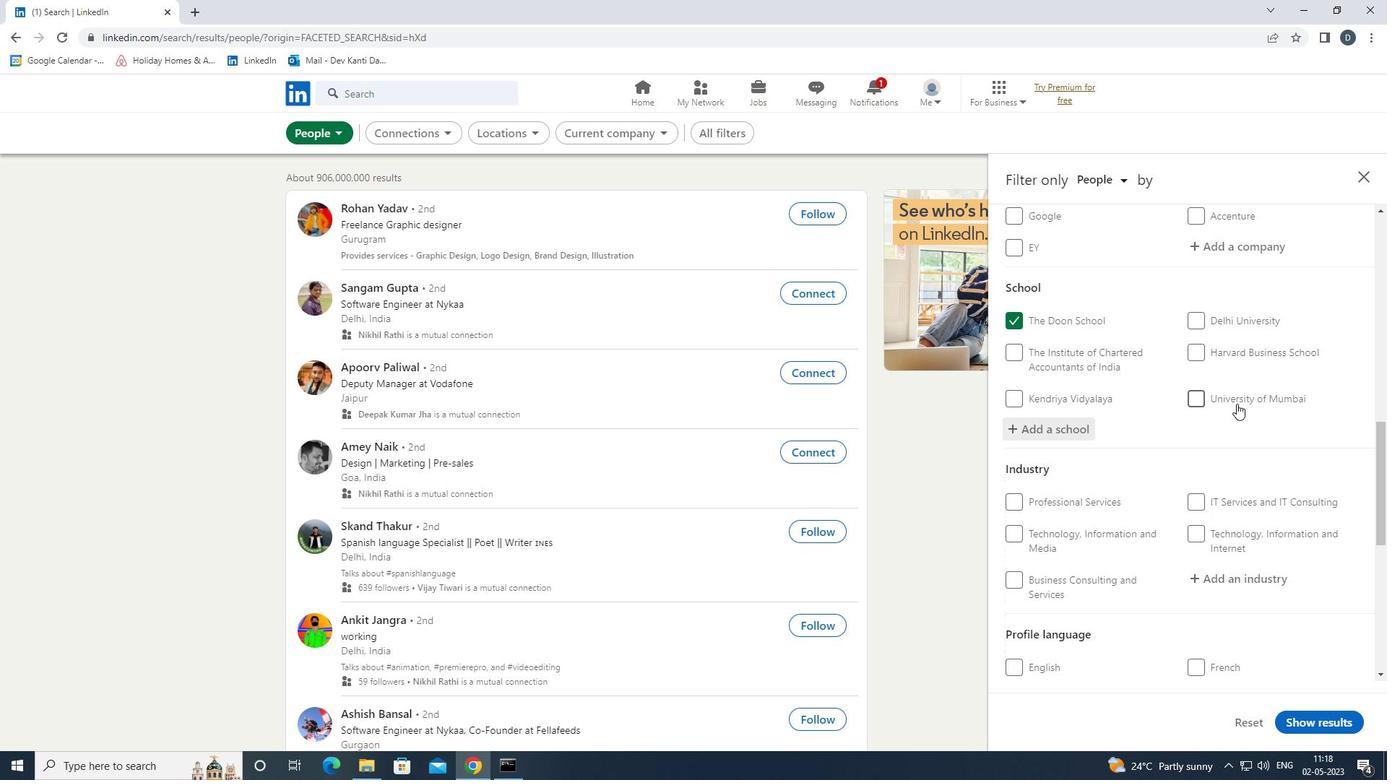 
Action: Mouse moved to (1237, 409)
Screenshot: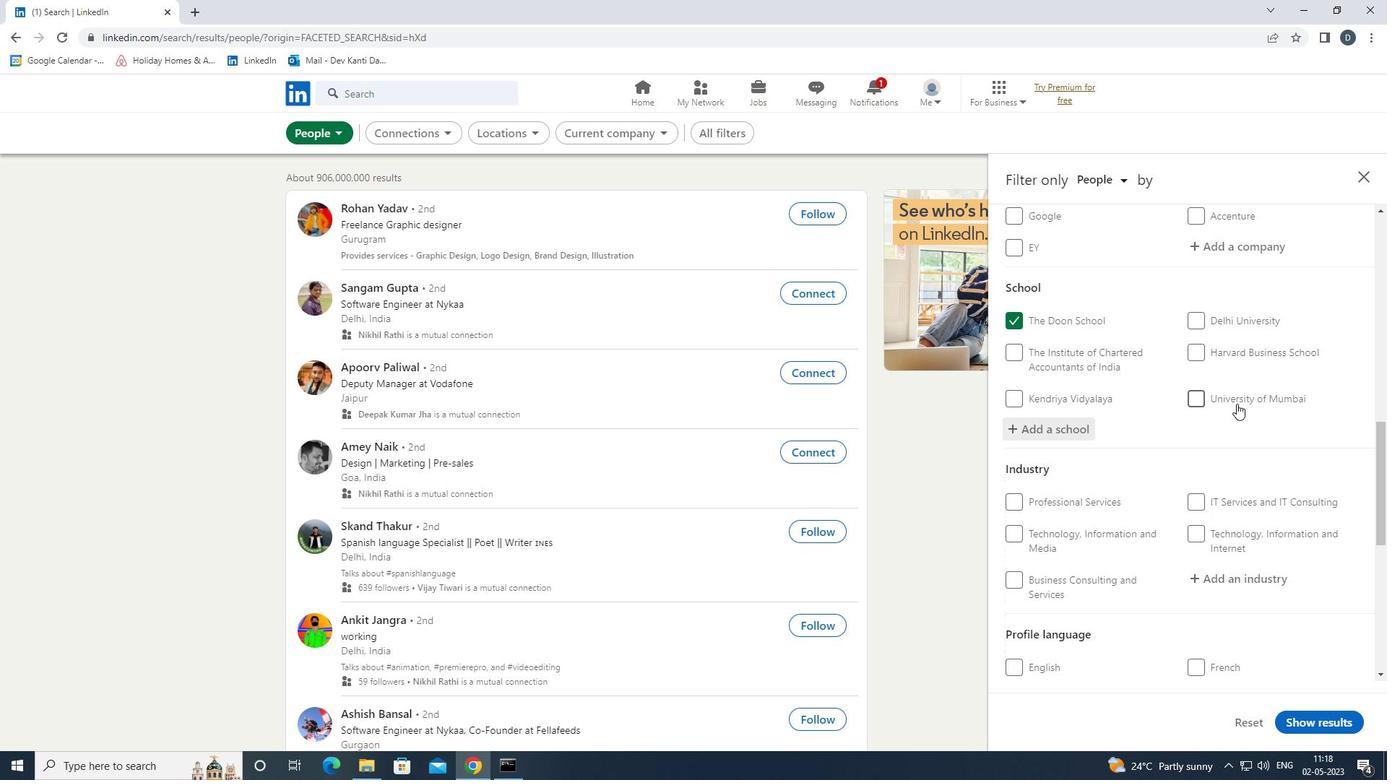 
Action: Mouse scrolled (1237, 408) with delta (0, 0)
Screenshot: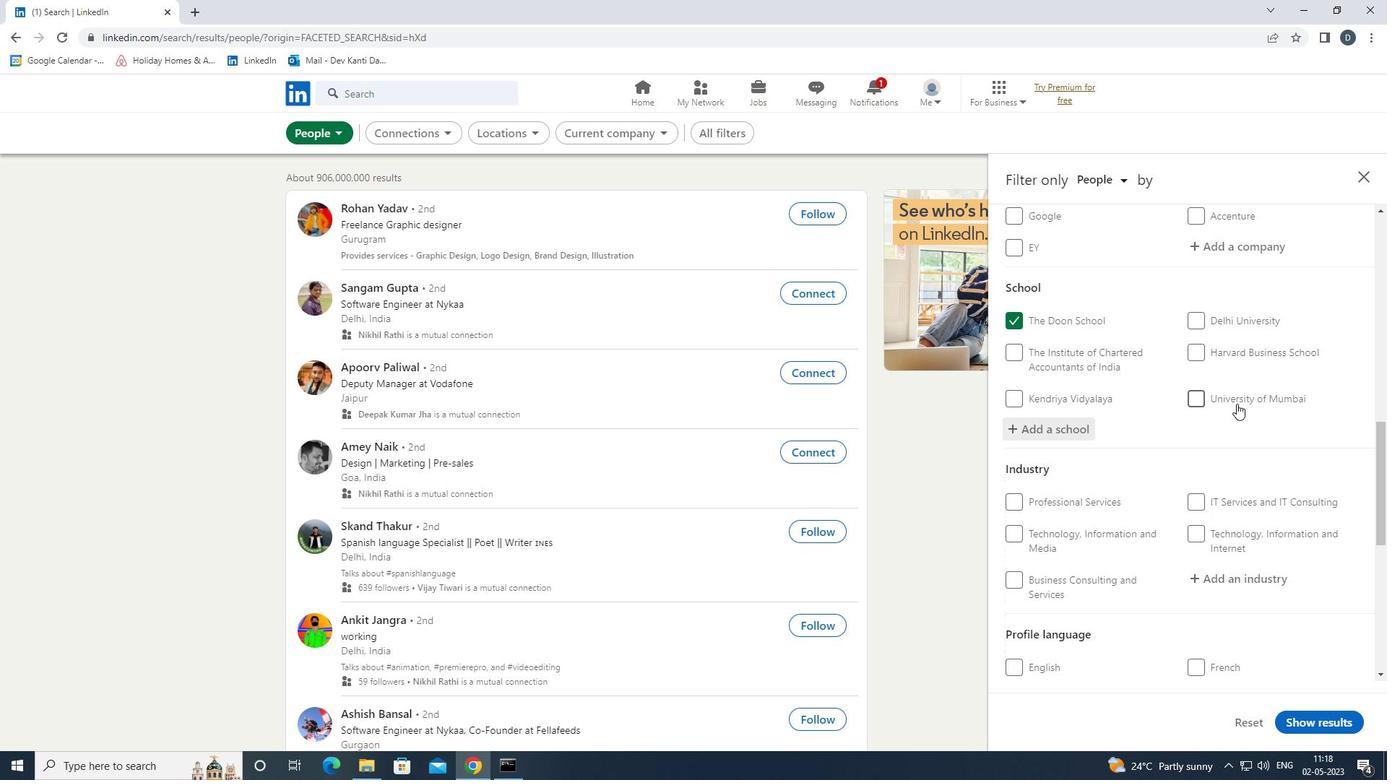 
Action: Mouse moved to (1240, 370)
Screenshot: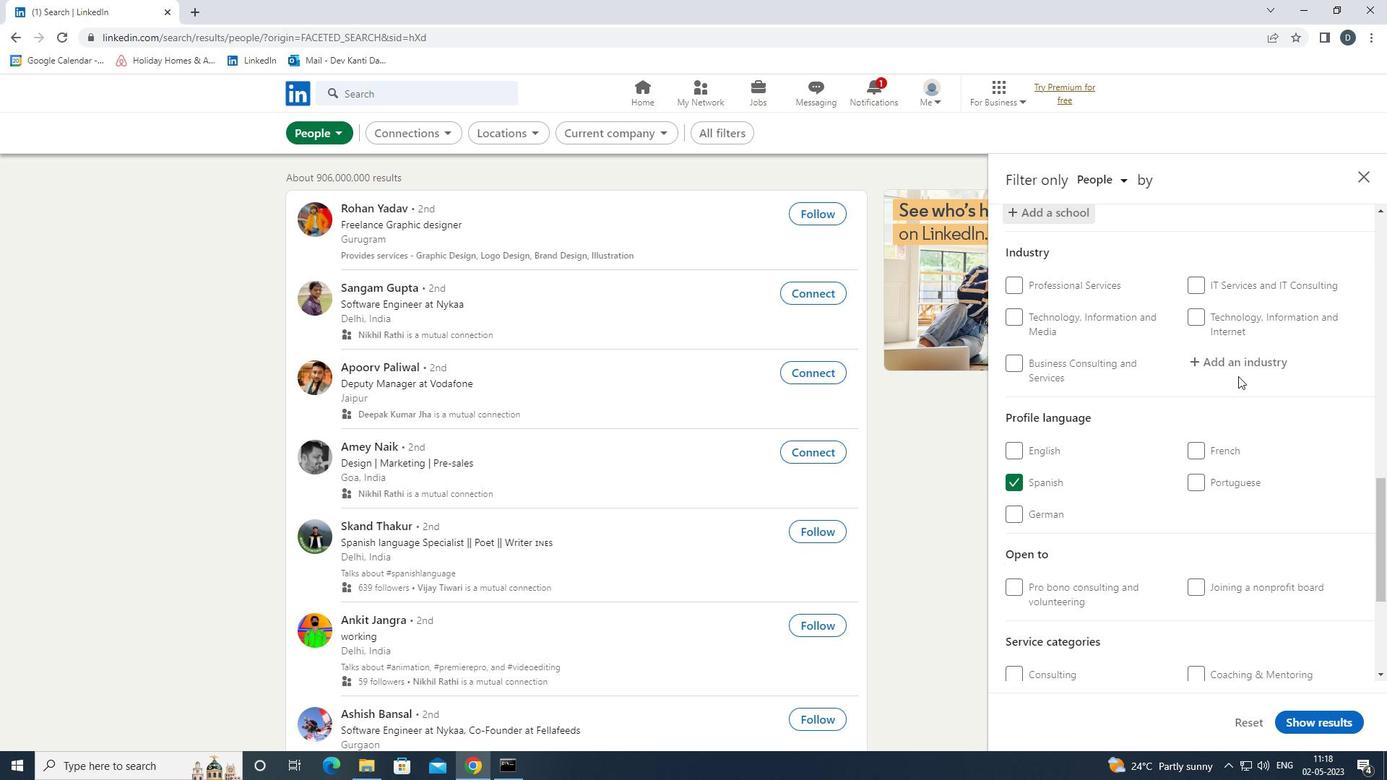 
Action: Mouse pressed left at (1240, 370)
Screenshot: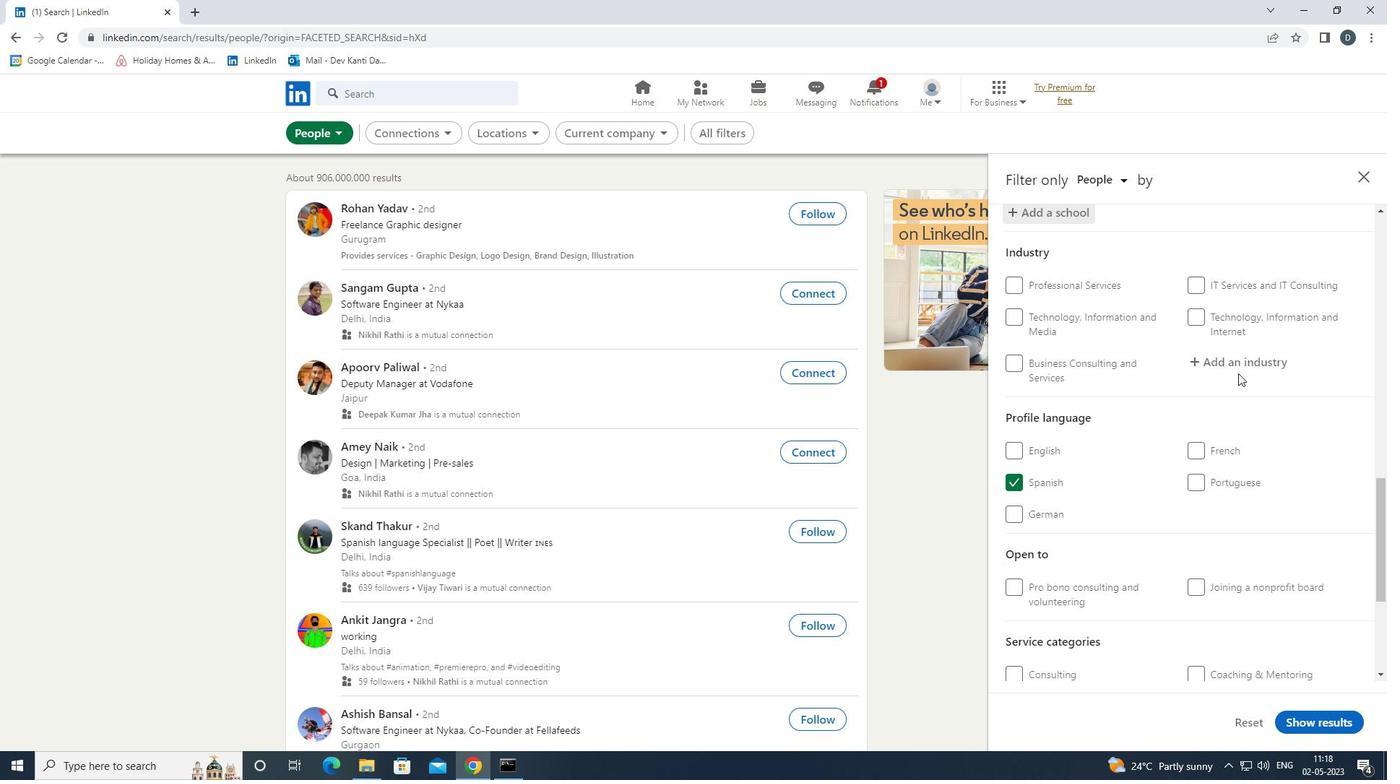 
Action: Key pressed <Key.shift>SOFTA<Key.backspace>WARE<Key.down><Key.enter>
Screenshot: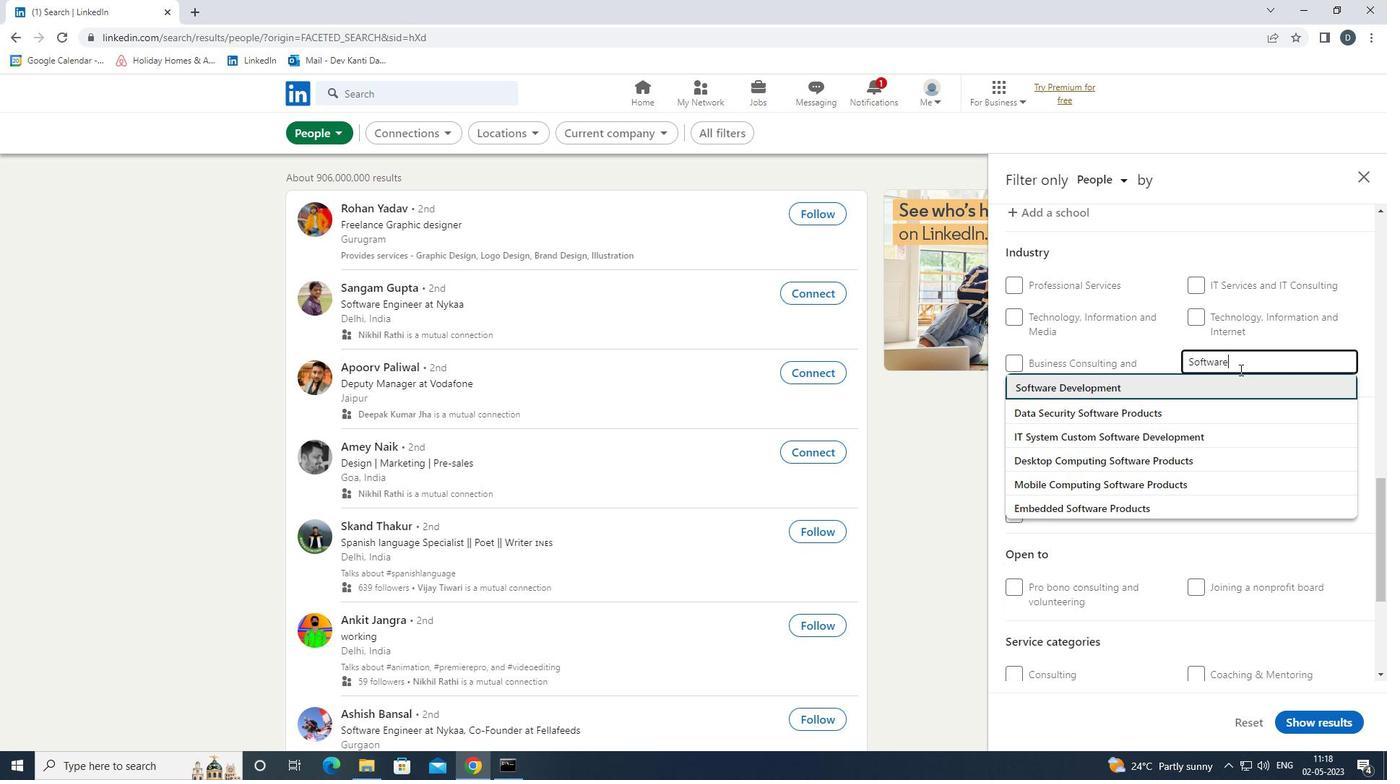 
Action: Mouse scrolled (1240, 369) with delta (0, 0)
Screenshot: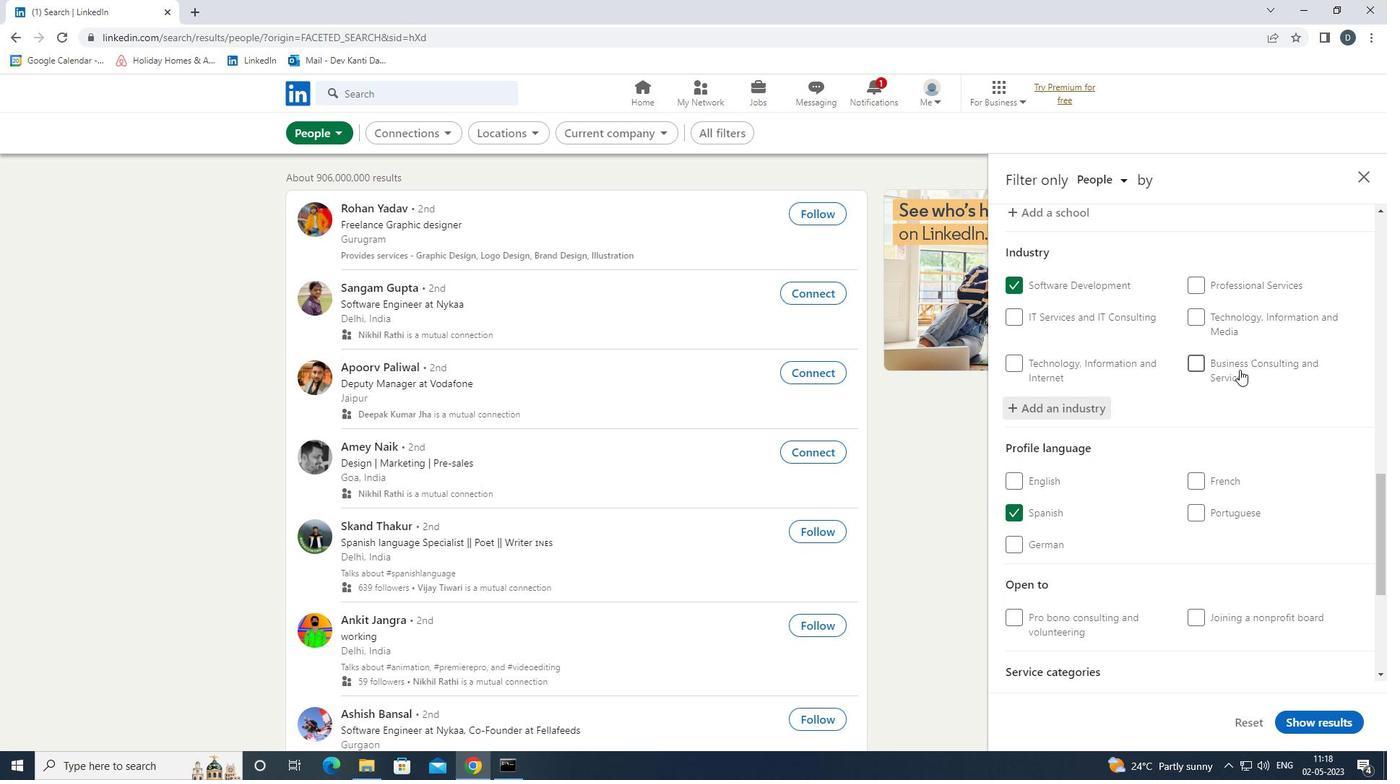 
Action: Mouse scrolled (1240, 369) with delta (0, 0)
Screenshot: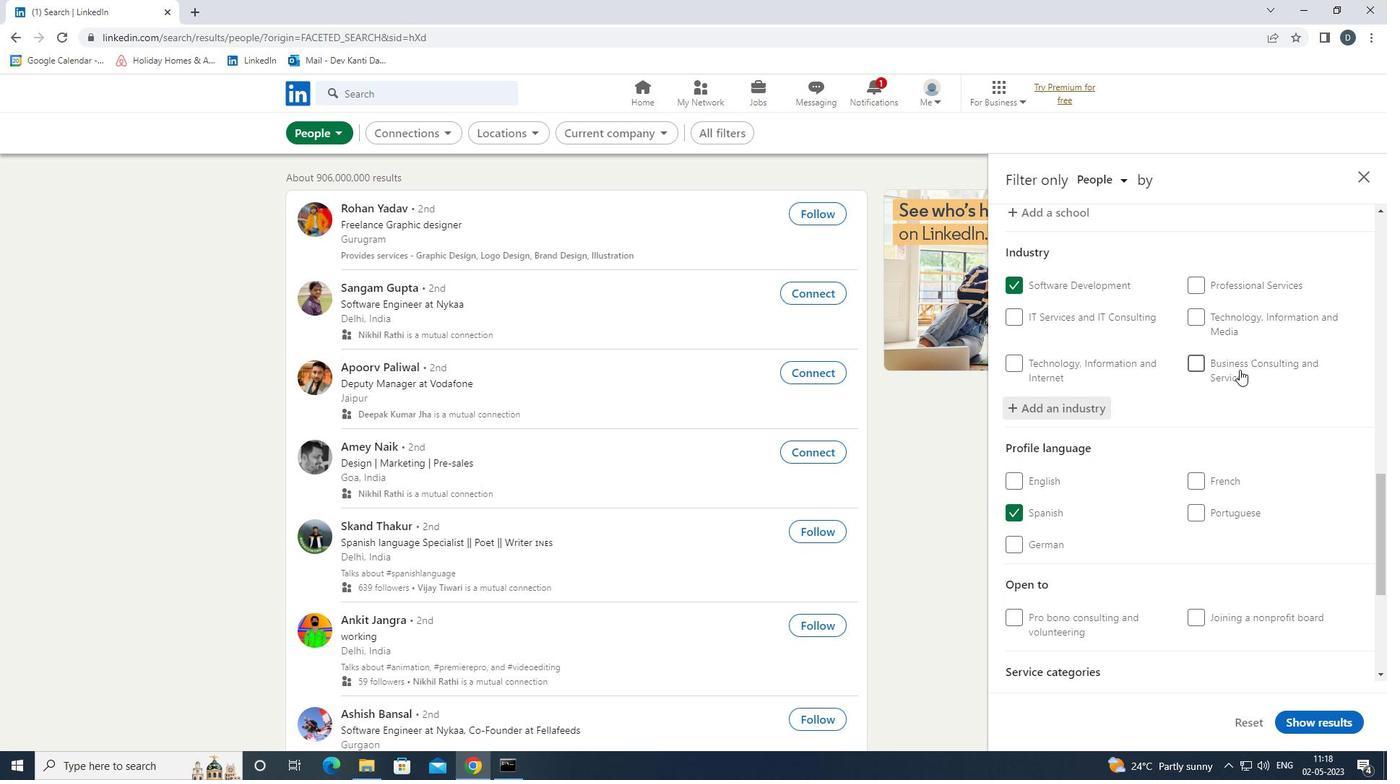 
Action: Mouse scrolled (1240, 369) with delta (0, 0)
Screenshot: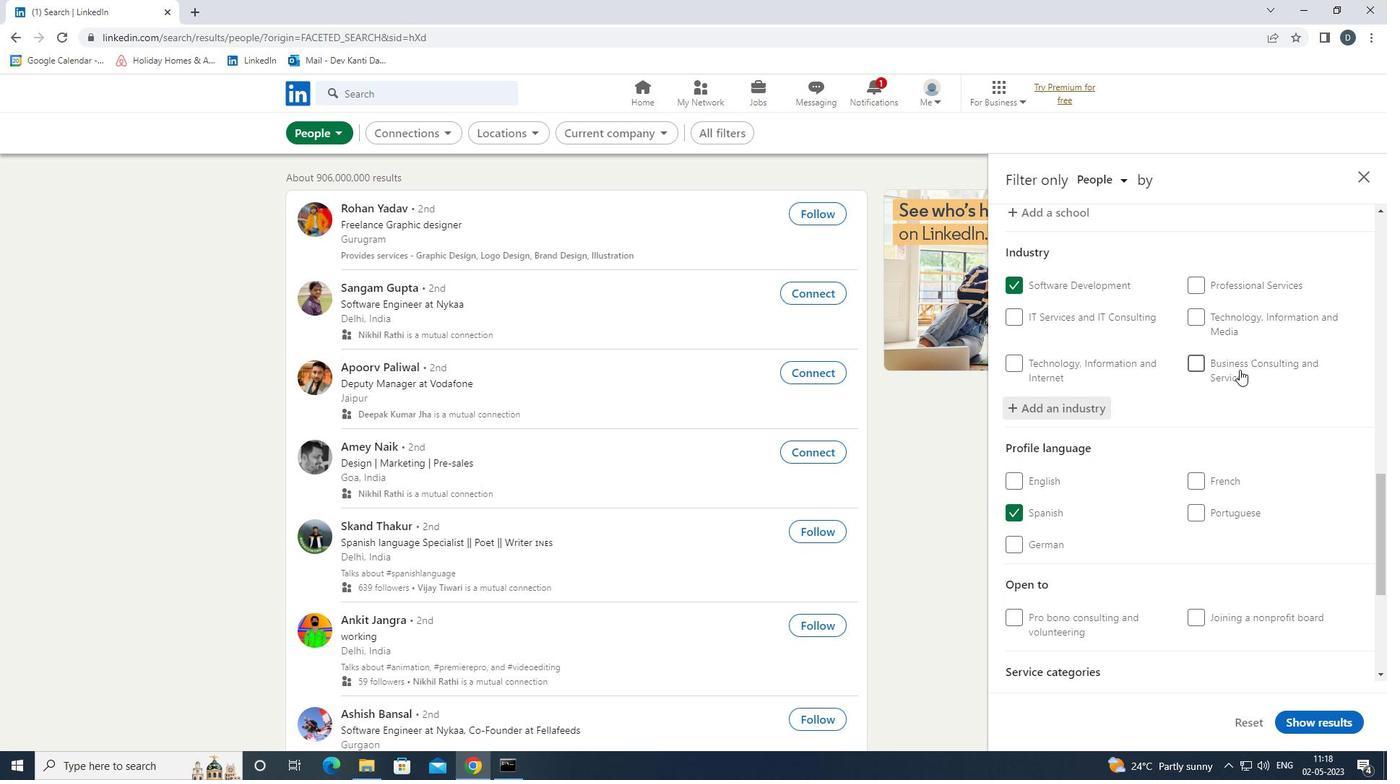 
Action: Mouse scrolled (1240, 369) with delta (0, 0)
Screenshot: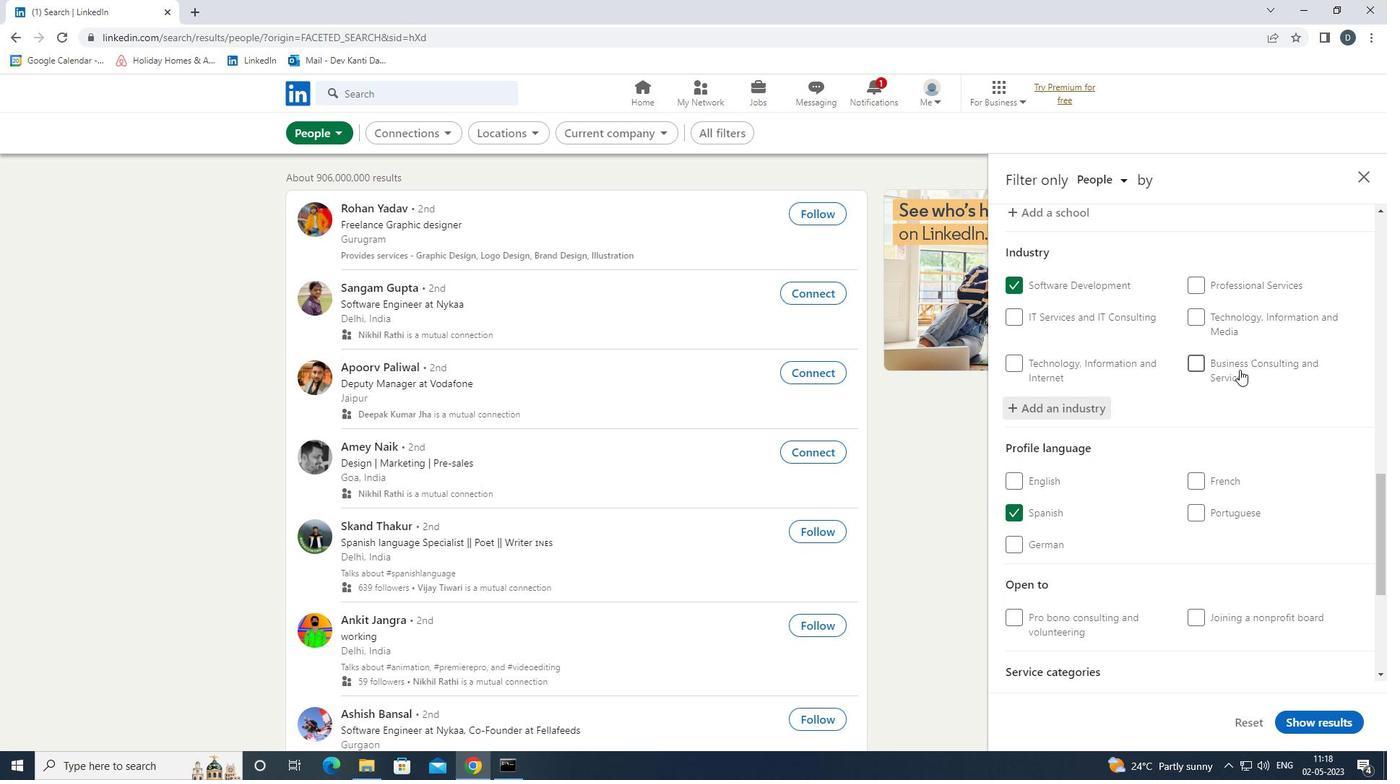 
Action: Mouse moved to (1241, 476)
Screenshot: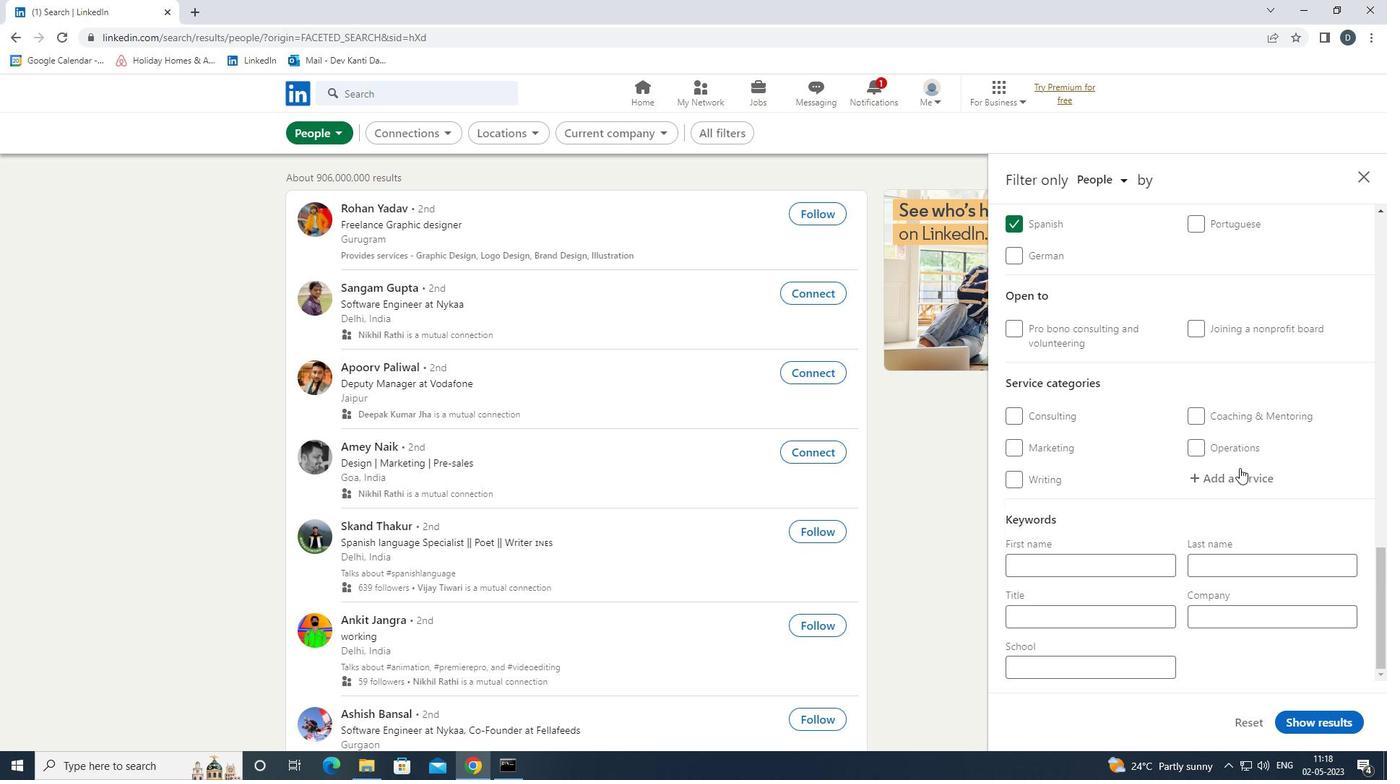 
Action: Mouse pressed left at (1241, 476)
Screenshot: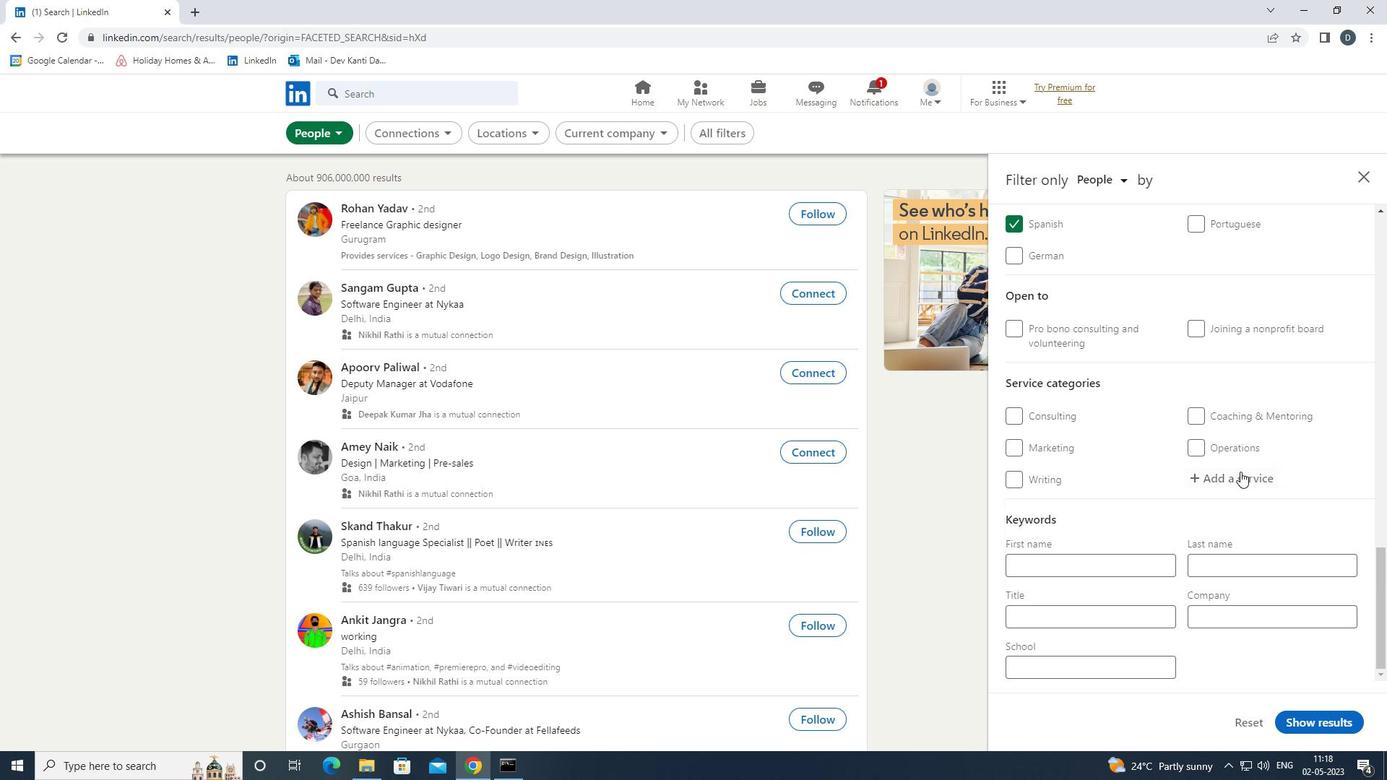 
Action: Key pressed <Key.shift>BUSINESS<Key.space><Key.shift>A<Key.down><Key.enter>
Screenshot: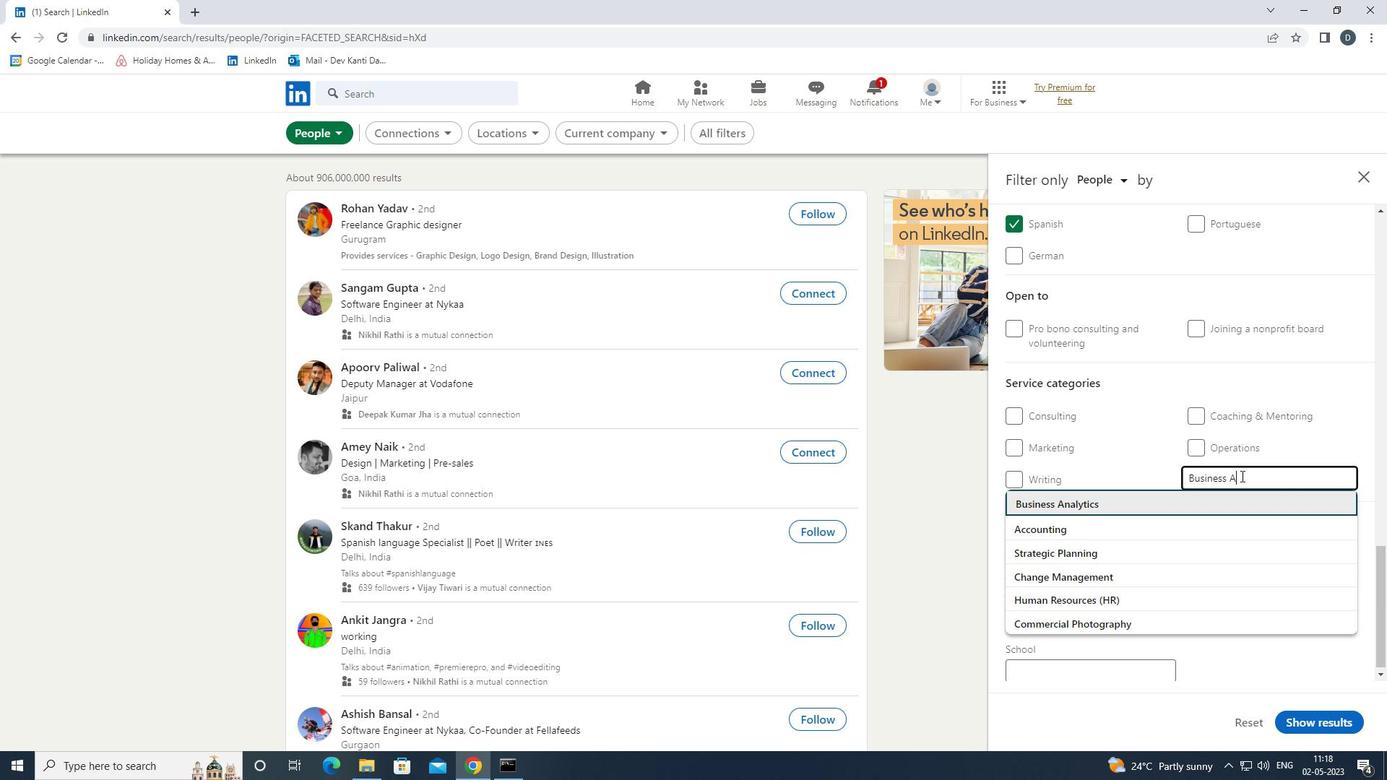 
Action: Mouse moved to (1309, 456)
Screenshot: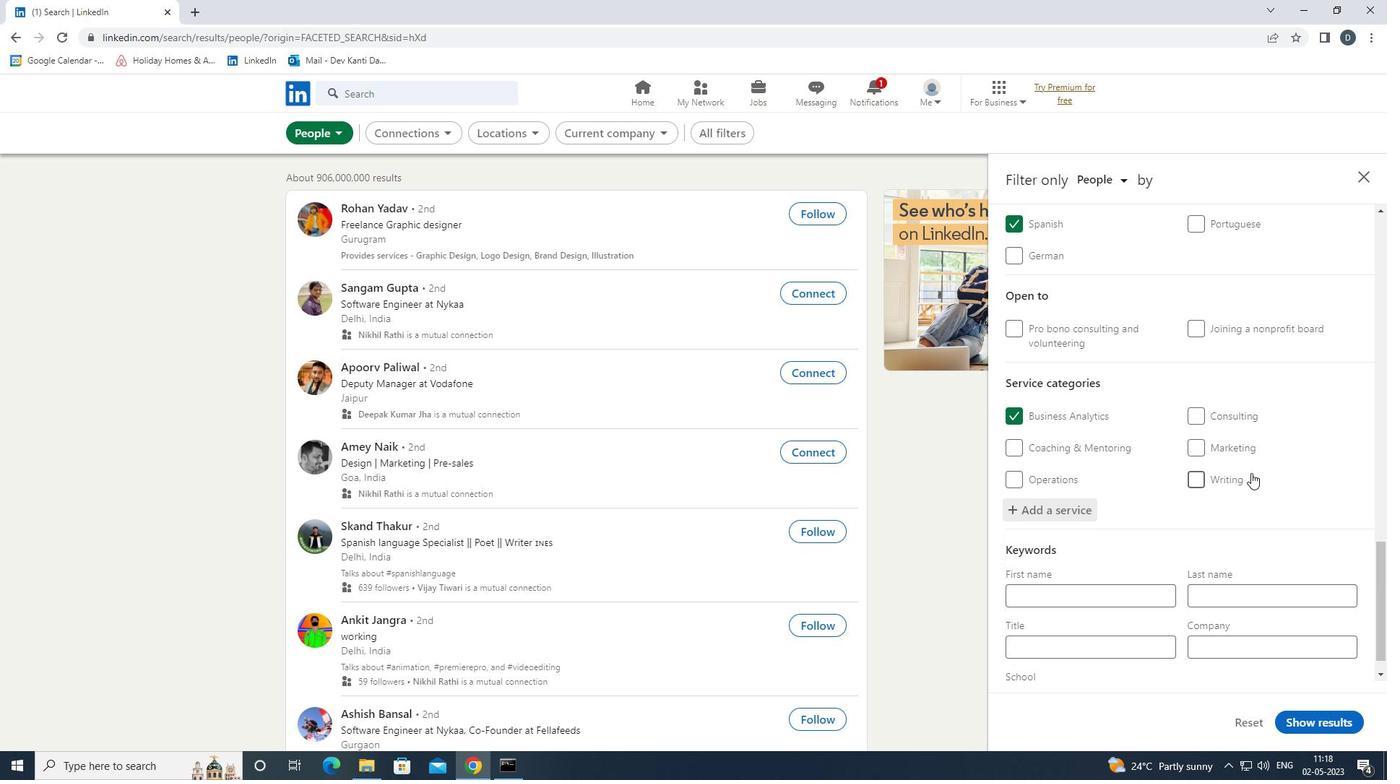 
Action: Mouse scrolled (1309, 456) with delta (0, 0)
Screenshot: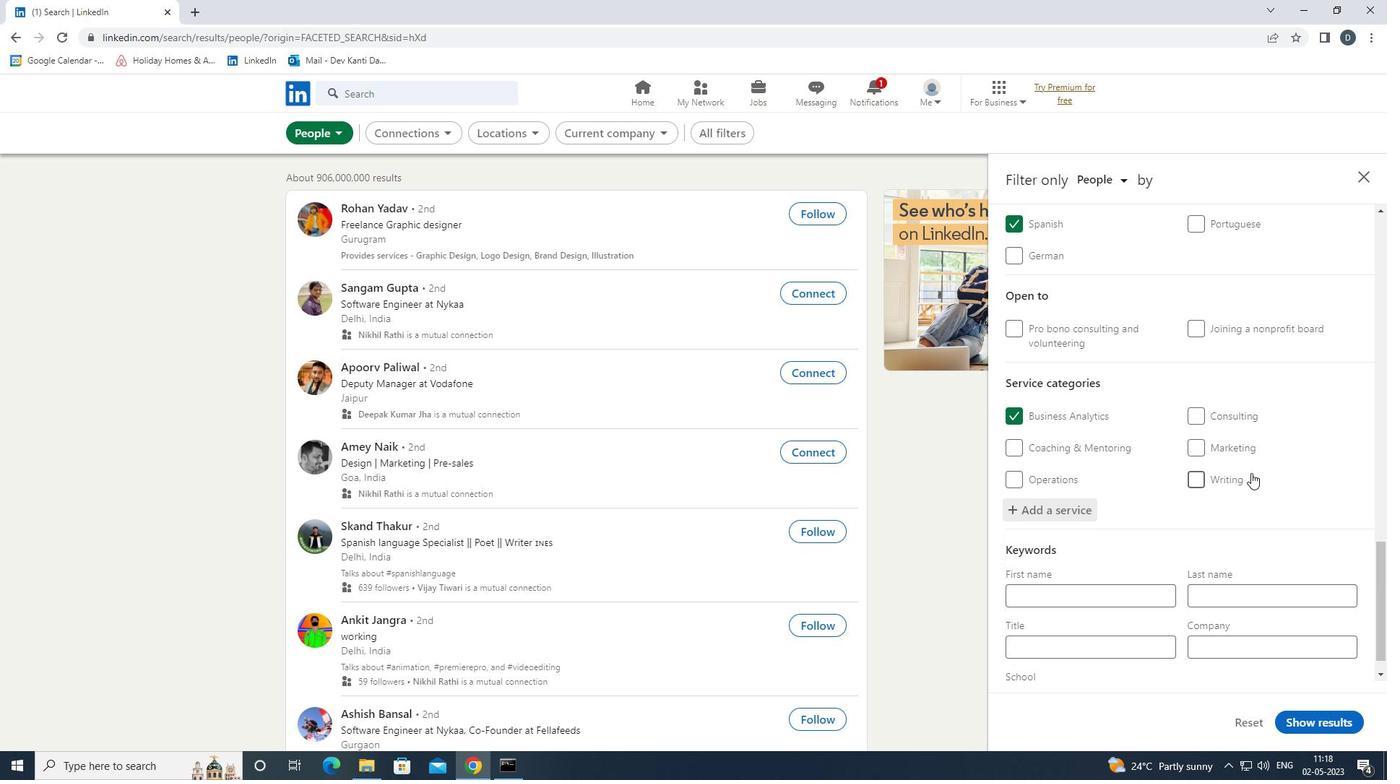 
Action: Mouse moved to (1308, 458)
Screenshot: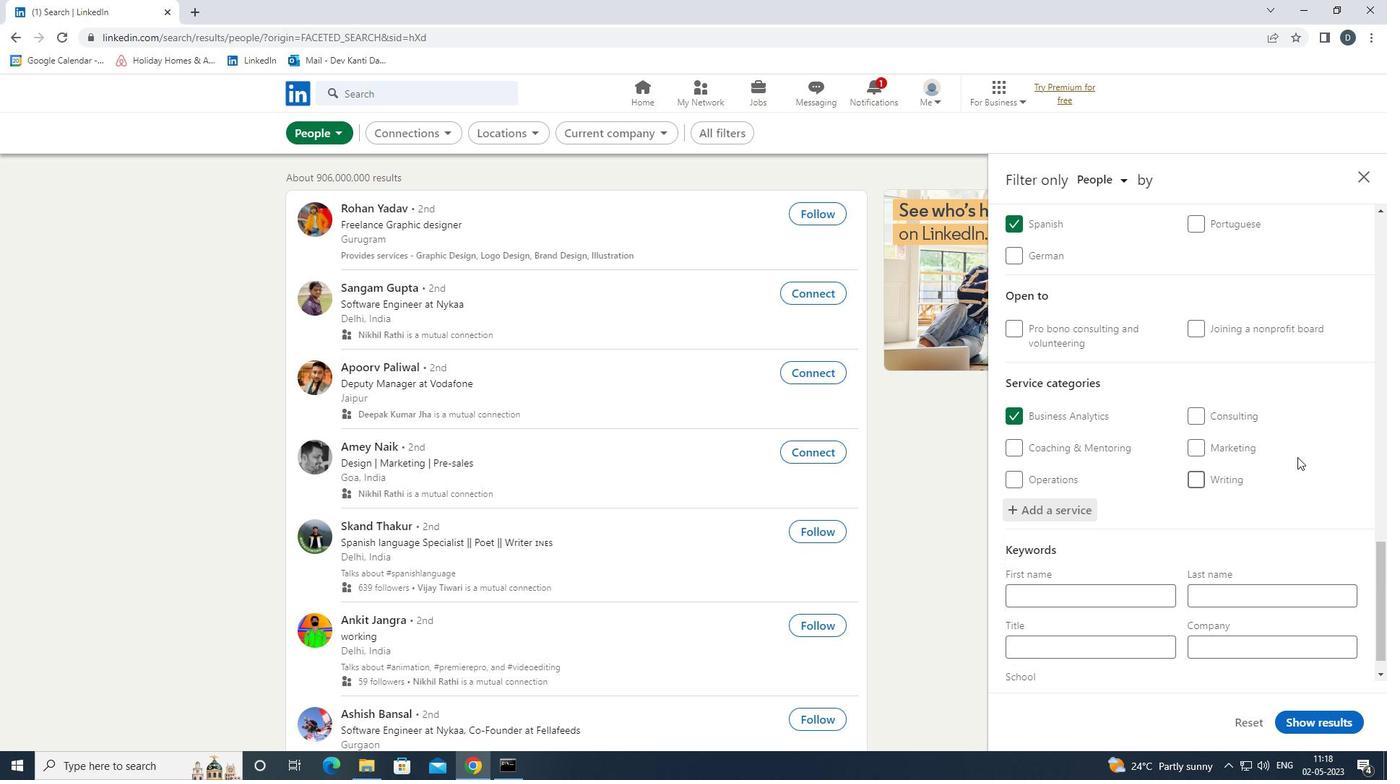 
Action: Mouse scrolled (1308, 458) with delta (0, 0)
Screenshot: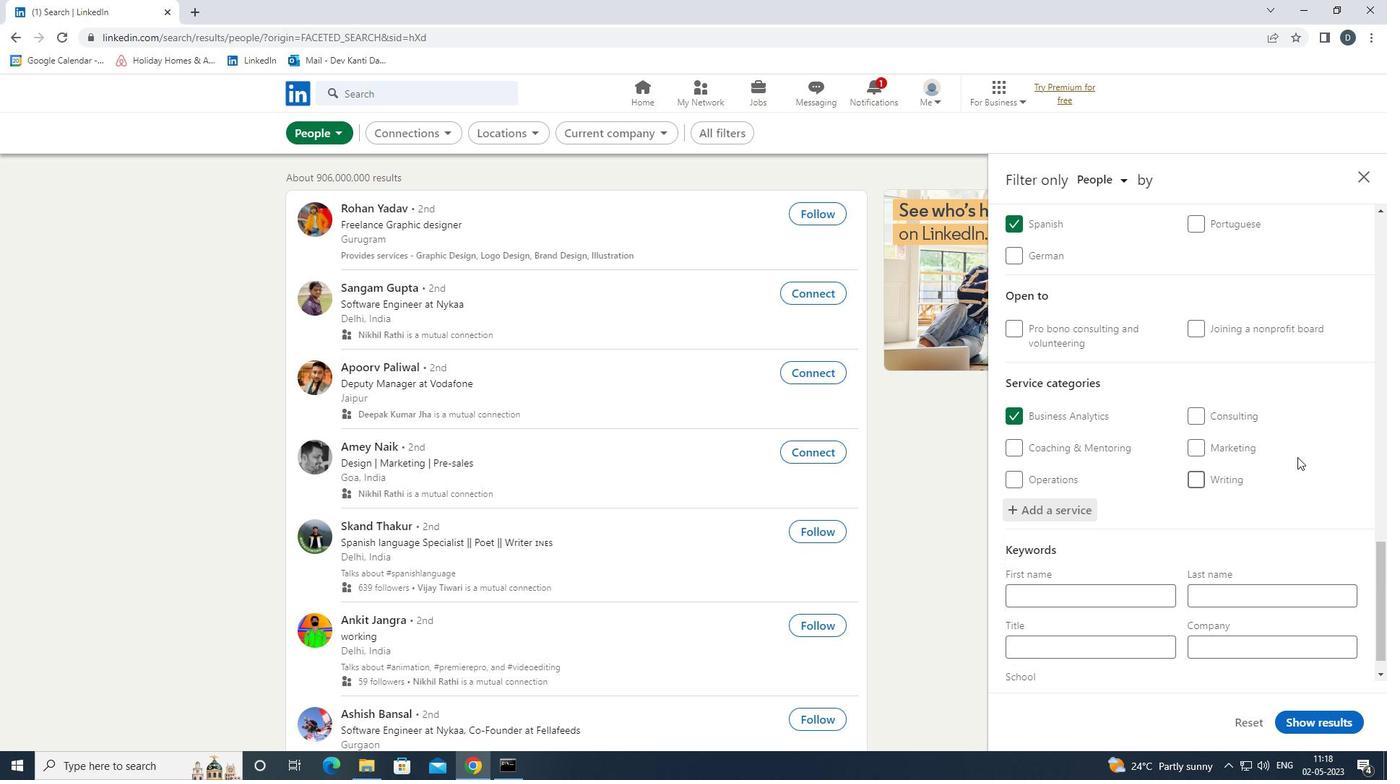 
Action: Mouse moved to (1308, 460)
Screenshot: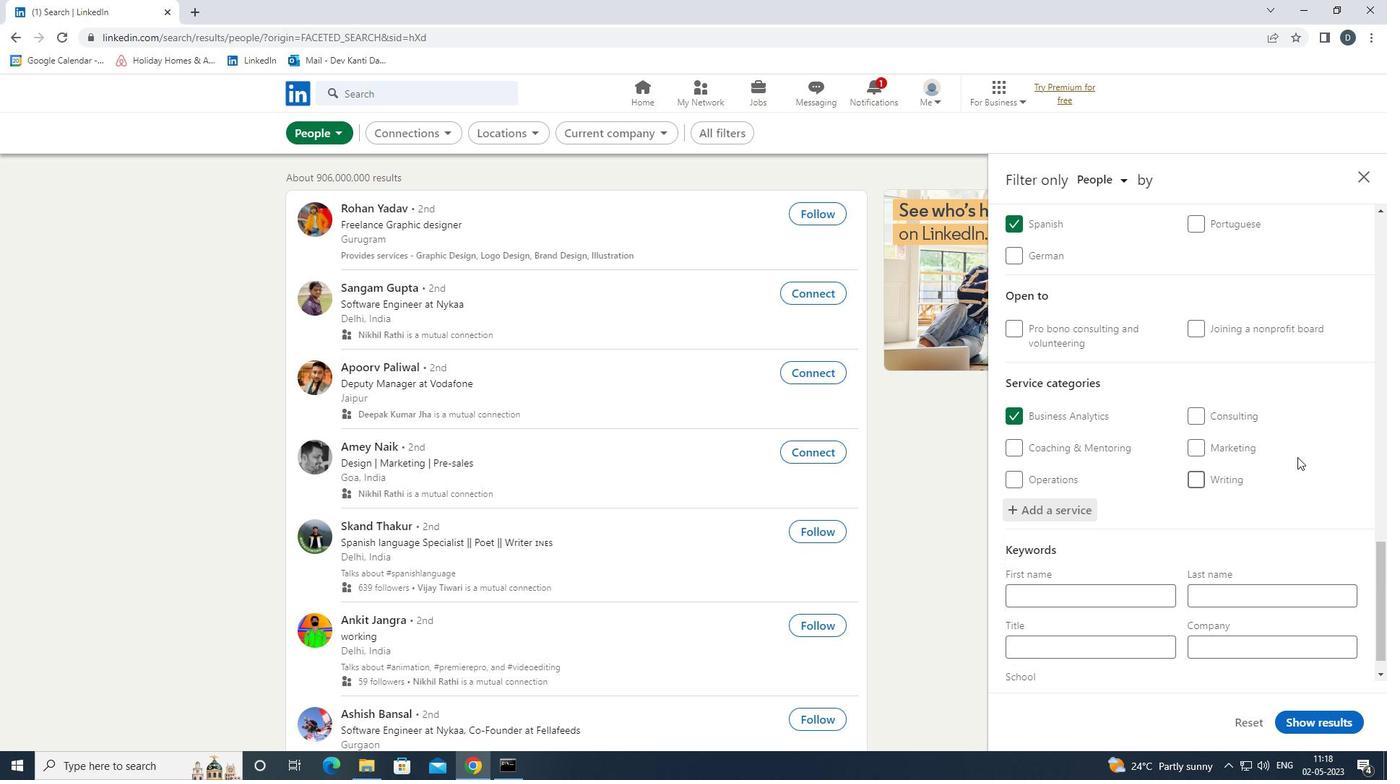 
Action: Mouse scrolled (1308, 459) with delta (0, 0)
Screenshot: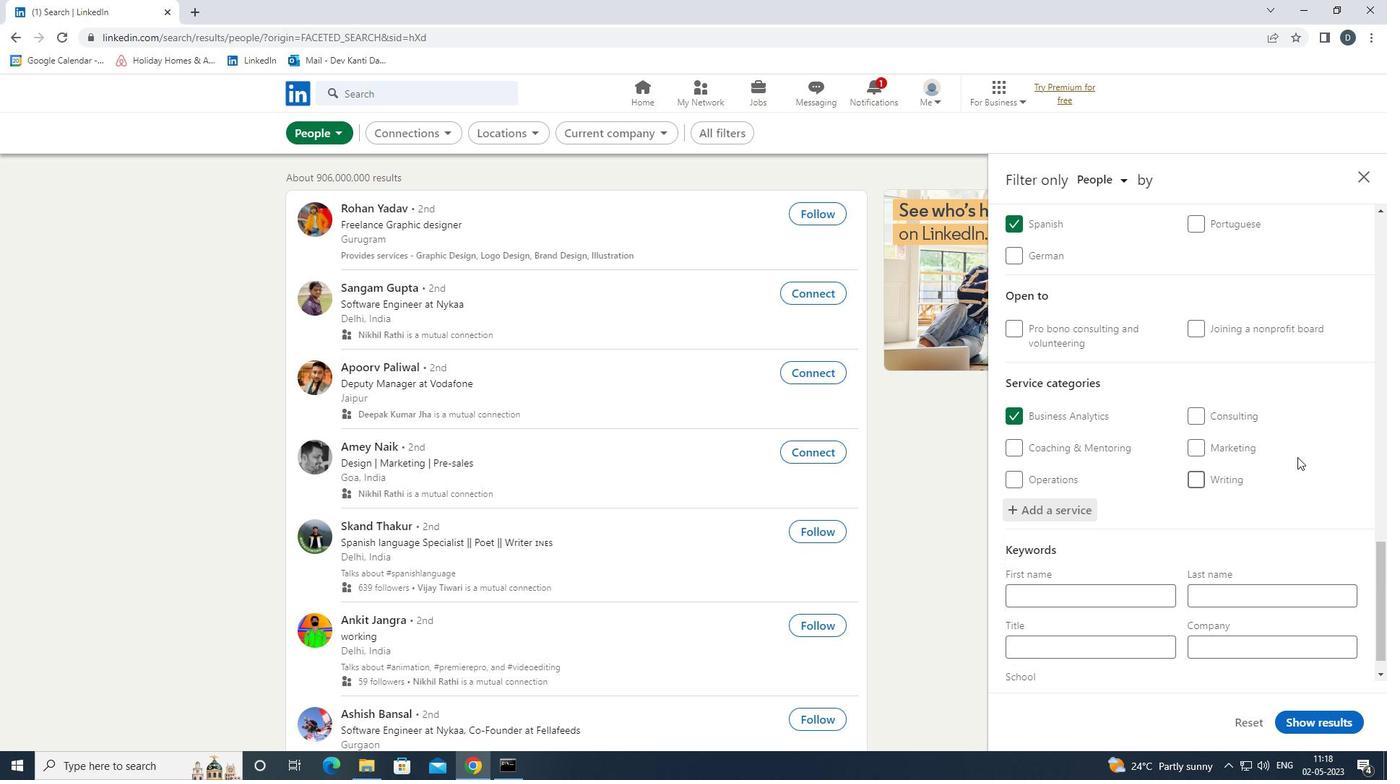 
Action: Mouse moved to (1307, 463)
Screenshot: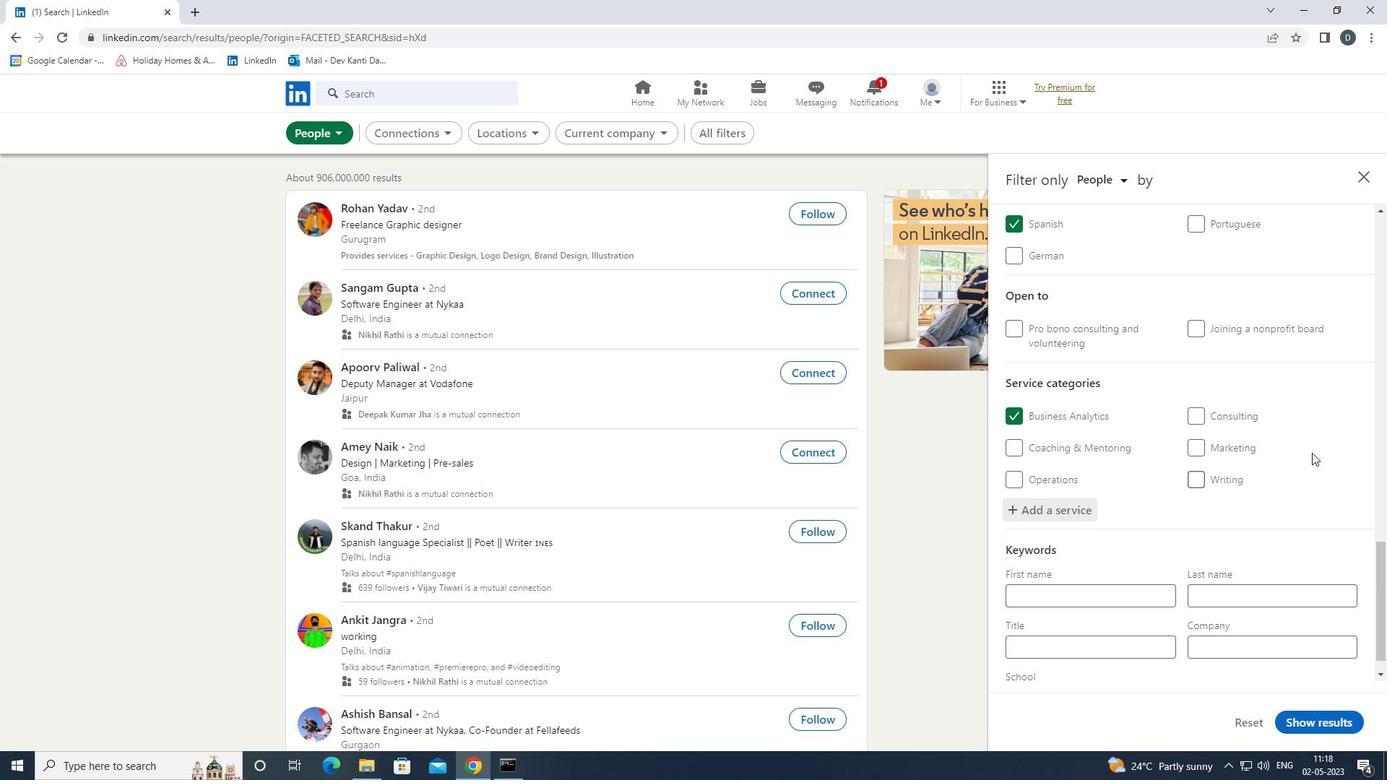 
Action: Mouse scrolled (1307, 462) with delta (0, 0)
Screenshot: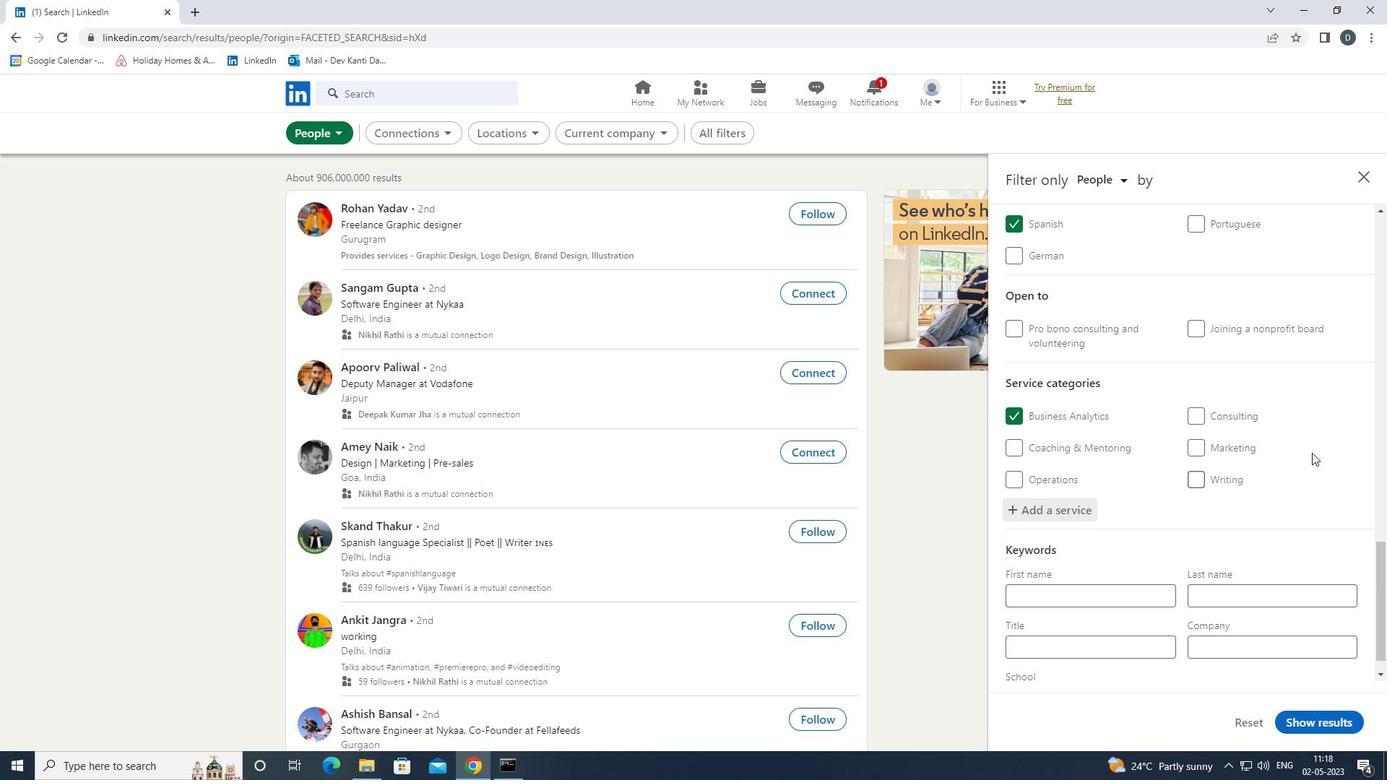 
Action: Mouse moved to (1299, 474)
Screenshot: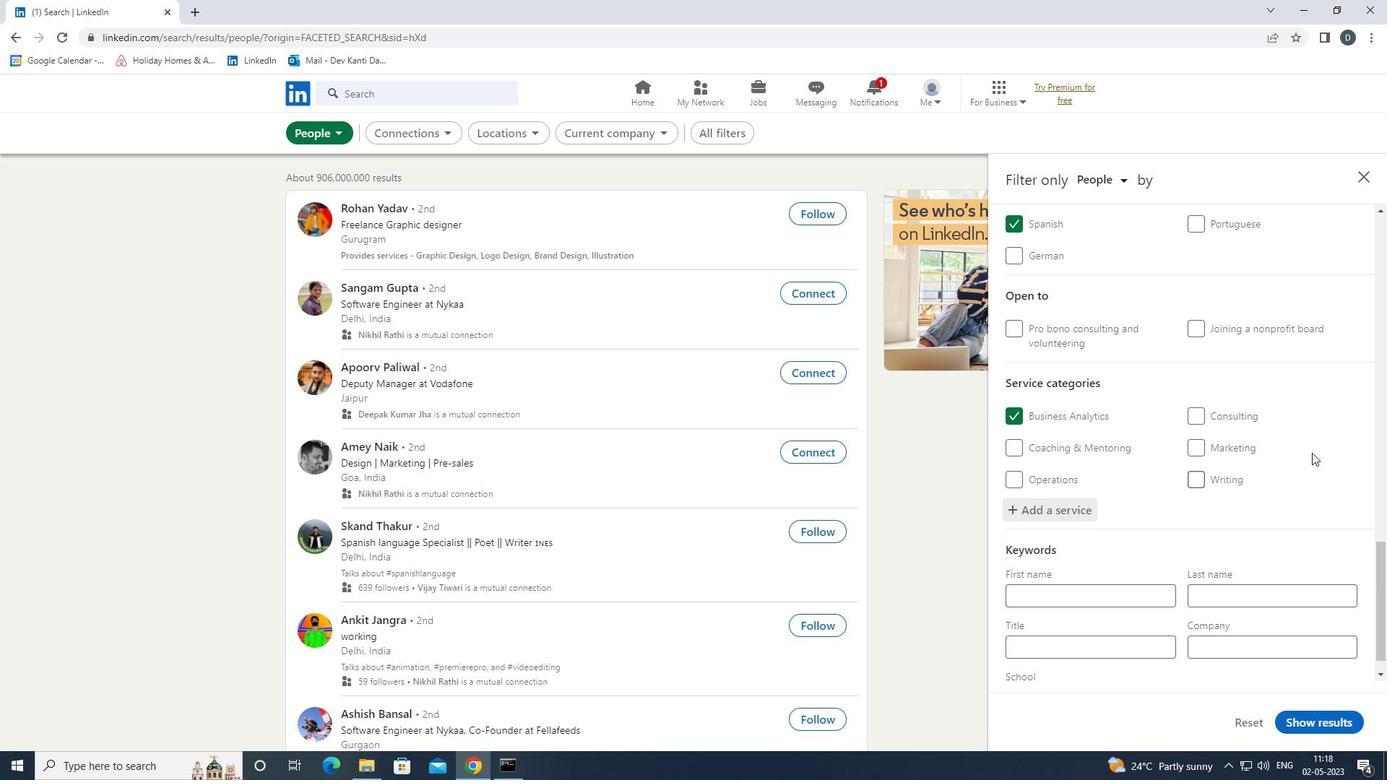 
Action: Mouse scrolled (1299, 473) with delta (0, 0)
Screenshot: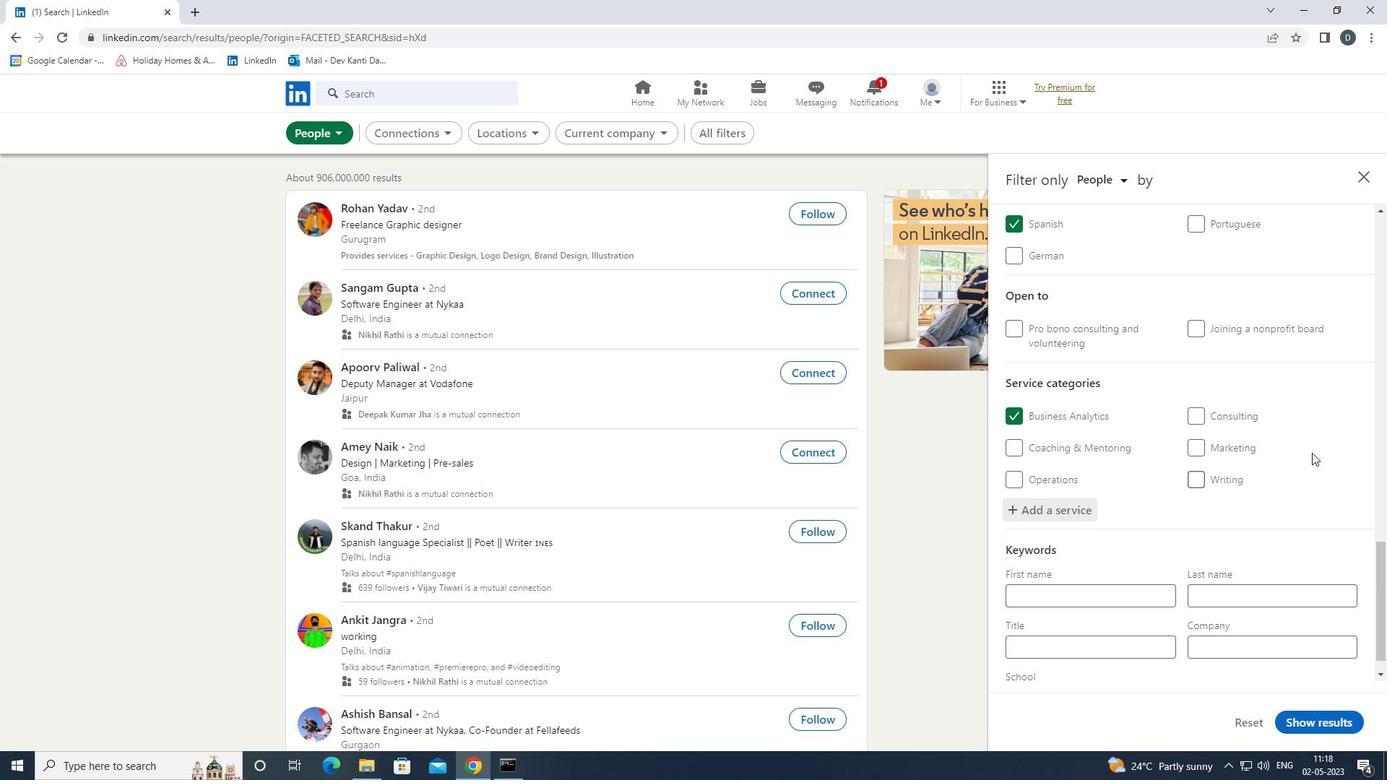 
Action: Mouse moved to (1152, 614)
Screenshot: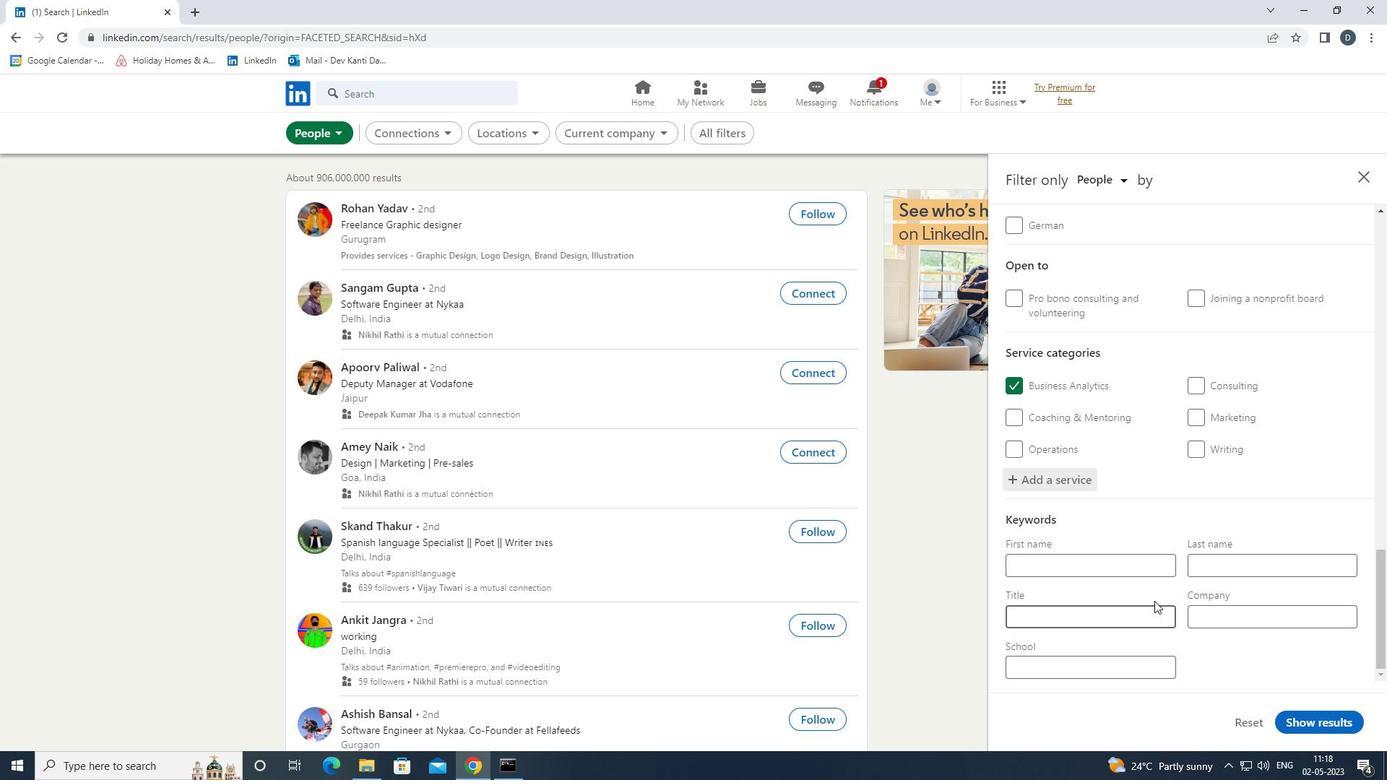 
Action: Mouse pressed left at (1152, 614)
Screenshot: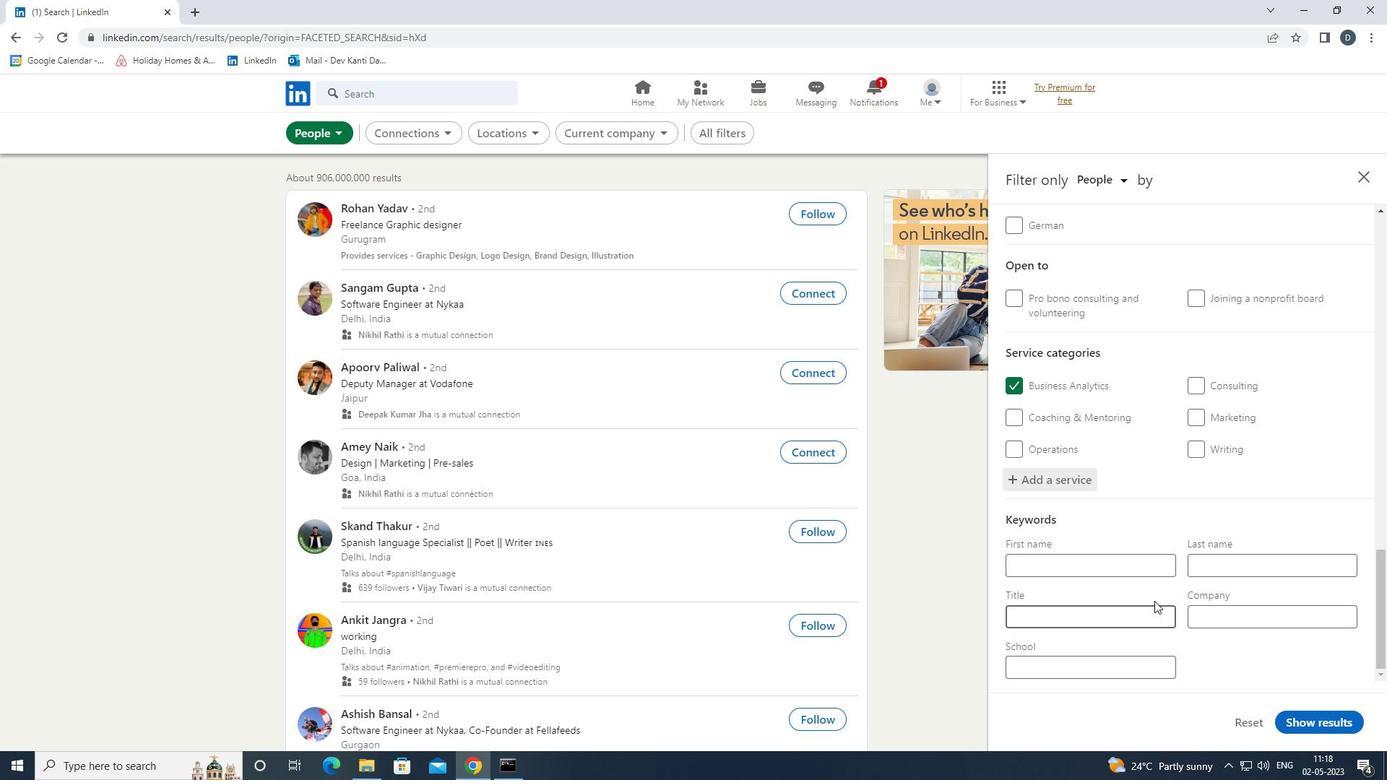 
Action: Mouse moved to (1151, 615)
Screenshot: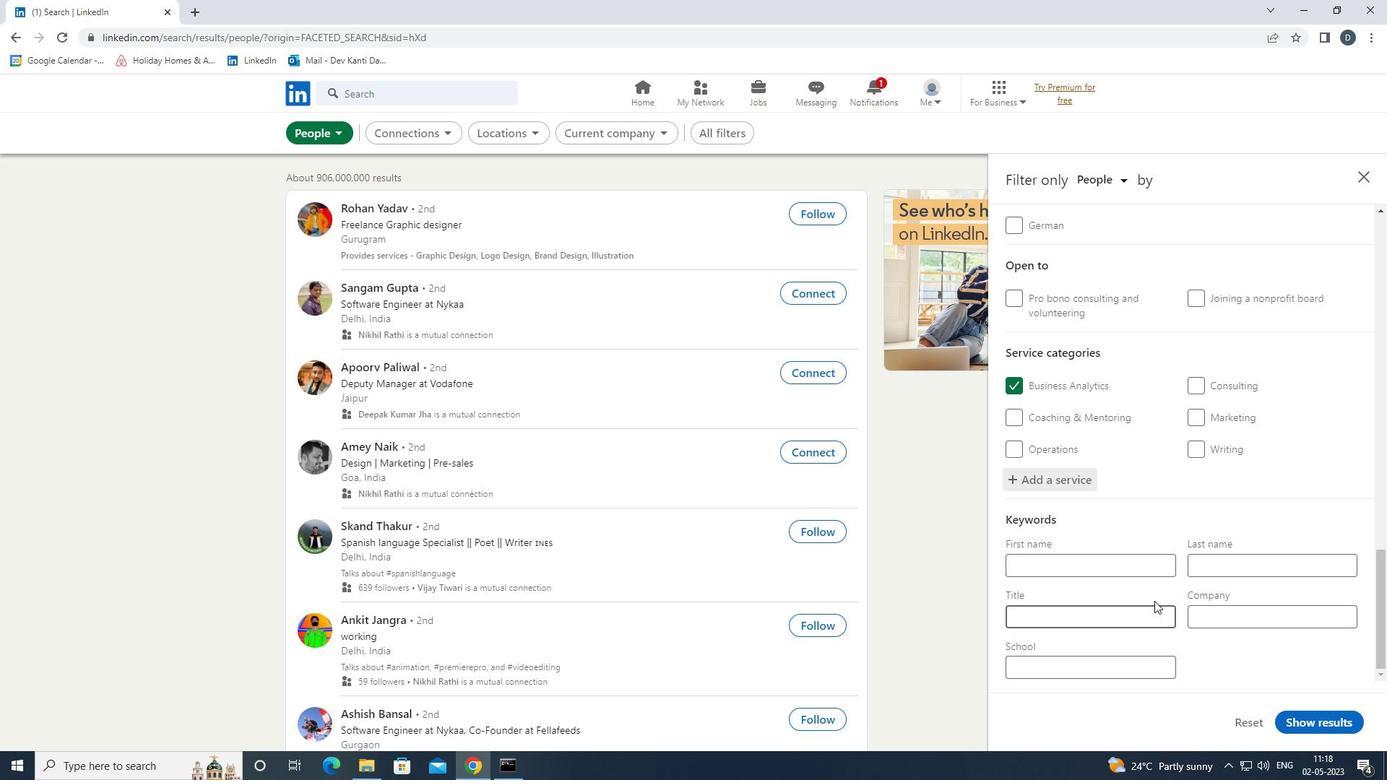 
Action: Key pressed <Key.shift>TECHNICAL<Key.space><Key.shift>SUPPORT<Key.space><Key.shift>SPECIALIST
Screenshot: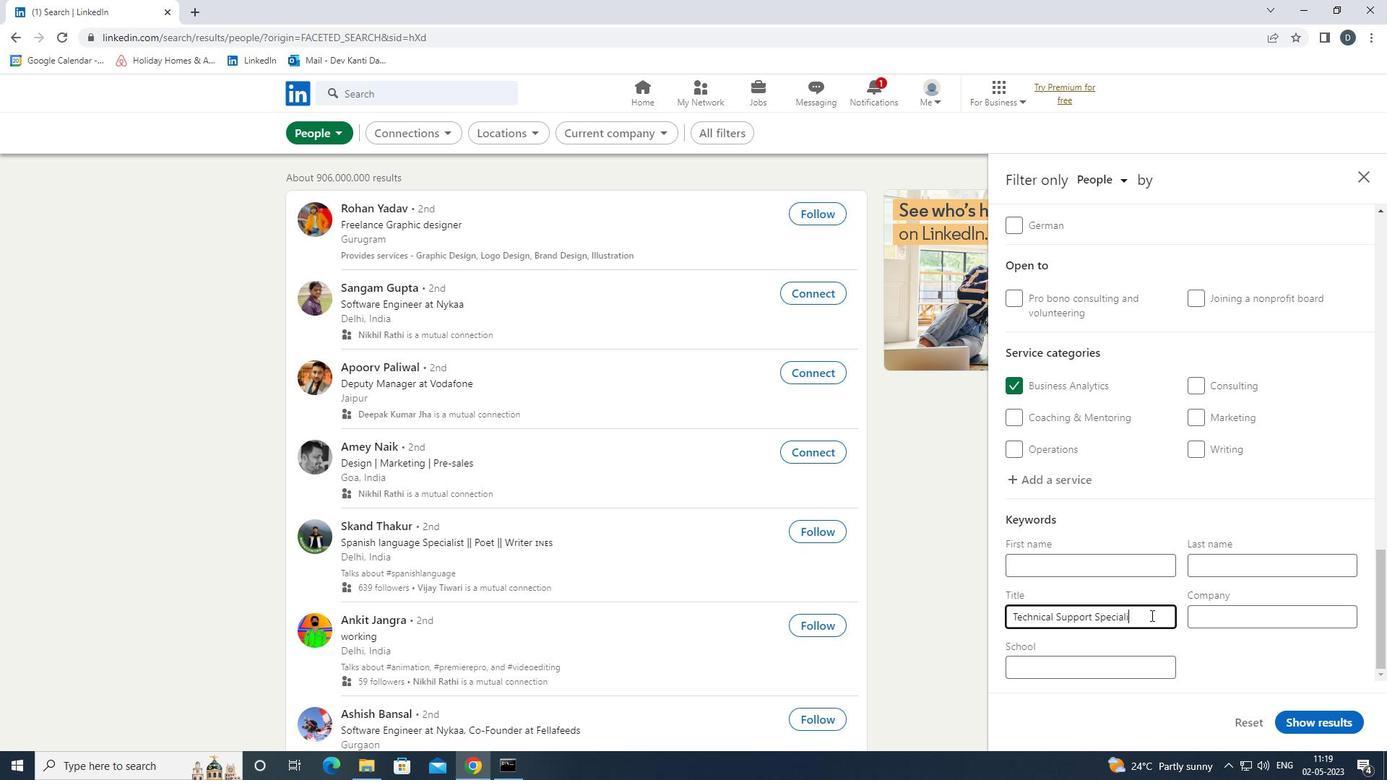 
Action: Mouse moved to (1309, 715)
Screenshot: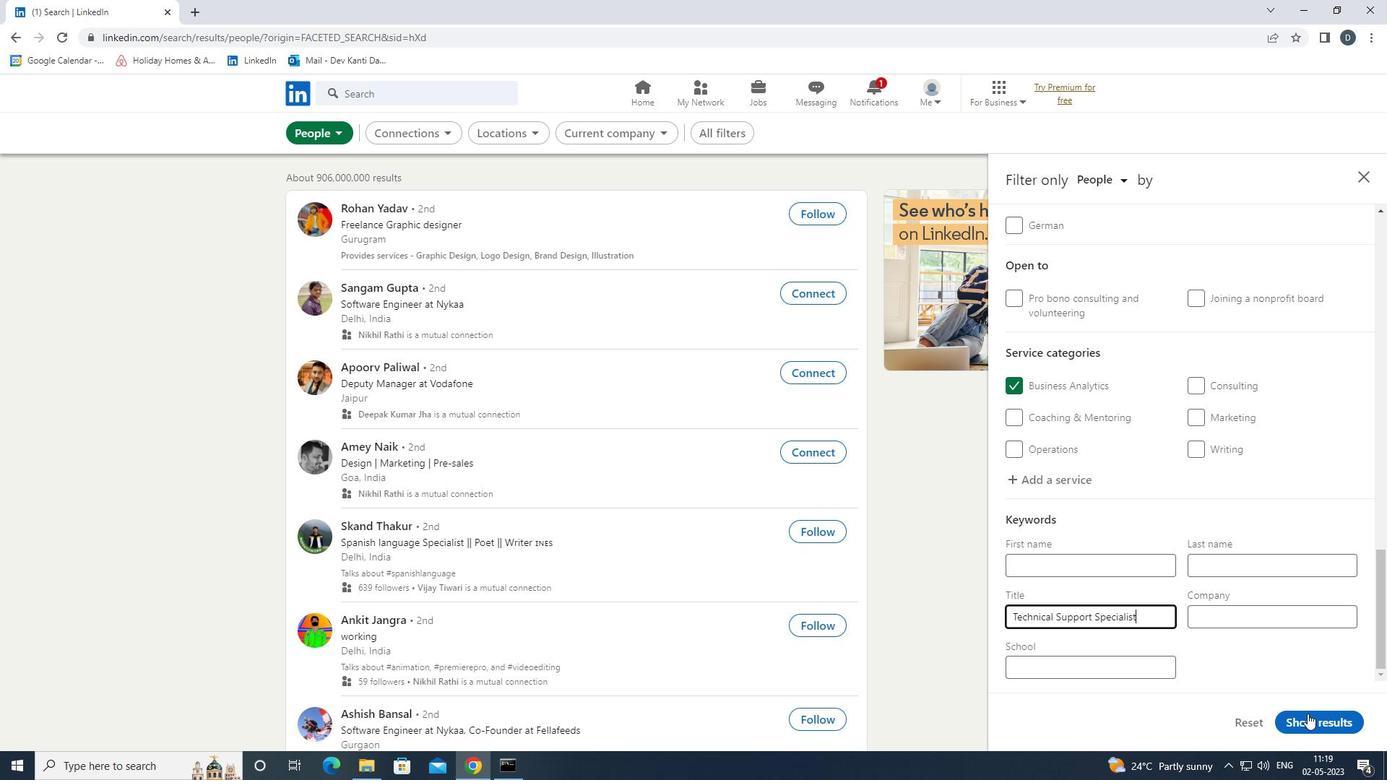 
Action: Mouse pressed left at (1309, 715)
Screenshot: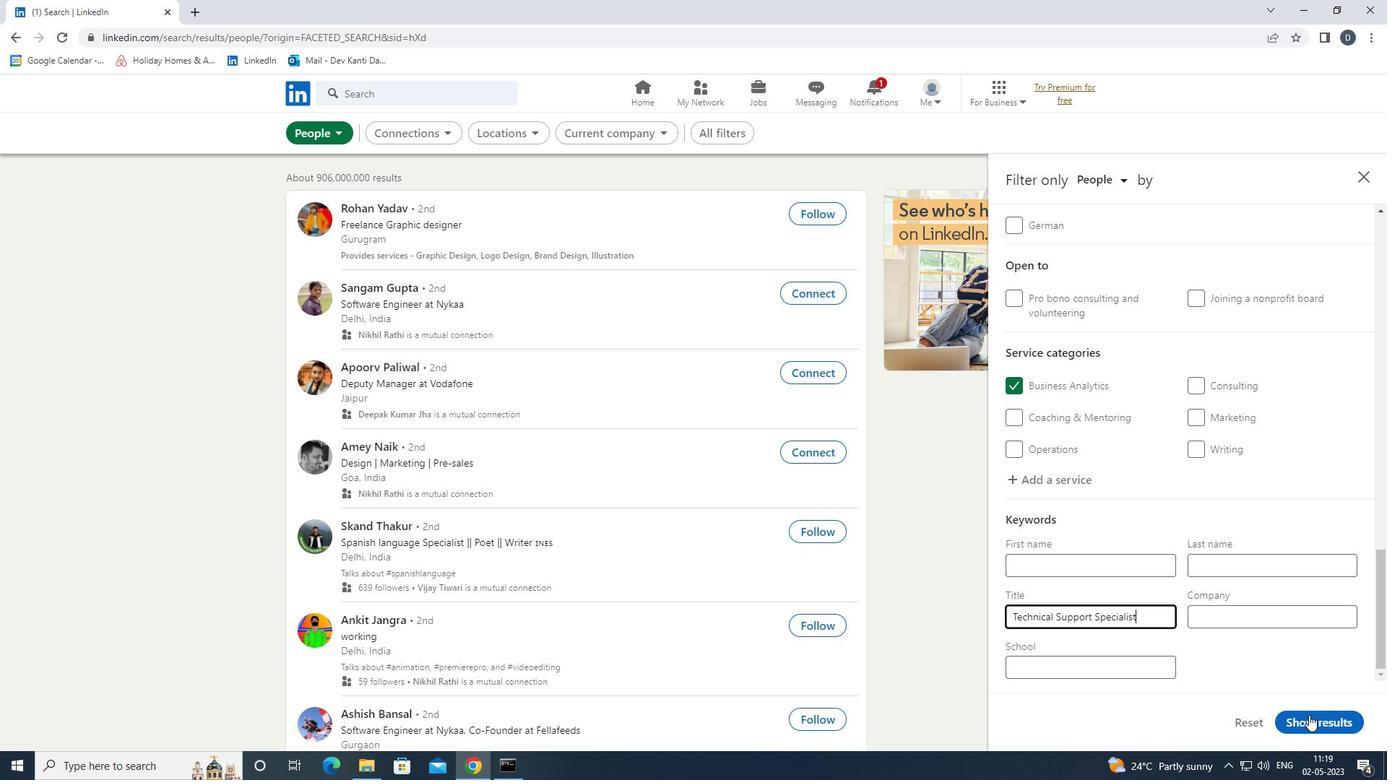 
Action: Mouse moved to (327, 91)
Screenshot: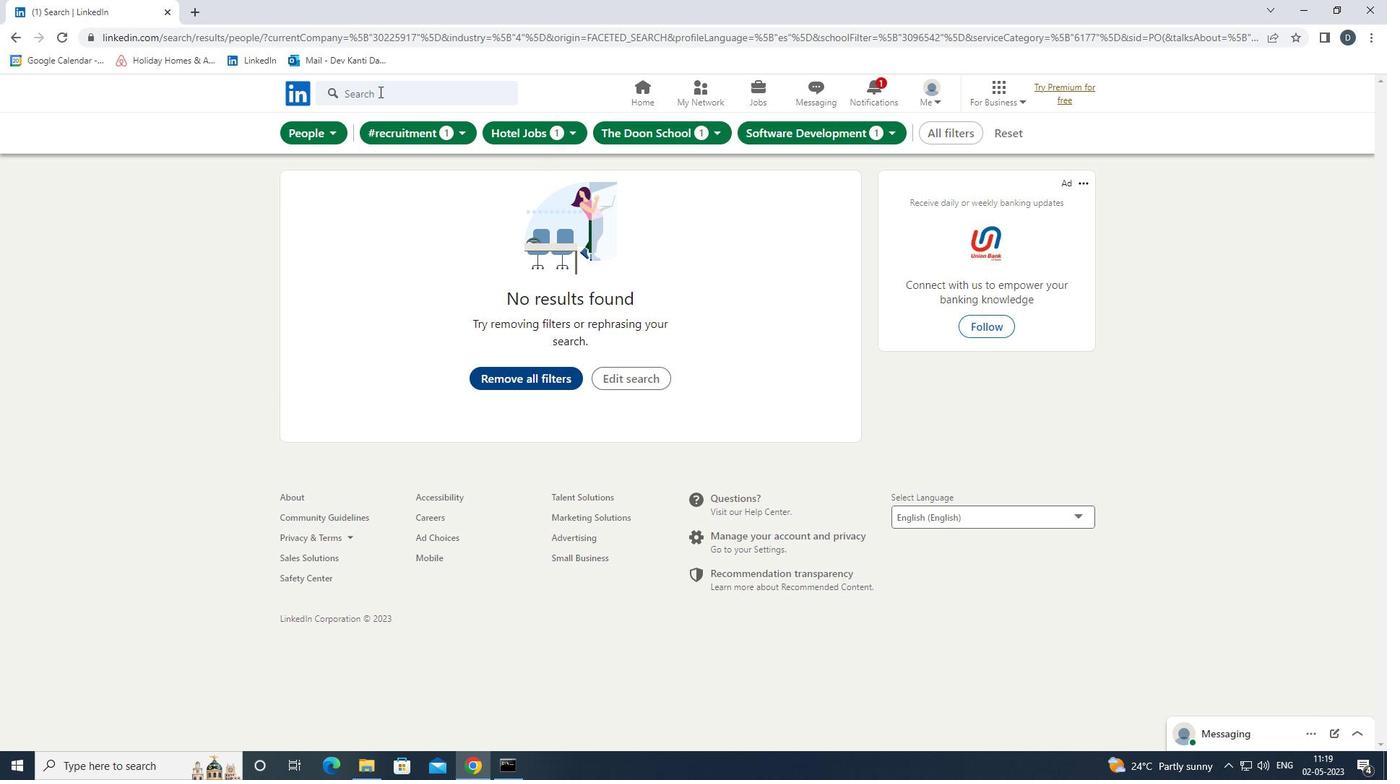 
